 Task: Open a blank google sheet and write heading  Budget Tracker. Add Descriptions in a column and its values below  'Salary, Rent, Dining Out, Internet Bill, Groceries, Utilities Bill, Gas & Savings. 'Add Categories in next column and its values below  Income, Housing, Food, Utilities, Food, Utilities, Transportation & Savings. Add amount in next column and its values below  $2,500, $800, $100, $50, $200, $100, $100, $50 & $500. Add Dates in next column and its values below  2023-05-01, 2023-05-05, 2023-05-10, 2023-05-15, 2023-05-19, 2023-05-22, 2023-05-25 & 2023-05-30. Add Income/ Expense in next column and its values below  Income, Expense, Expense, Expense, Expense, Expense, Expense & IncomeSave page AssetVal logbook
Action: Mouse moved to (1037, 80)
Screenshot: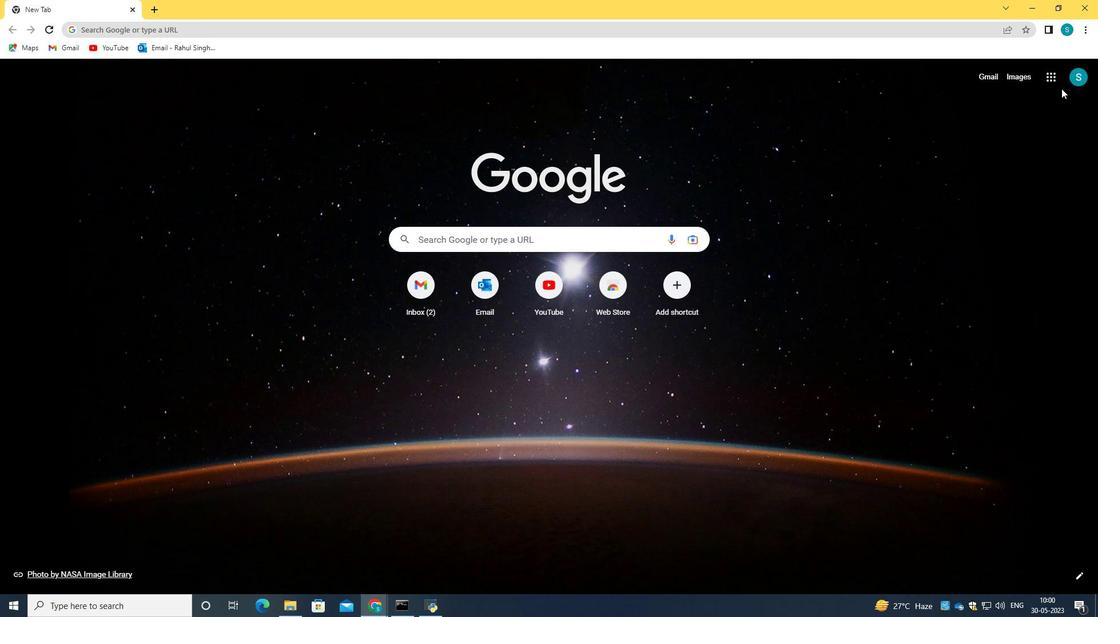 
Action: Mouse pressed left at (1037, 80)
Screenshot: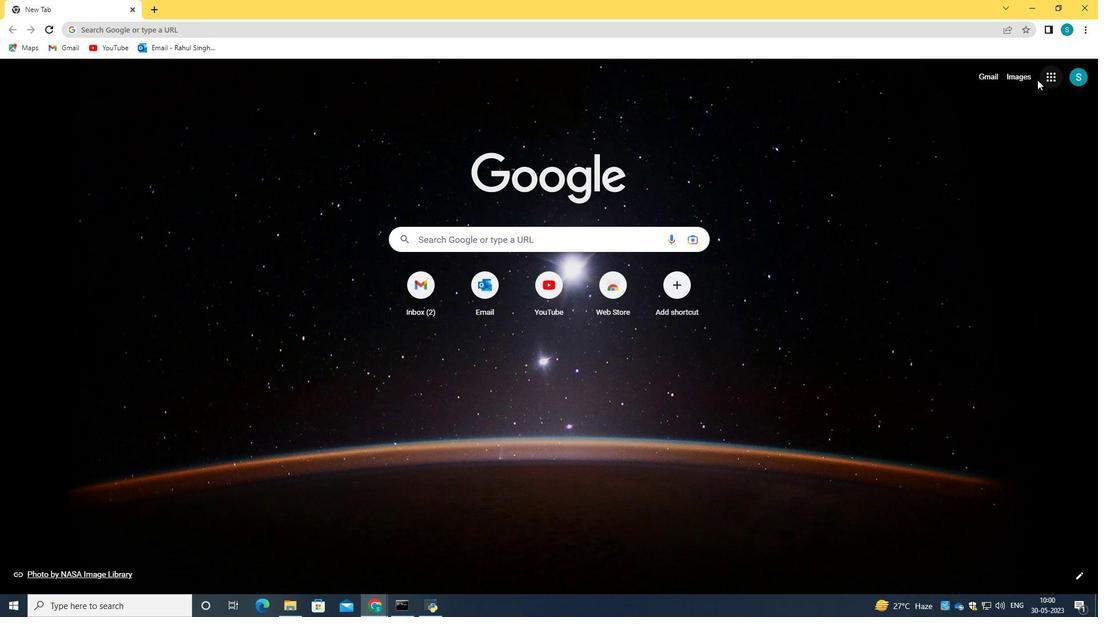 
Action: Mouse moved to (1044, 80)
Screenshot: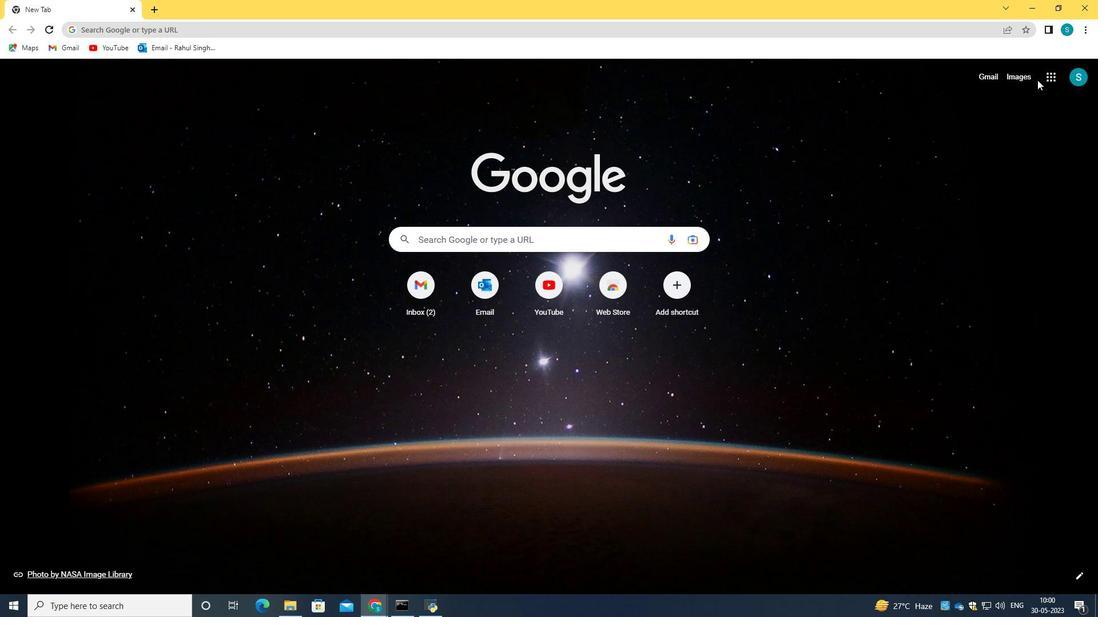 
Action: Mouse pressed left at (1044, 80)
Screenshot: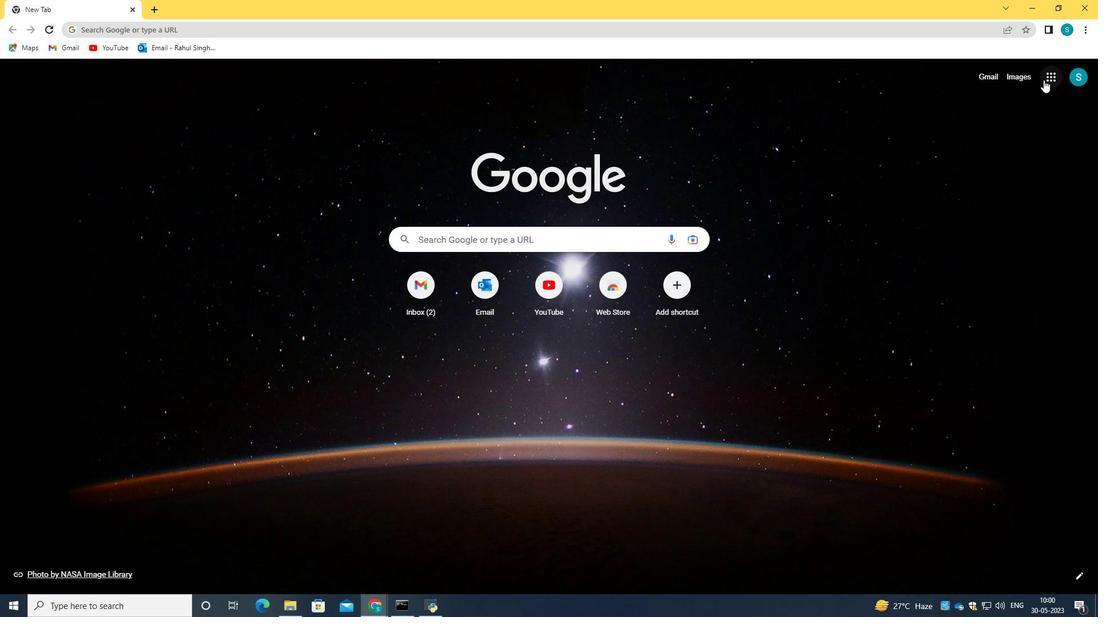 
Action: Mouse moved to (997, 184)
Screenshot: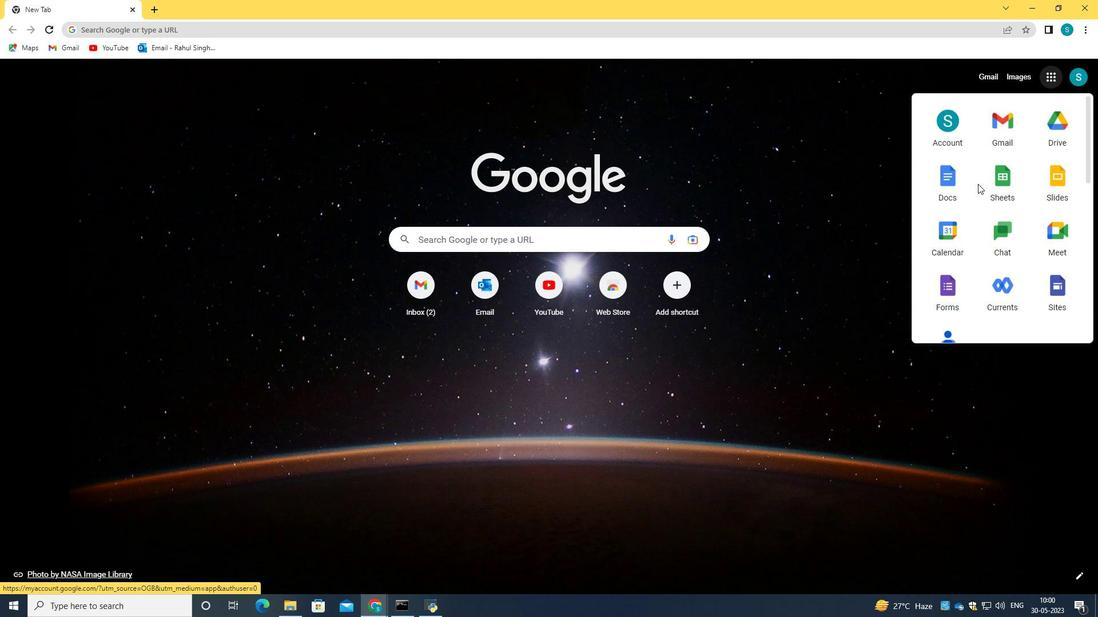 
Action: Mouse pressed left at (997, 184)
Screenshot: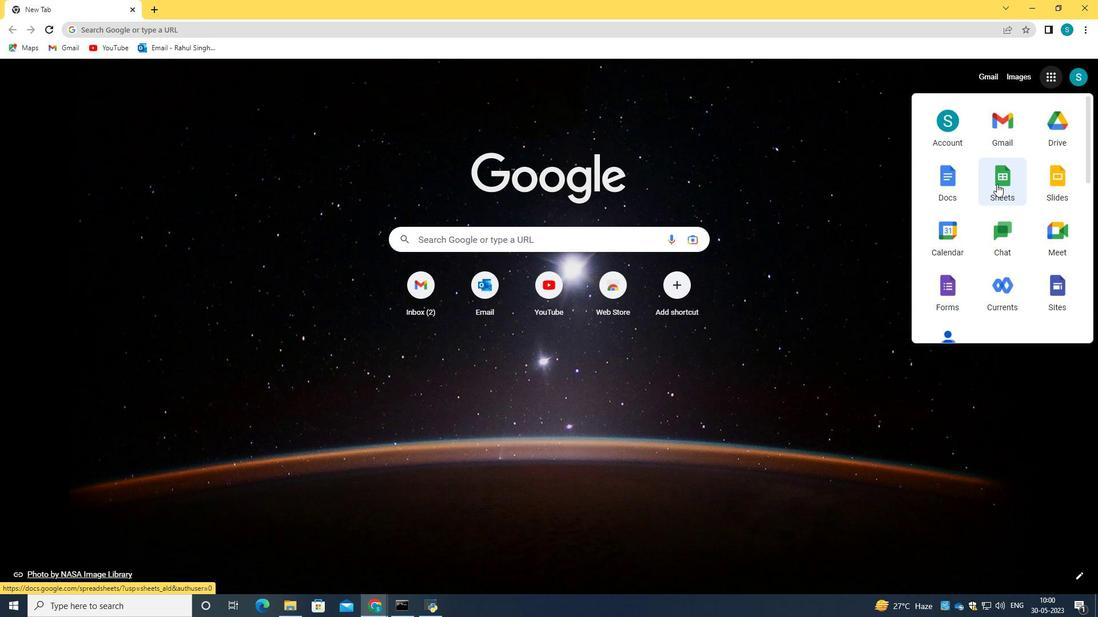 
Action: Mouse moved to (223, 224)
Screenshot: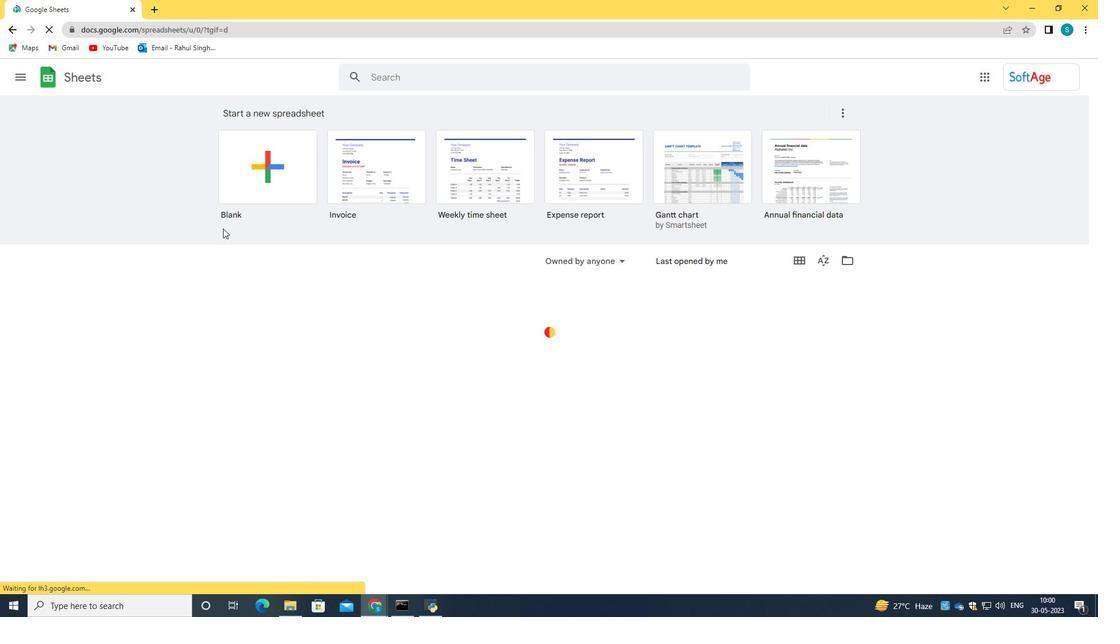 
Action: Mouse pressed left at (223, 224)
Screenshot: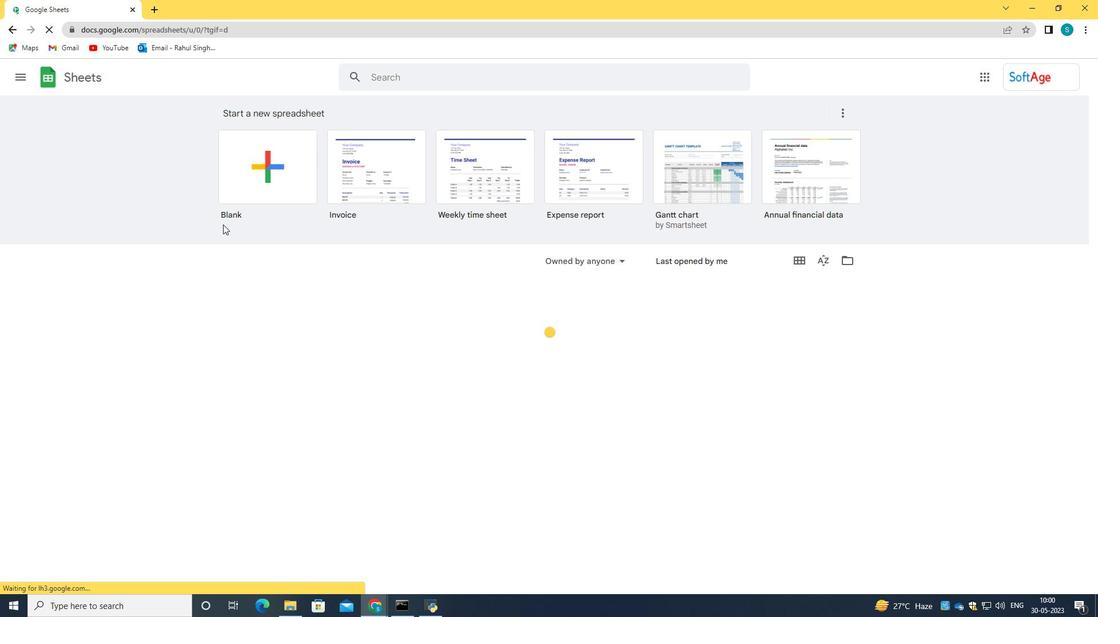 
Action: Mouse moved to (254, 196)
Screenshot: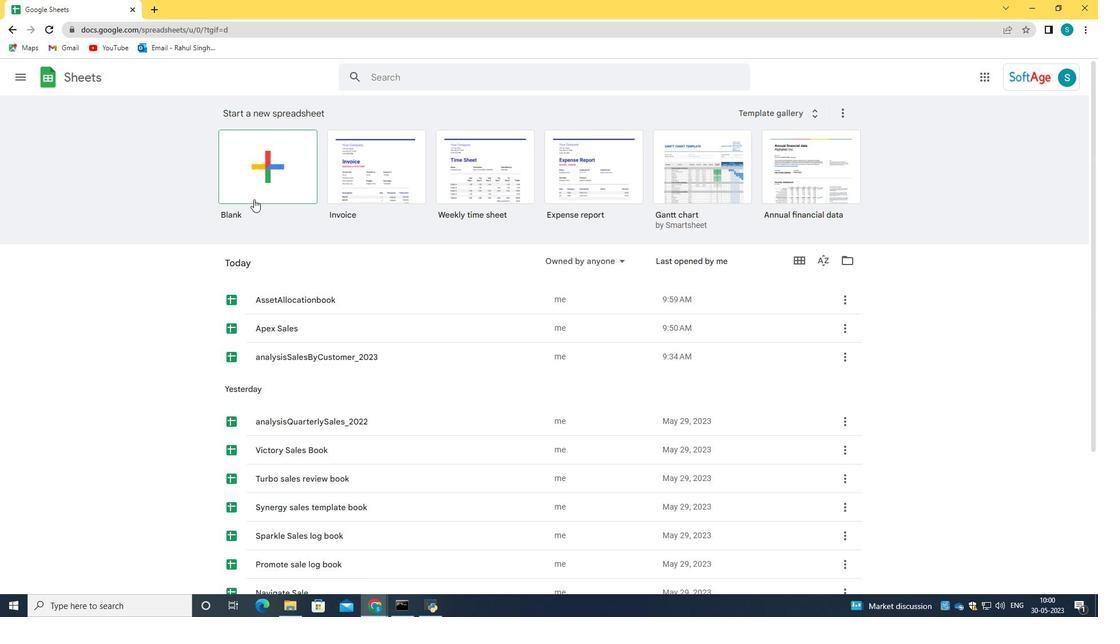 
Action: Mouse pressed left at (254, 196)
Screenshot: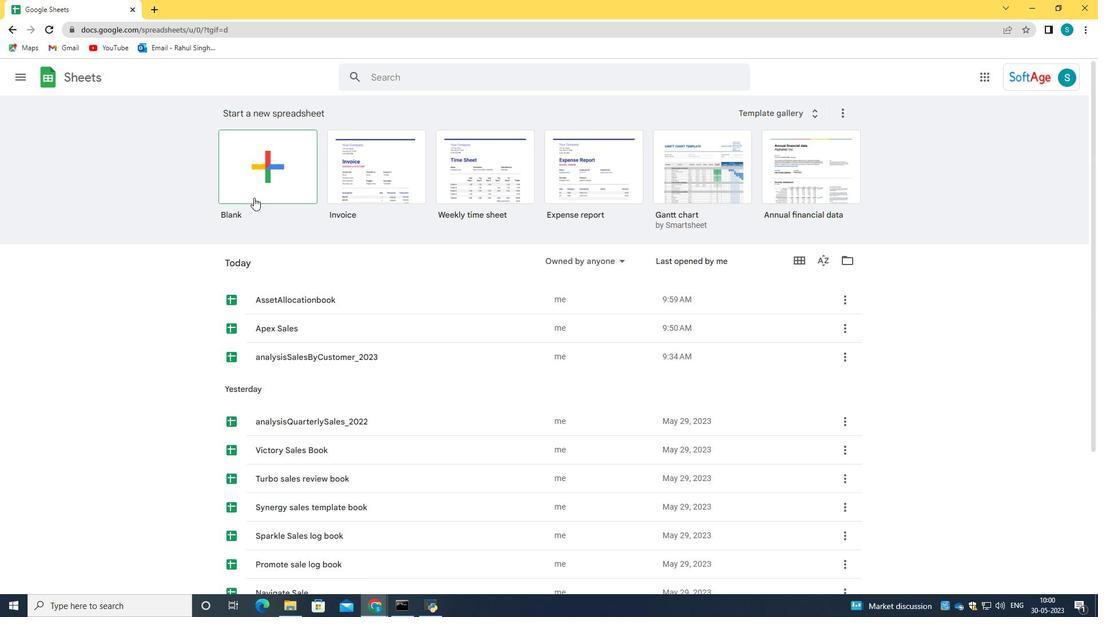 
Action: Mouse moved to (83, 145)
Screenshot: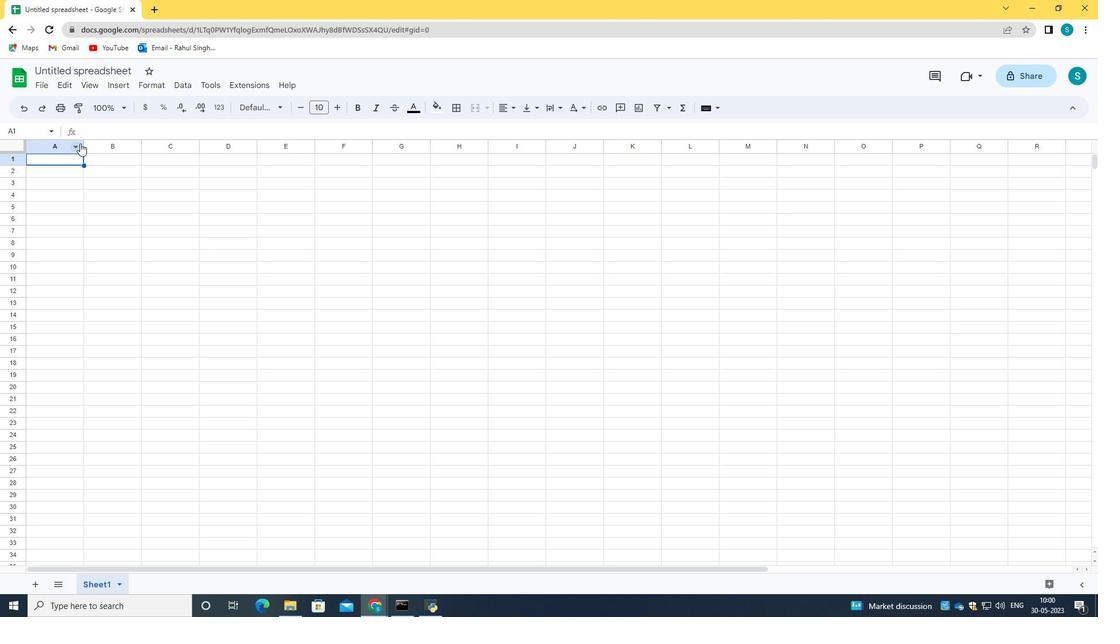 
Action: Mouse pressed left at (83, 145)
Screenshot: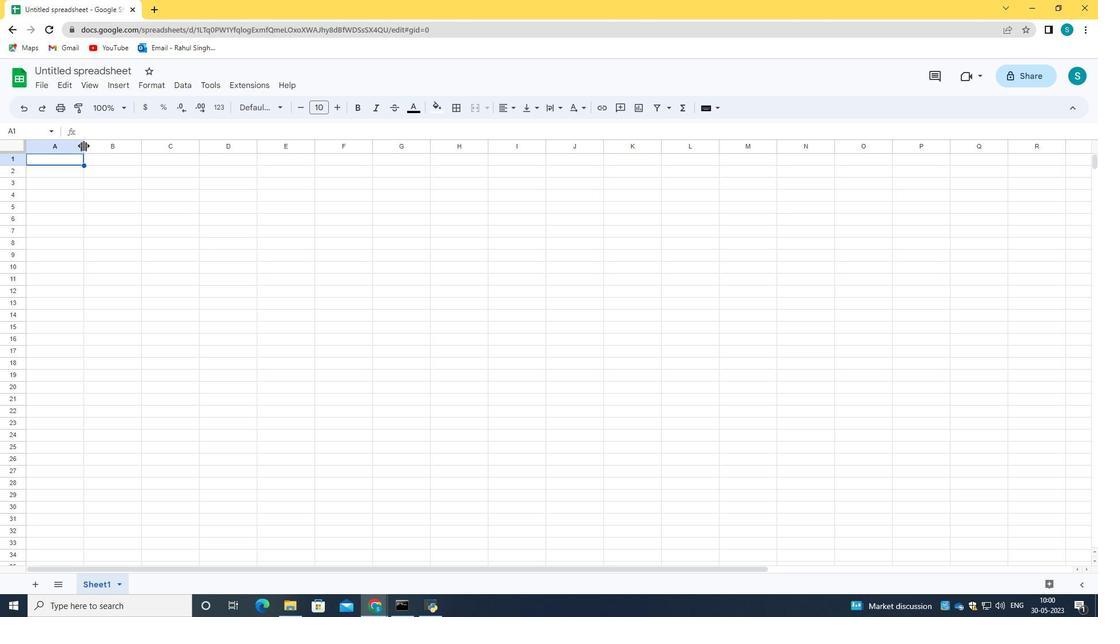 
Action: Mouse moved to (180, 142)
Screenshot: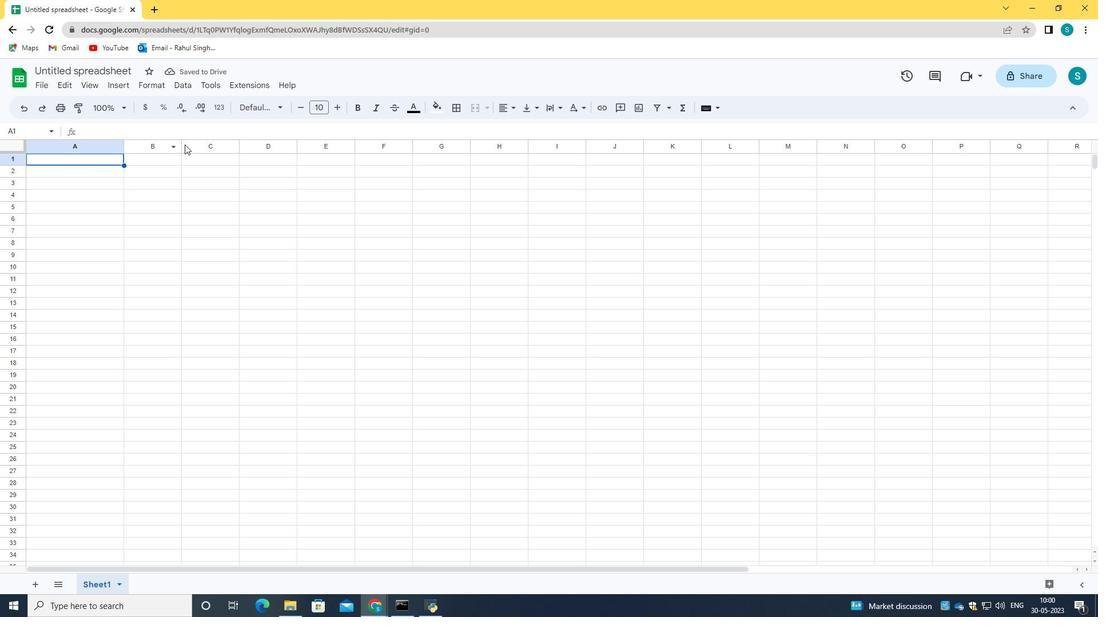 
Action: Mouse pressed left at (180, 142)
Screenshot: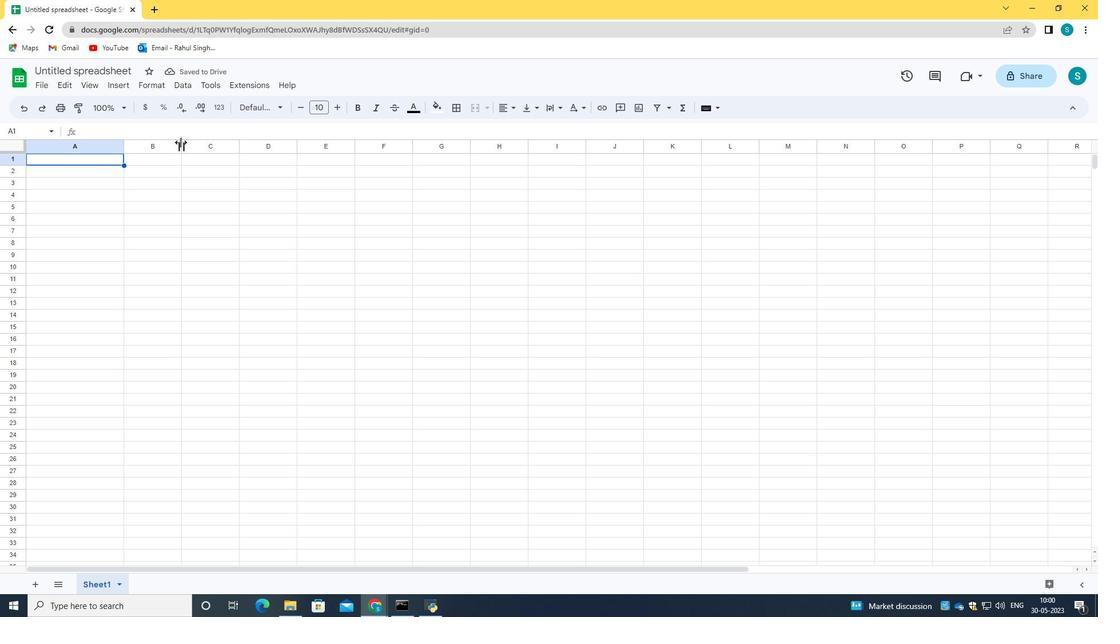 
Action: Mouse moved to (266, 146)
Screenshot: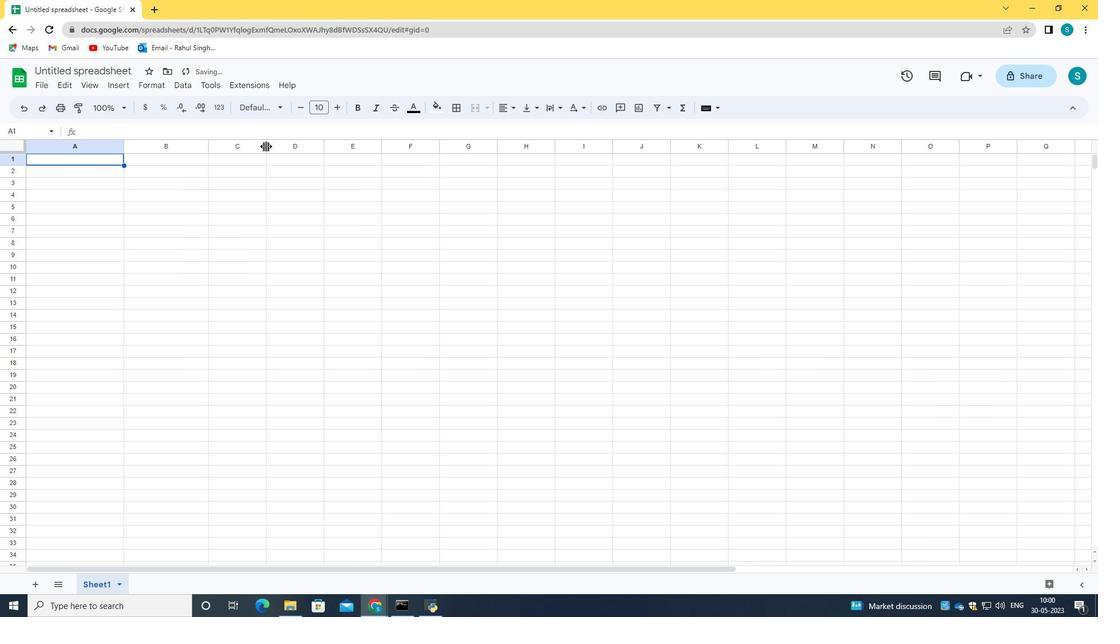 
Action: Mouse pressed left at (266, 146)
Screenshot: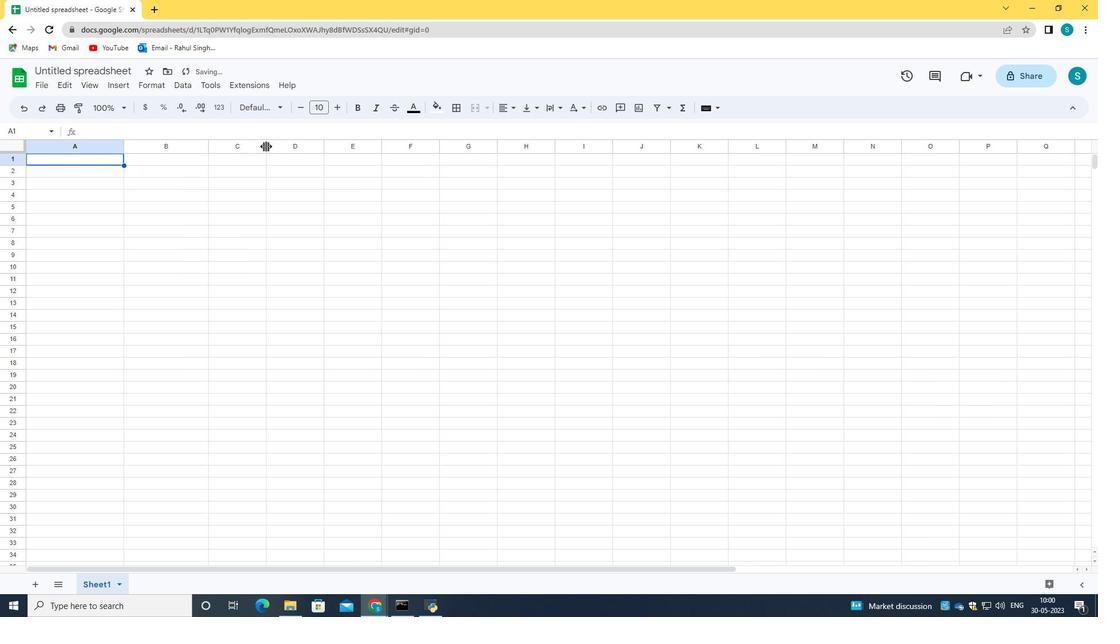 
Action: Mouse moved to (365, 145)
Screenshot: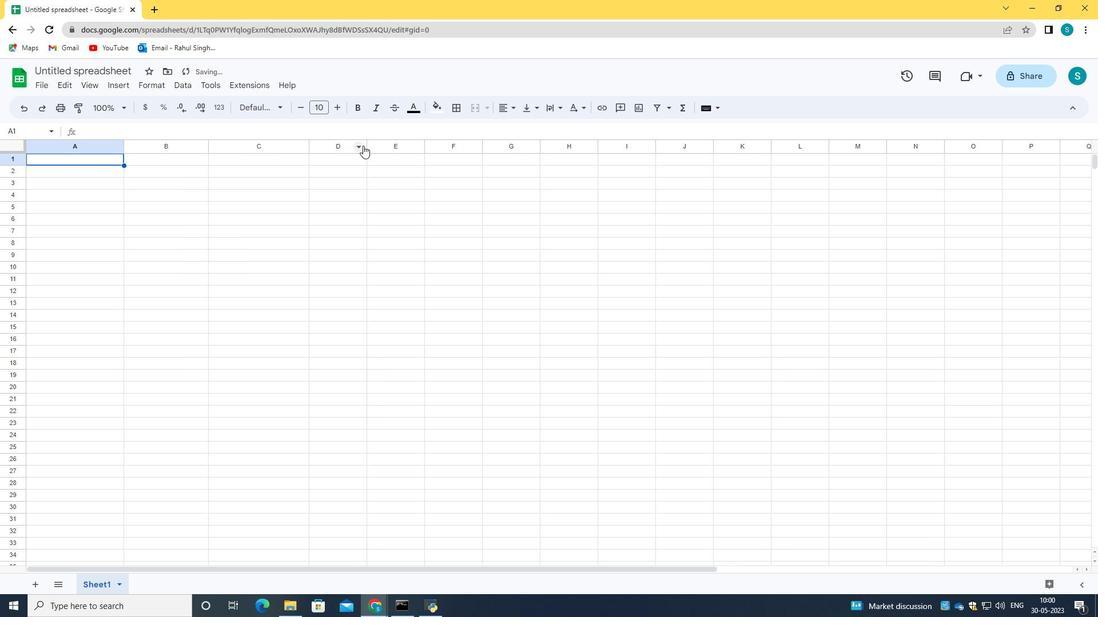 
Action: Mouse pressed left at (365, 145)
Screenshot: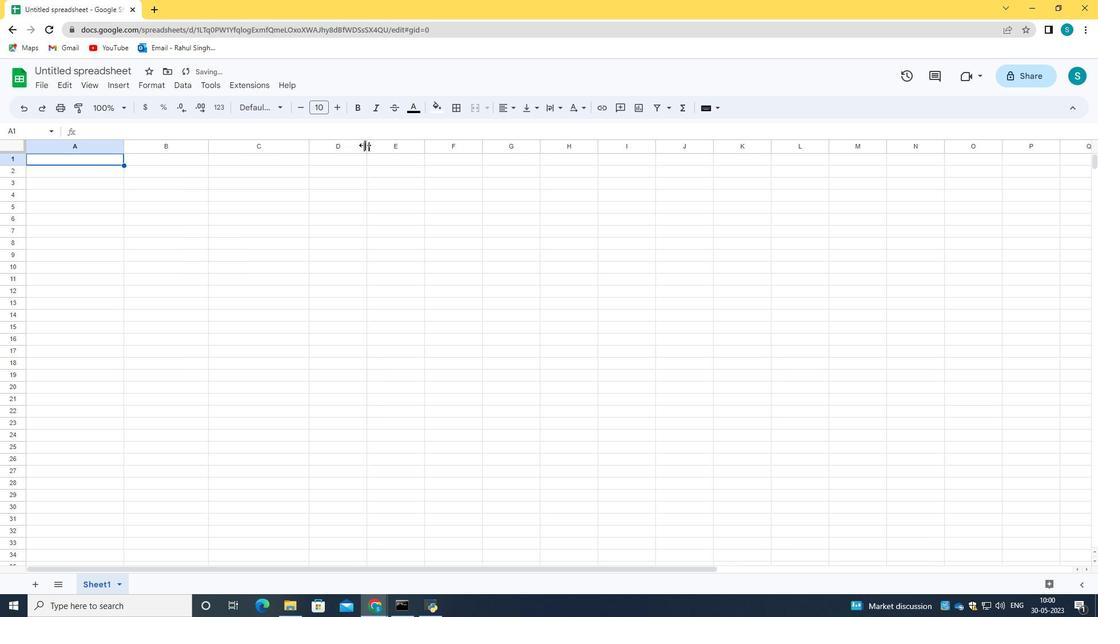 
Action: Mouse moved to (450, 144)
Screenshot: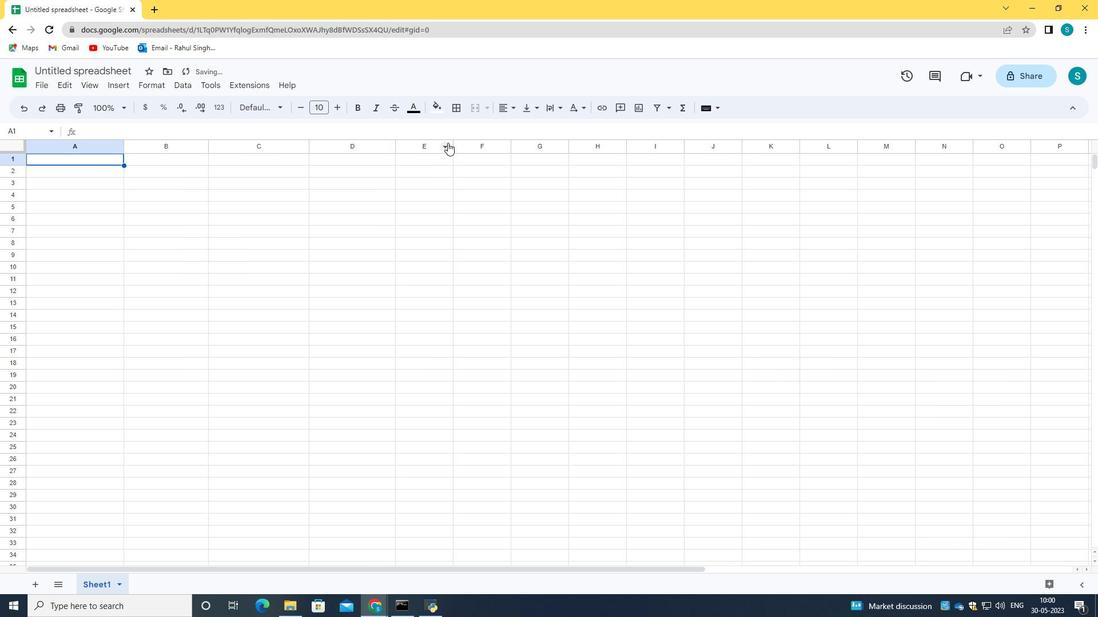 
Action: Mouse pressed left at (450, 144)
Screenshot: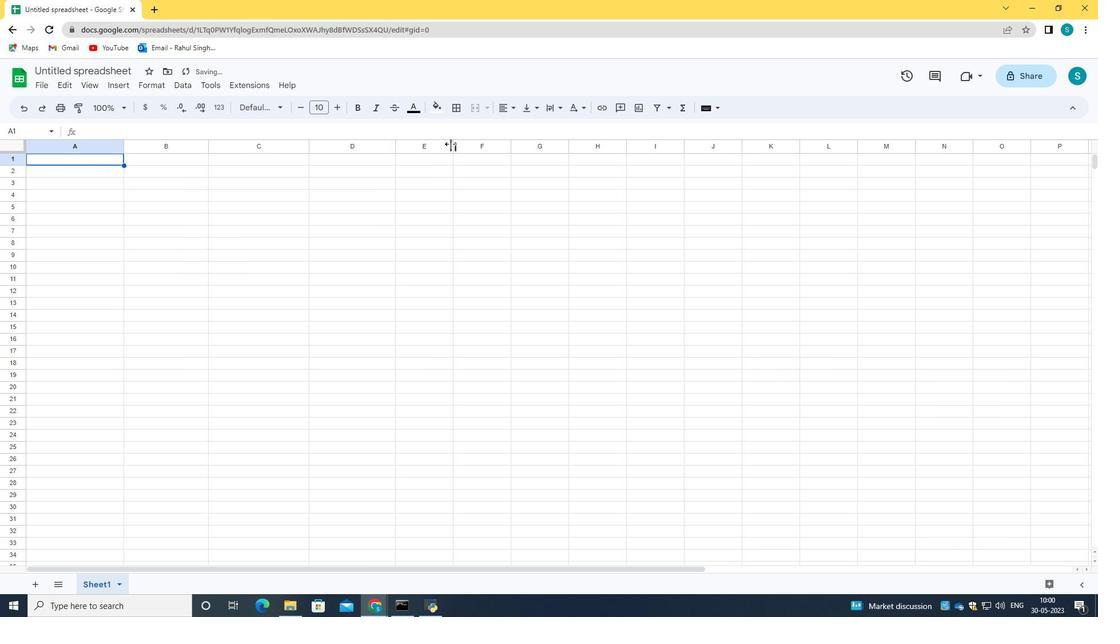 
Action: Mouse moved to (235, 160)
Screenshot: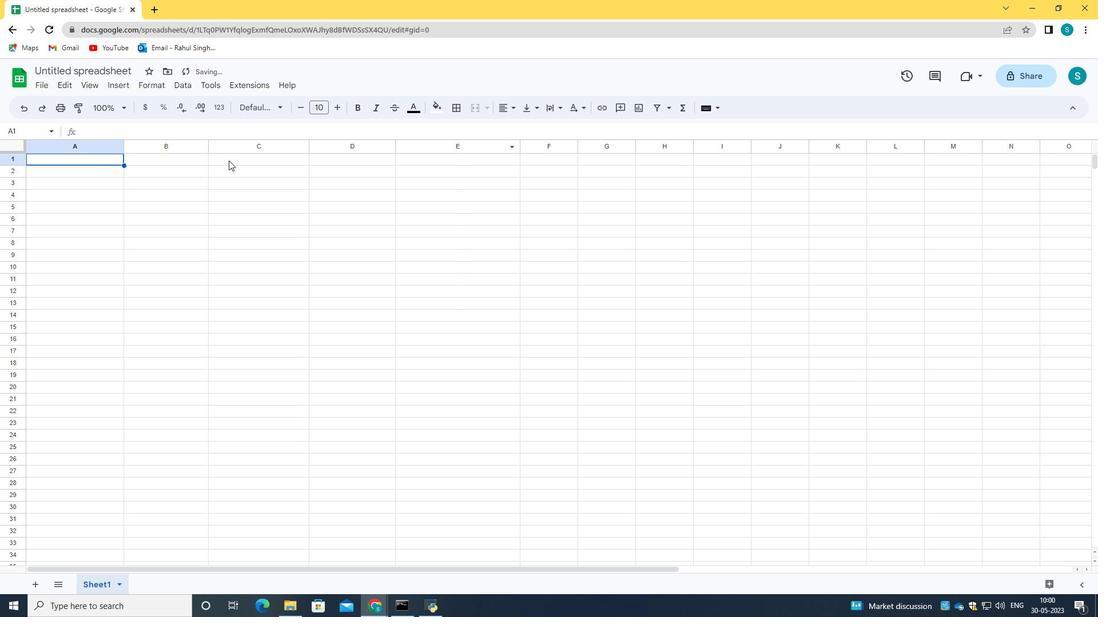 
Action: Mouse pressed left at (235, 160)
Screenshot: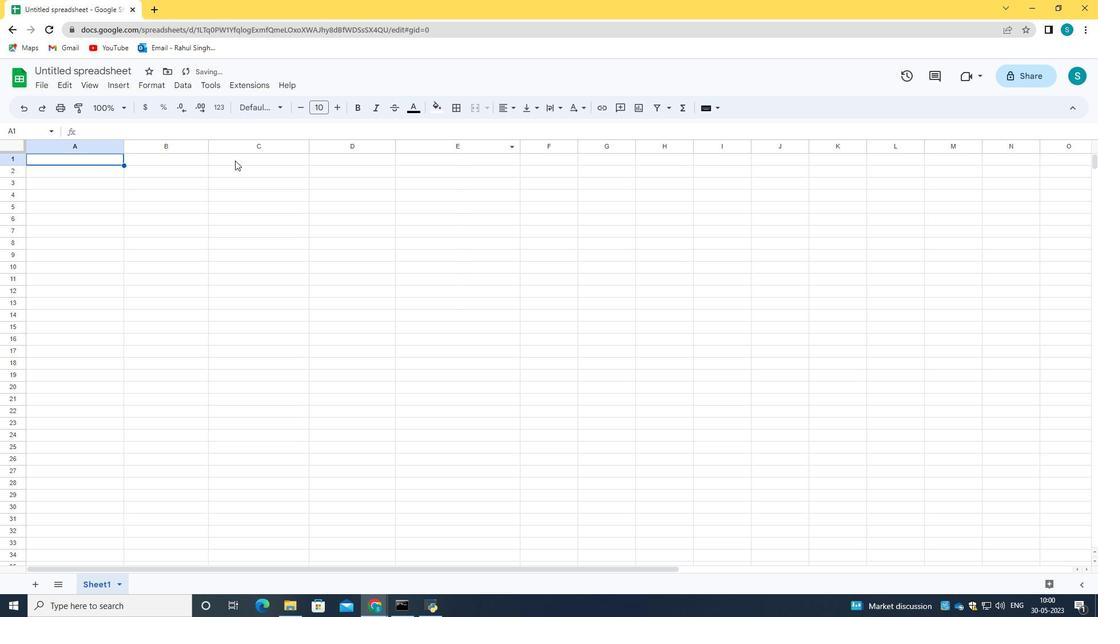 
Action: Mouse moved to (193, 157)
Screenshot: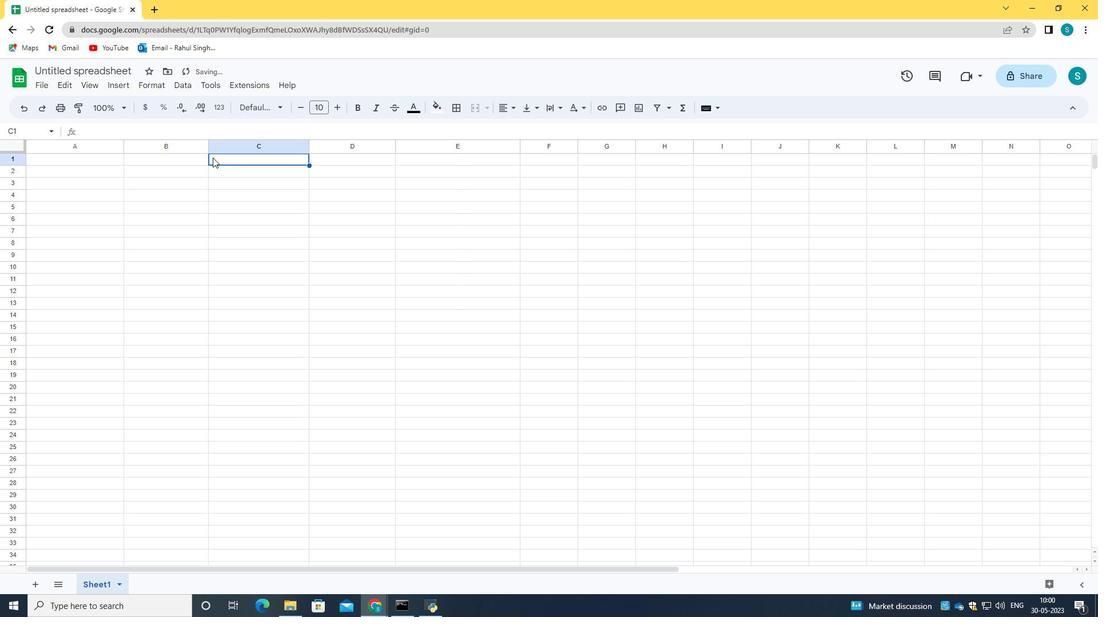 
Action: Mouse pressed left at (193, 157)
Screenshot: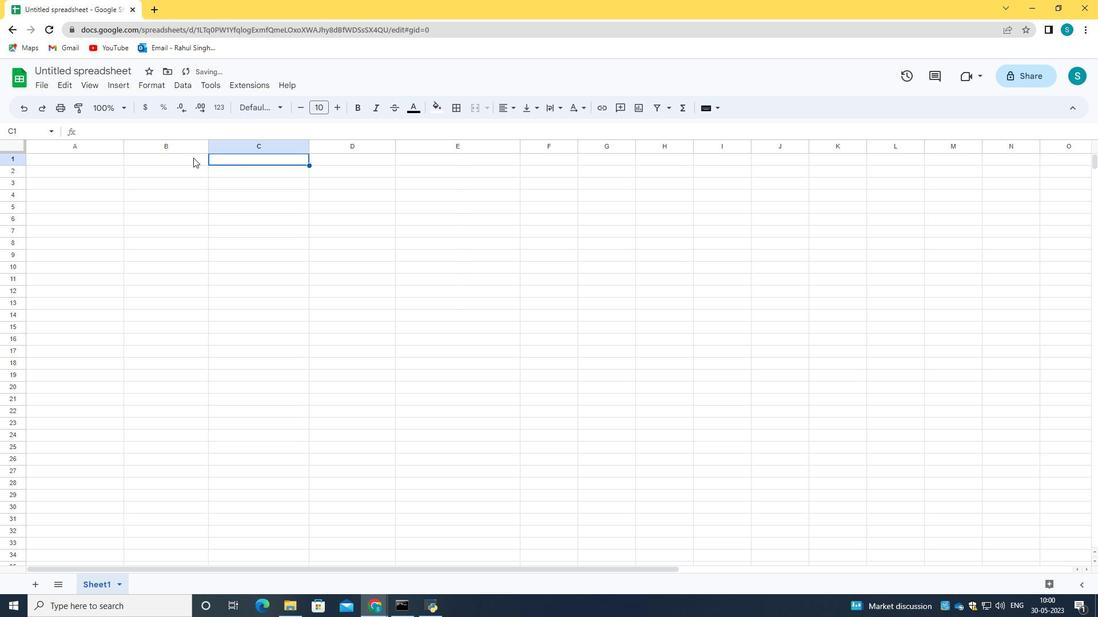 
Action: Key pressed <Key.caps_lock>B<Key.caps_lock>udger<Key.space><Key.caps_lock>T<Key.caps_lock>racker<Key.shift_r><Key.left><Key.left><Key.left><Key.left><Key.left><Key.left><Key.left><Key.left><Key.left><Key.left><Key.left><Key.left><Key.left><Key.left><Key.left><Key.left><Key.left>
Screenshot: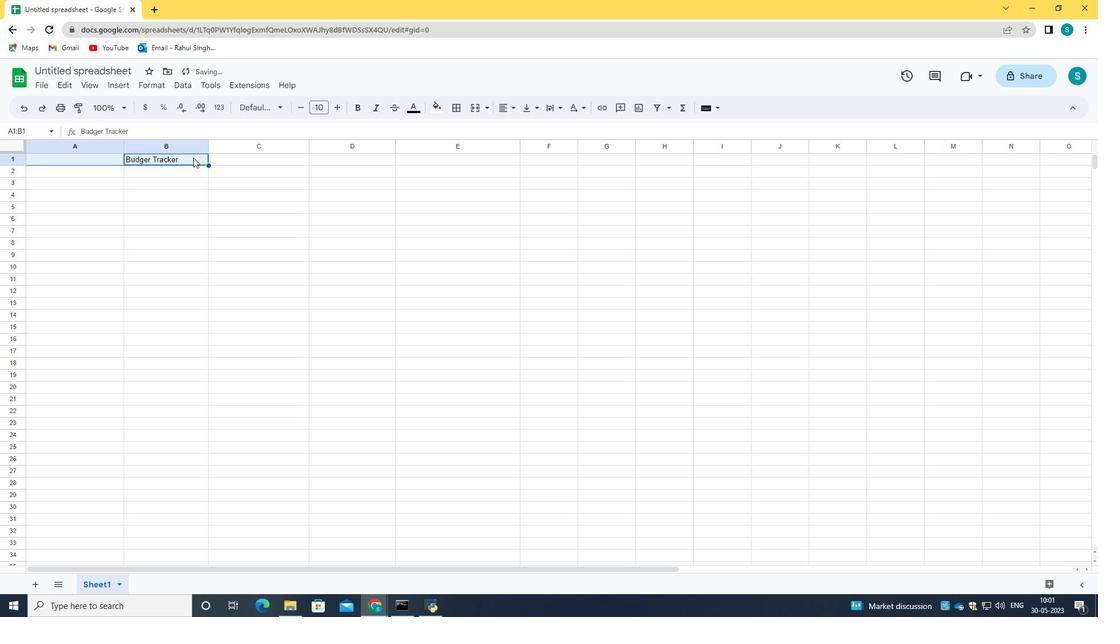 
Action: Mouse moved to (179, 160)
Screenshot: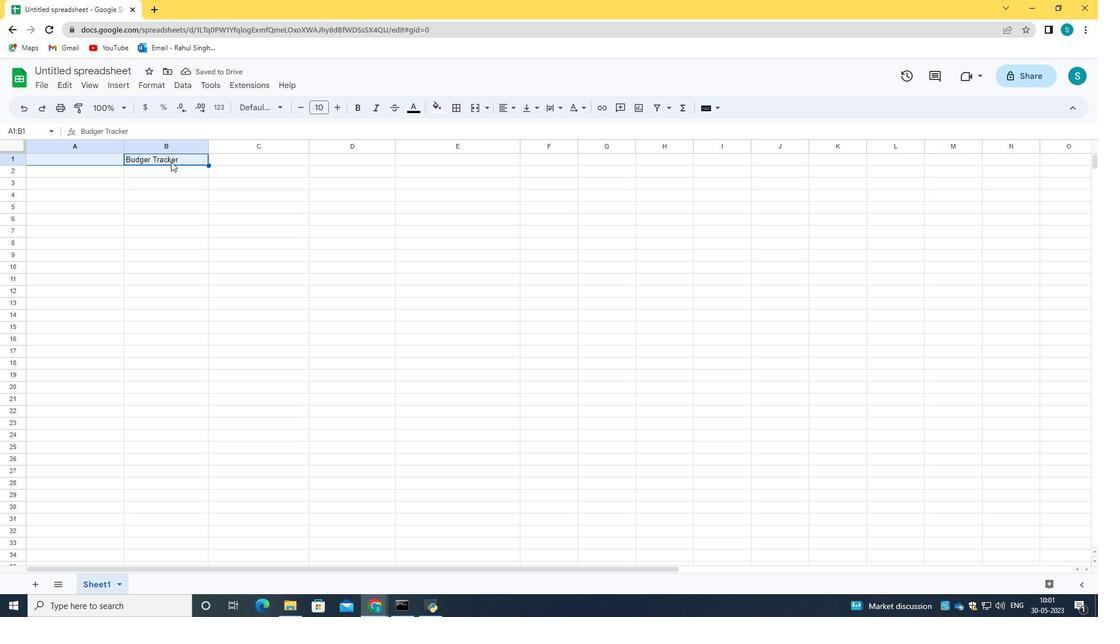 
Action: Mouse pressed left at (179, 160)
Screenshot: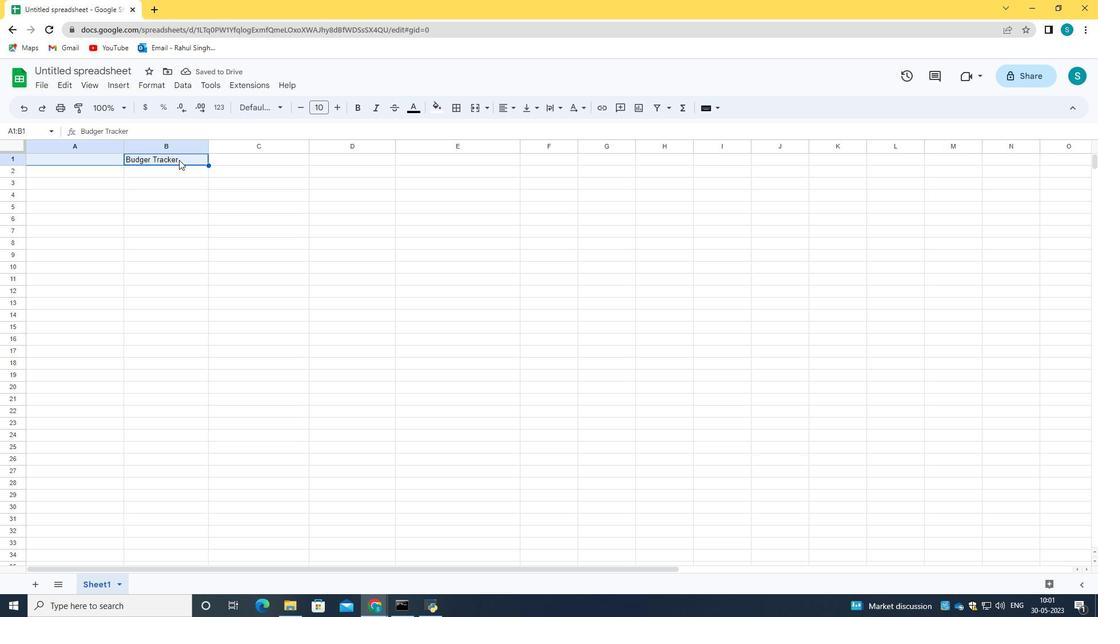 
Action: Mouse pressed left at (179, 160)
Screenshot: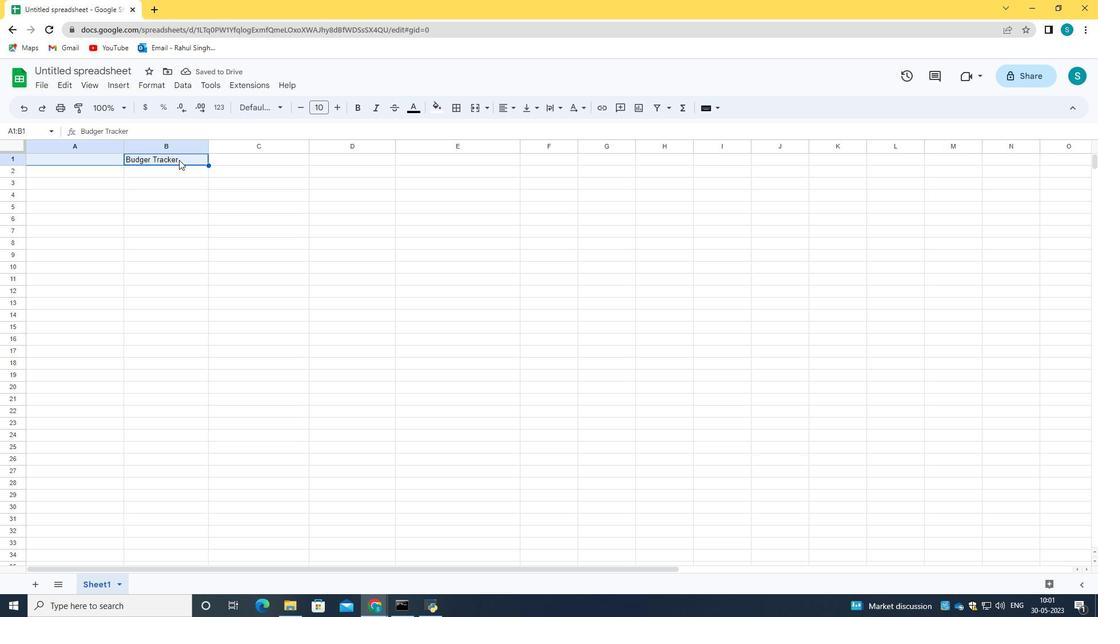 
Action: Mouse pressed left at (179, 160)
Screenshot: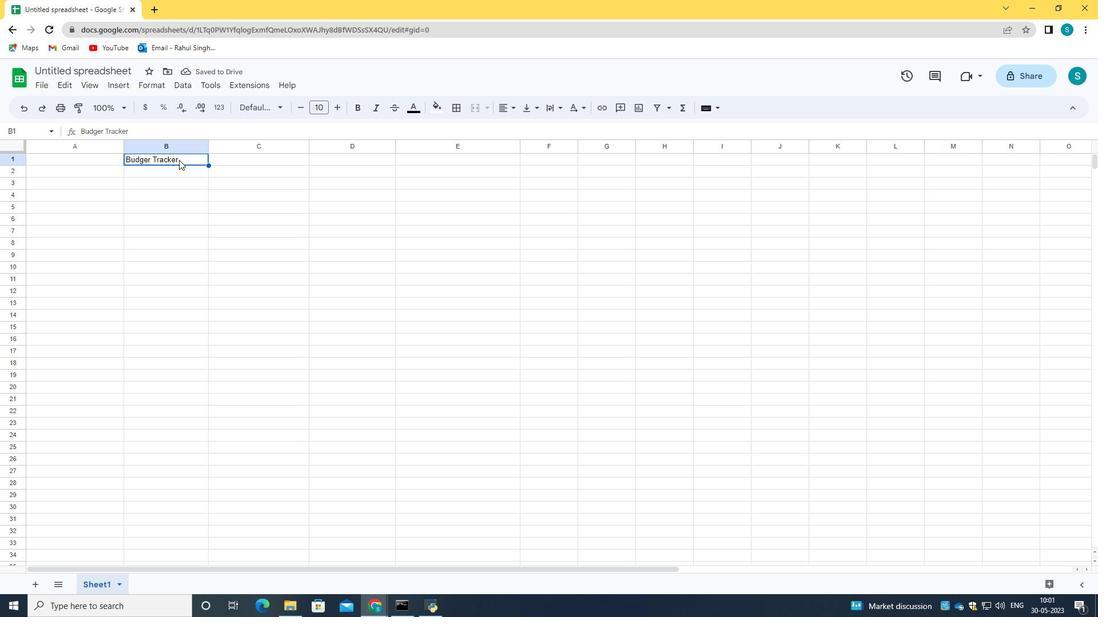 
Action: Mouse moved to (335, 108)
Screenshot: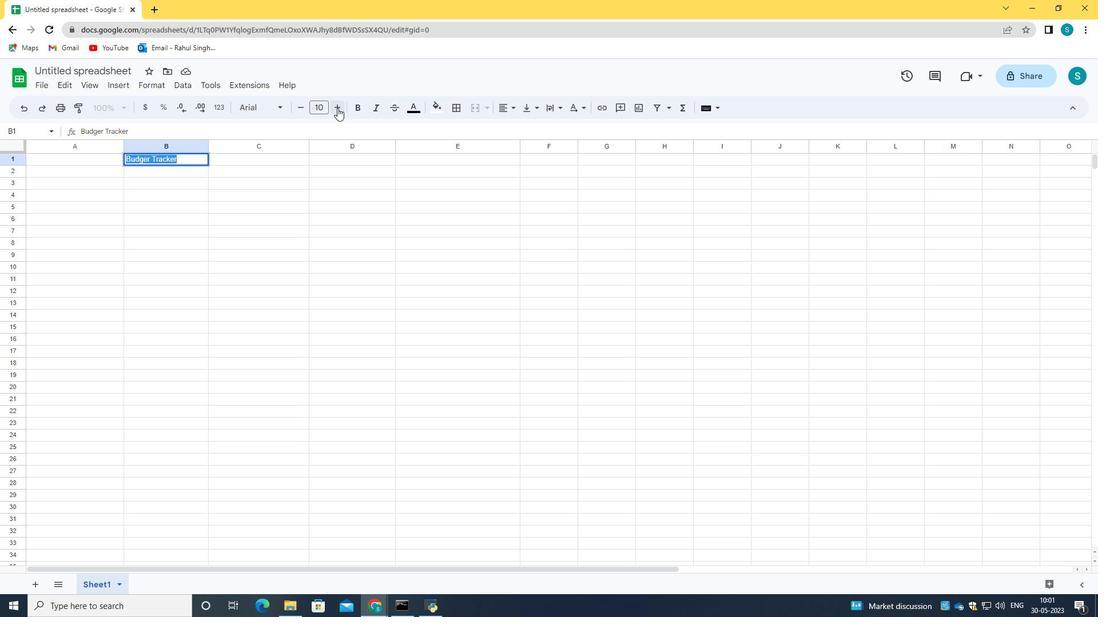 
Action: Mouse pressed left at (335, 108)
Screenshot: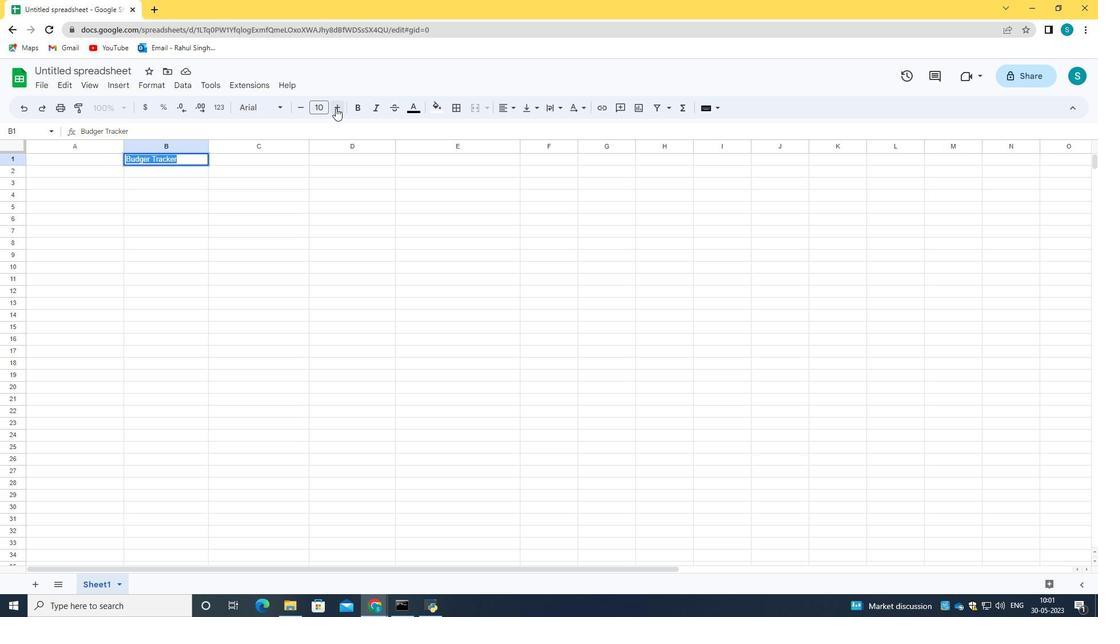 
Action: Mouse pressed left at (335, 108)
Screenshot: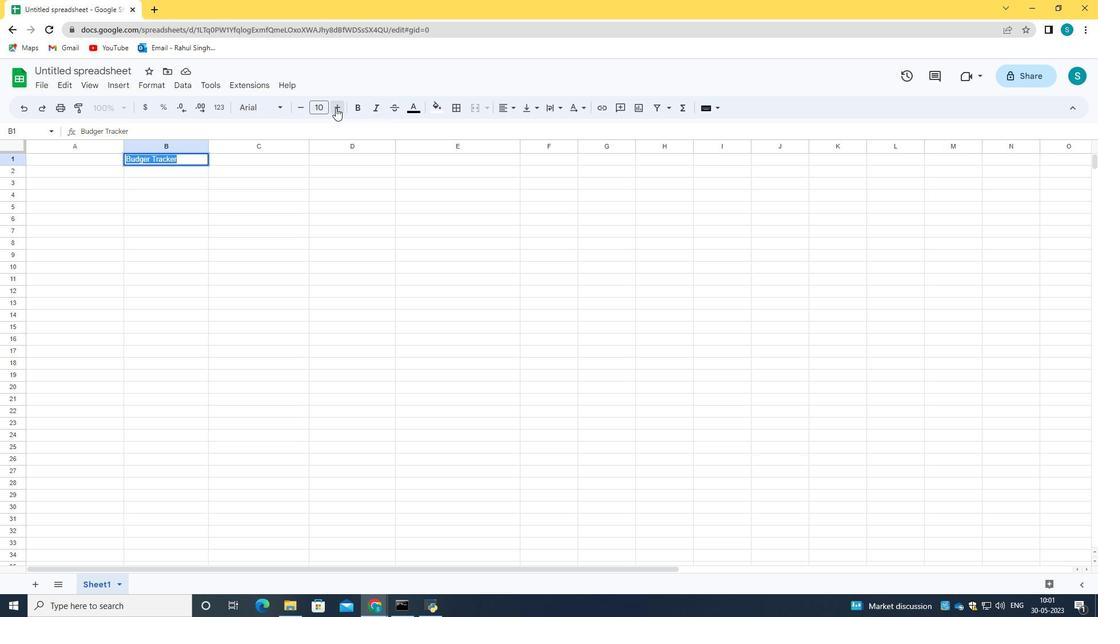 
Action: Mouse pressed left at (335, 108)
Screenshot: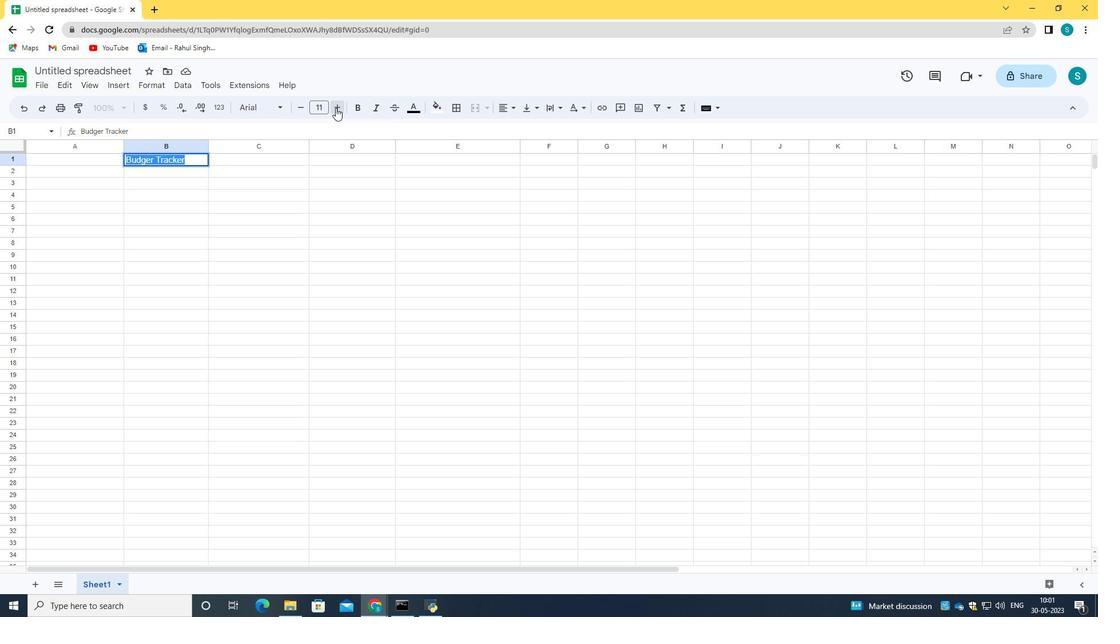 
Action: Mouse pressed left at (335, 108)
Screenshot: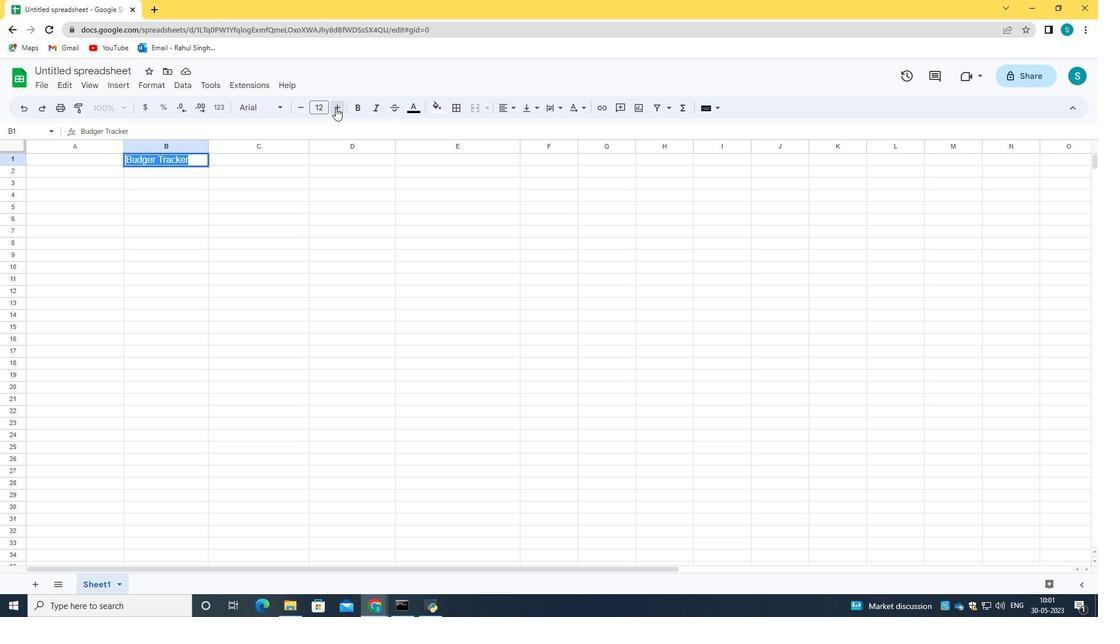 
Action: Mouse pressed left at (335, 108)
Screenshot: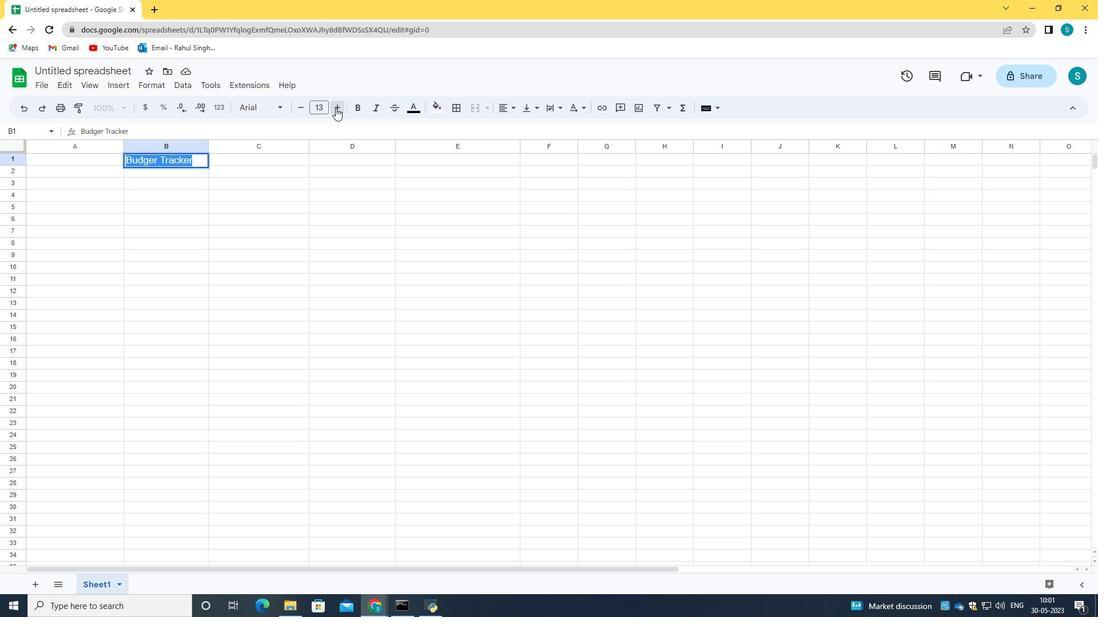 
Action: Mouse pressed left at (335, 108)
Screenshot: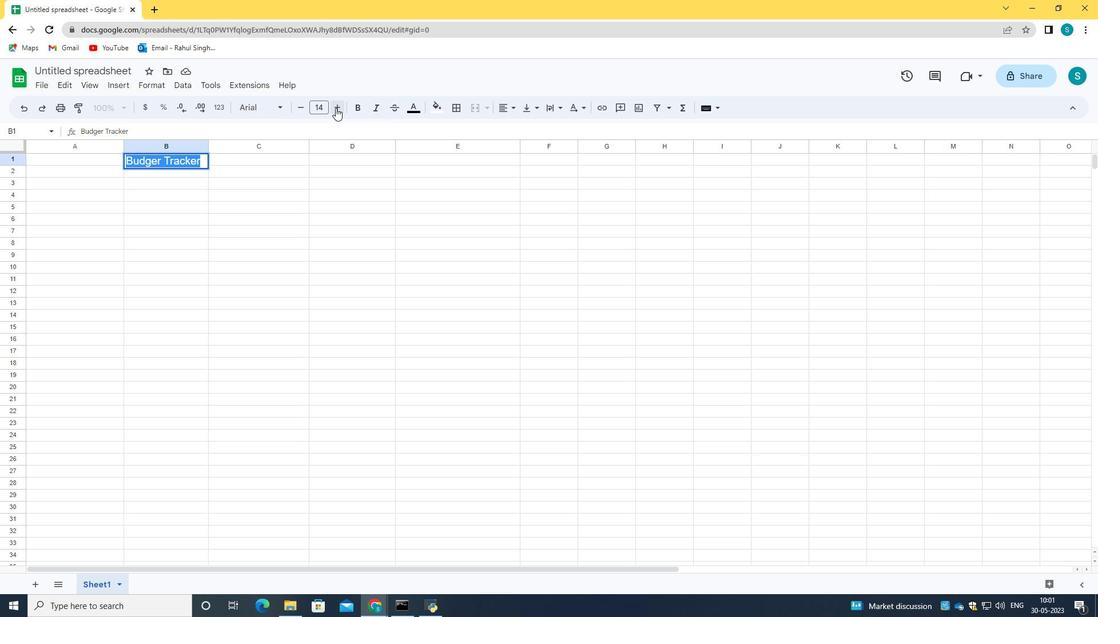 
Action: Mouse pressed left at (335, 108)
Screenshot: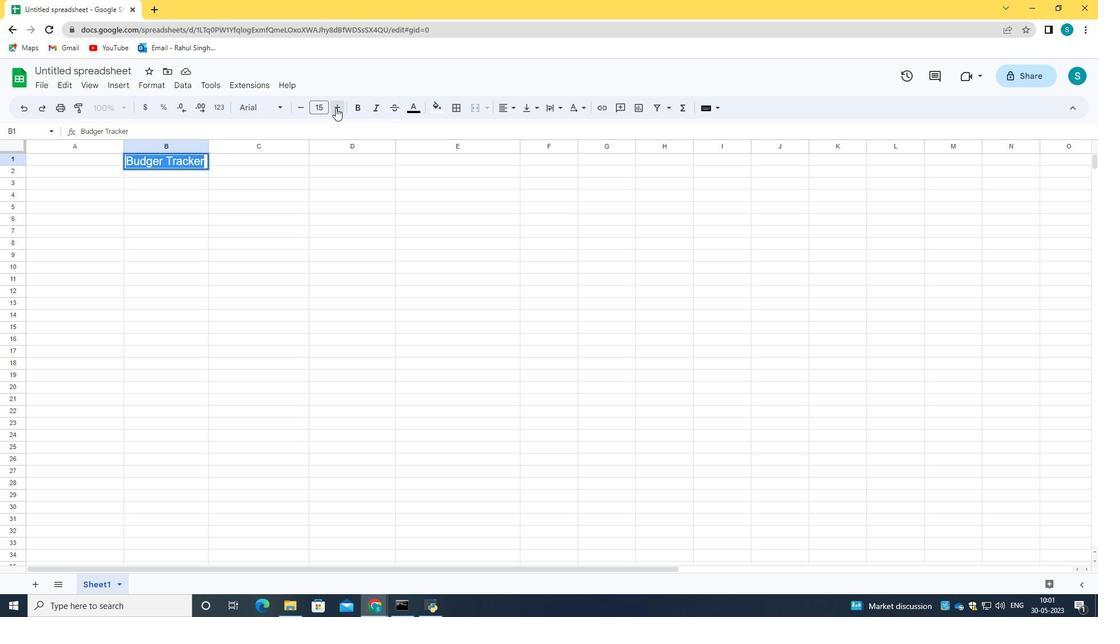 
Action: Mouse pressed left at (335, 108)
Screenshot: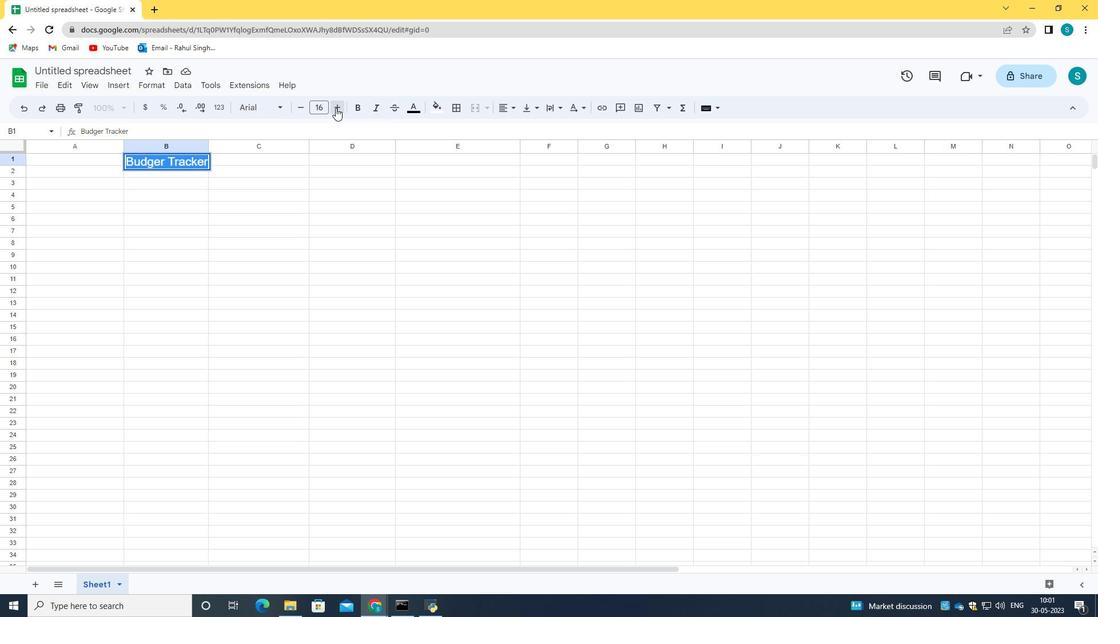 
Action: Mouse pressed left at (335, 108)
Screenshot: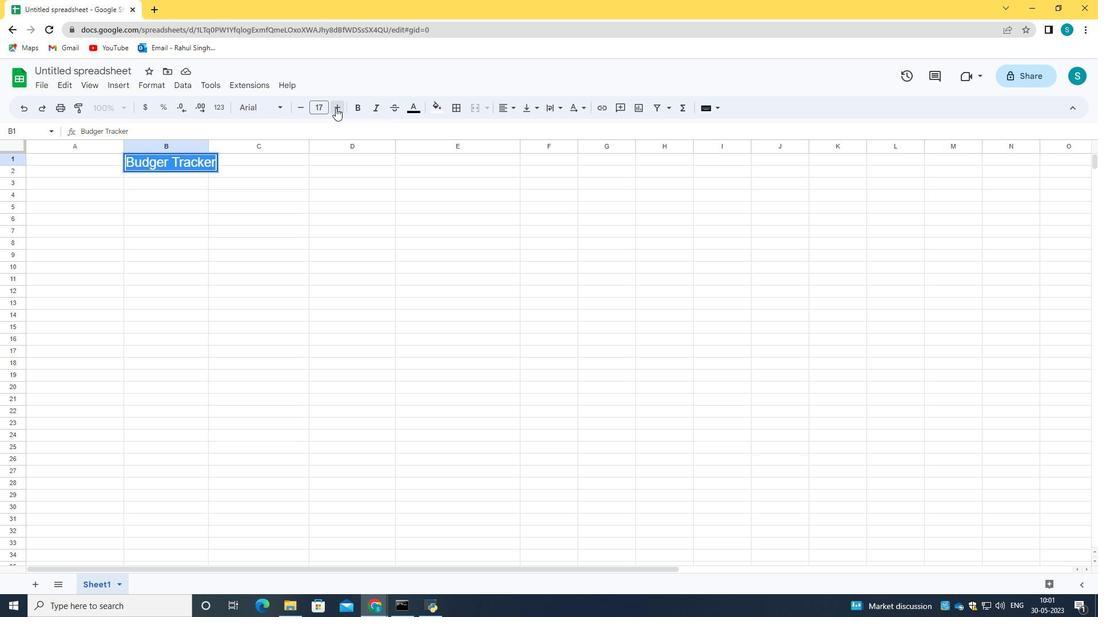 
Action: Mouse pressed left at (335, 108)
Screenshot: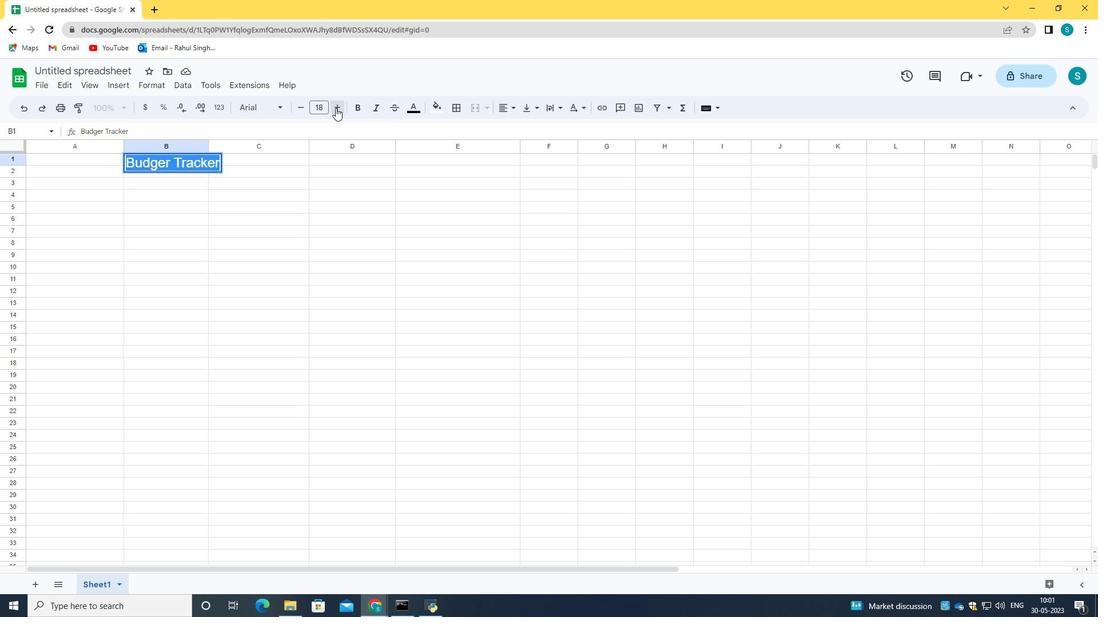
Action: Mouse pressed left at (335, 108)
Screenshot: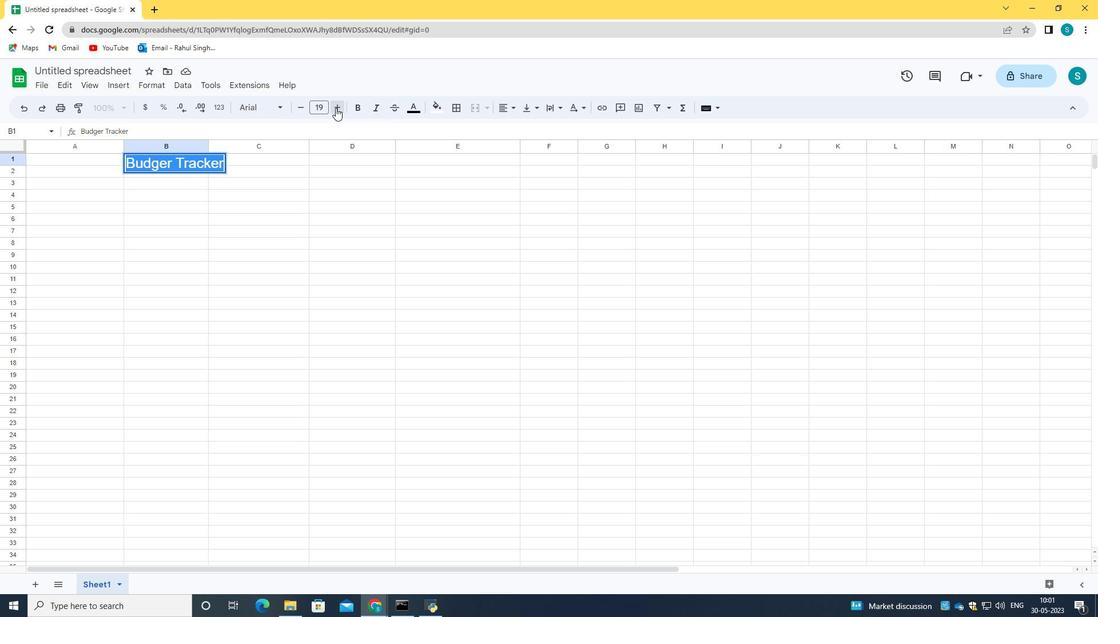 
Action: Mouse pressed left at (335, 108)
Screenshot: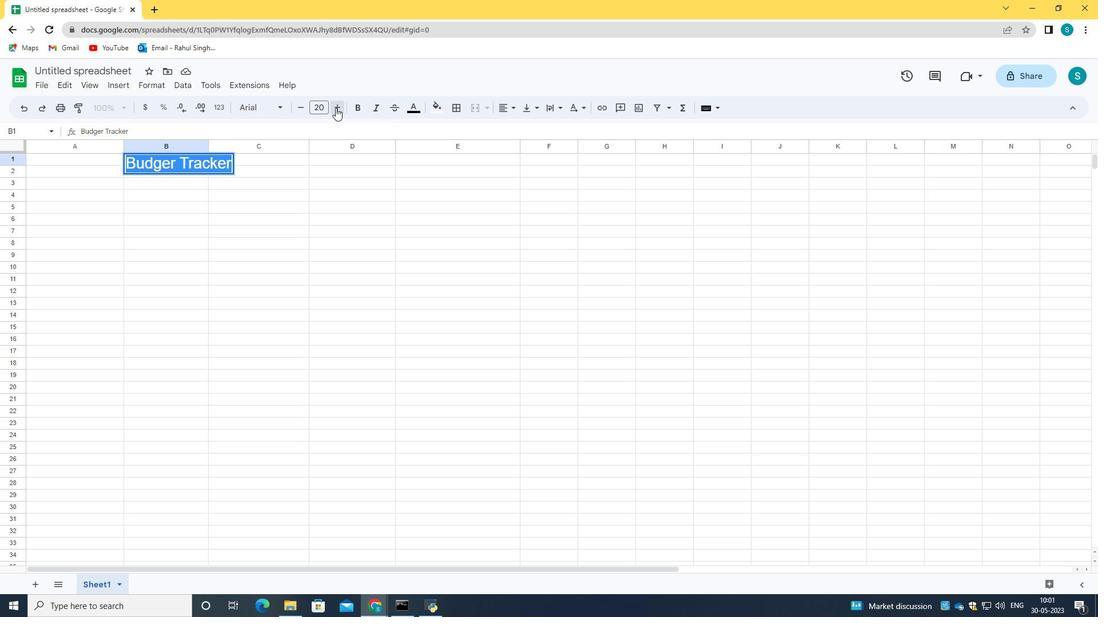 
Action: Mouse pressed left at (335, 108)
Screenshot: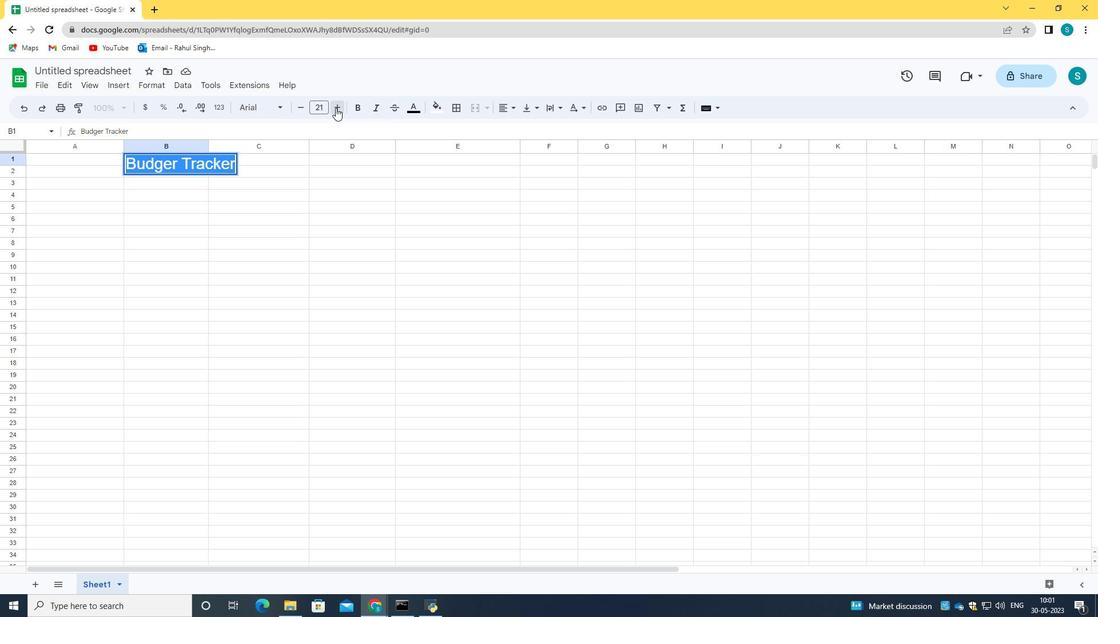 
Action: Mouse pressed left at (335, 108)
Screenshot: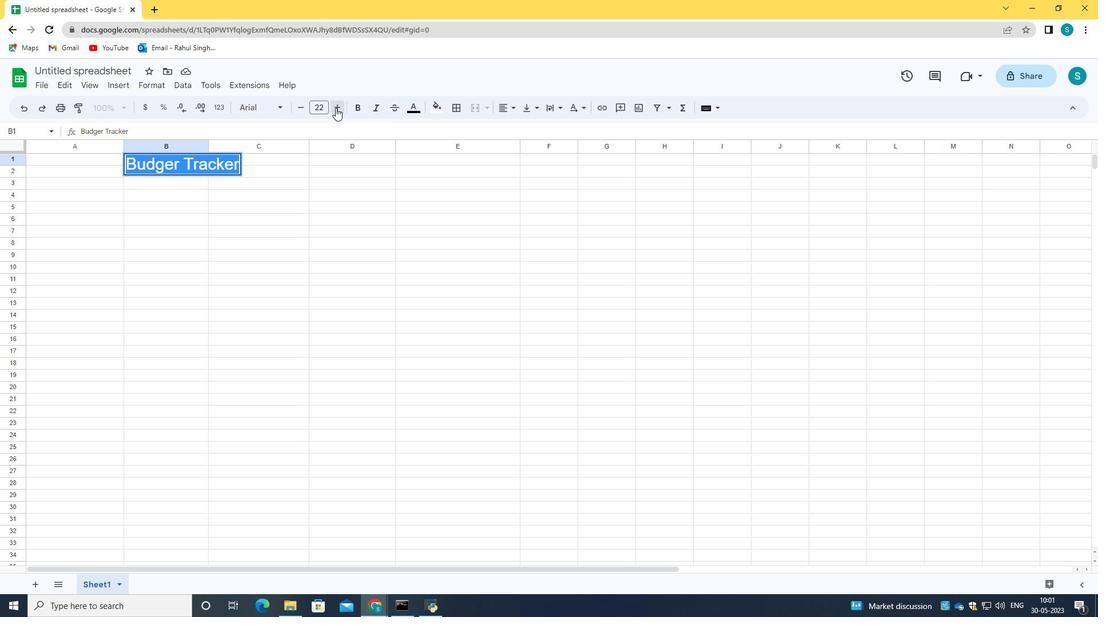 
Action: Mouse pressed left at (335, 108)
Screenshot: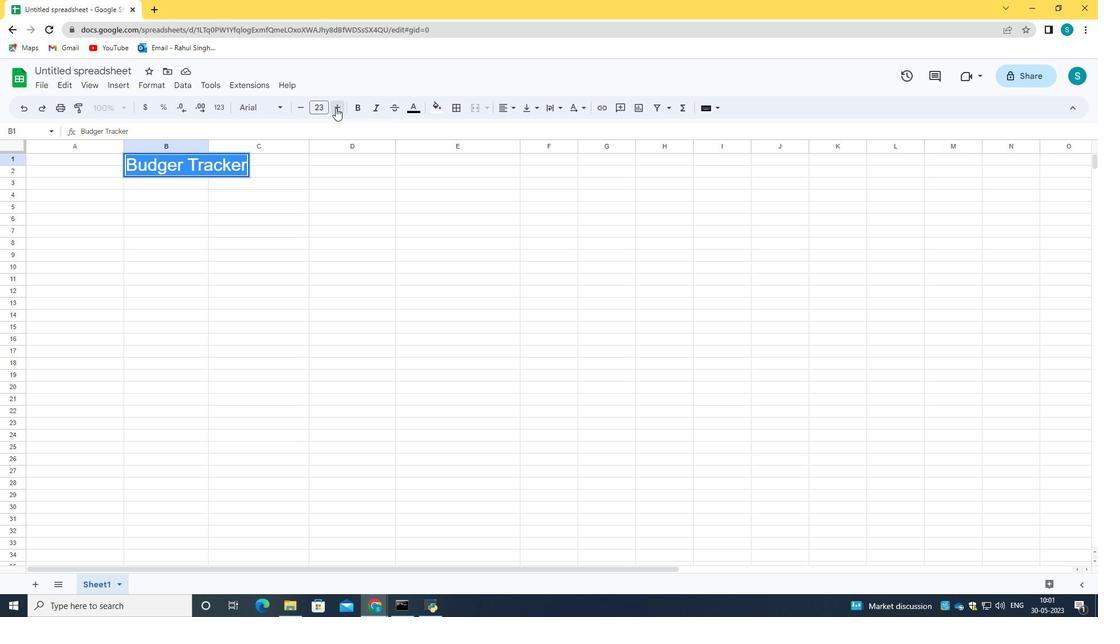 
Action: Mouse moved to (181, 225)
Screenshot: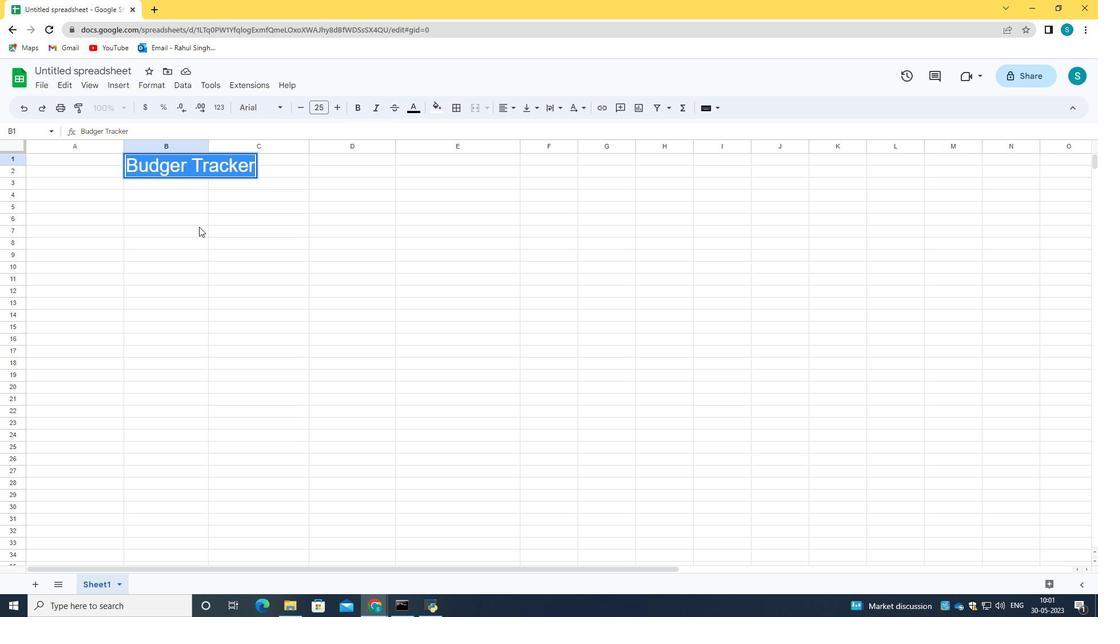 
Action: Mouse pressed left at (181, 225)
Screenshot: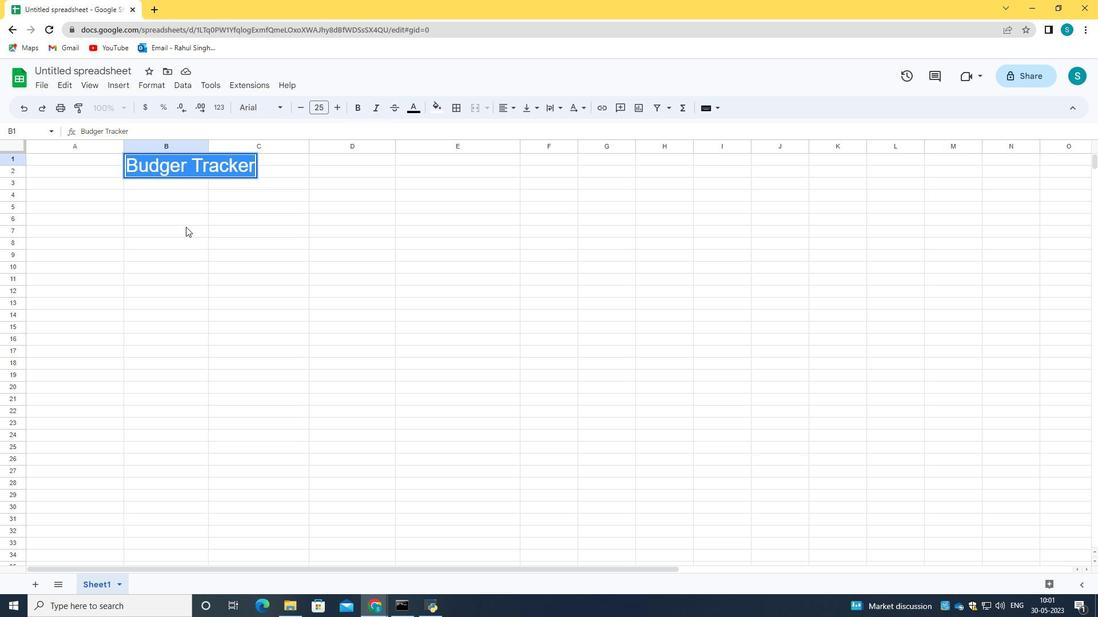 
Action: Mouse moved to (40, 195)
Screenshot: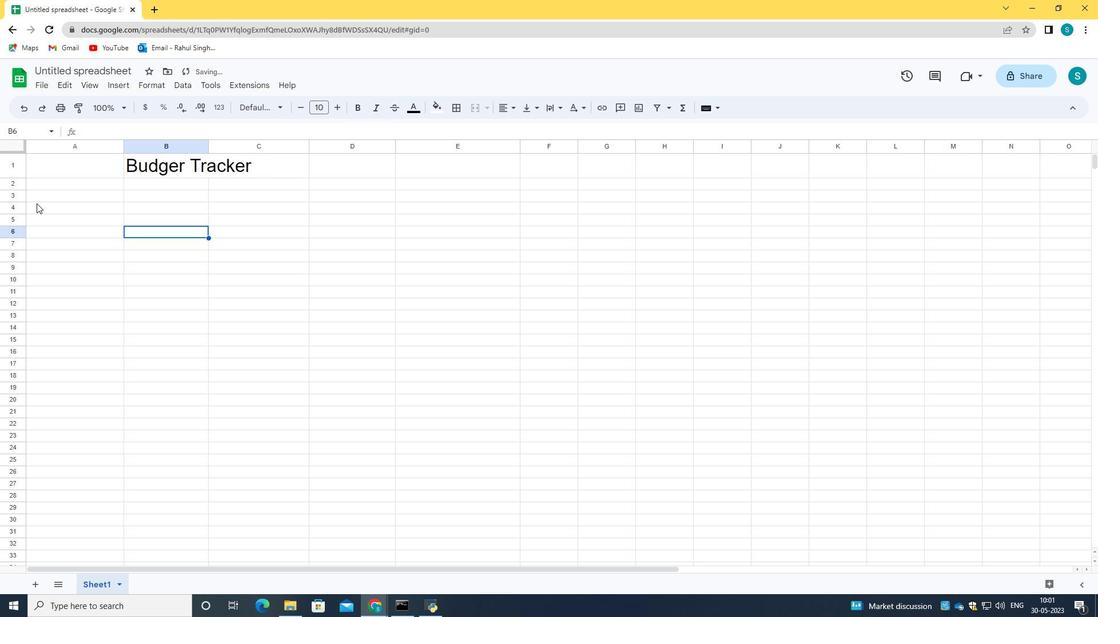 
Action: Mouse pressed left at (40, 195)
Screenshot: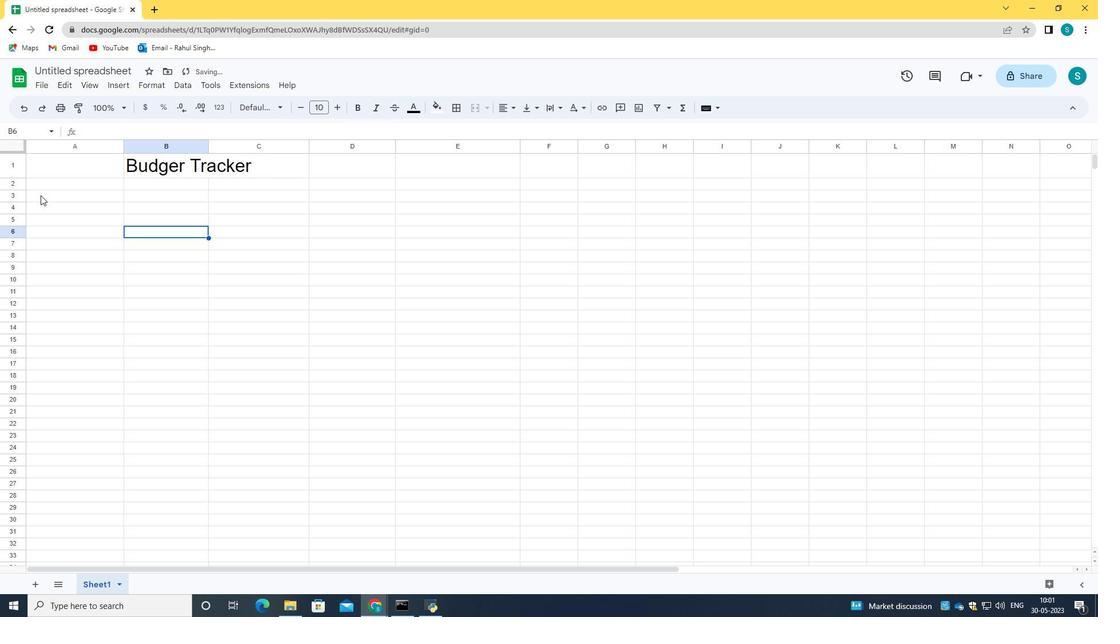 
Action: Mouse moved to (43, 185)
Screenshot: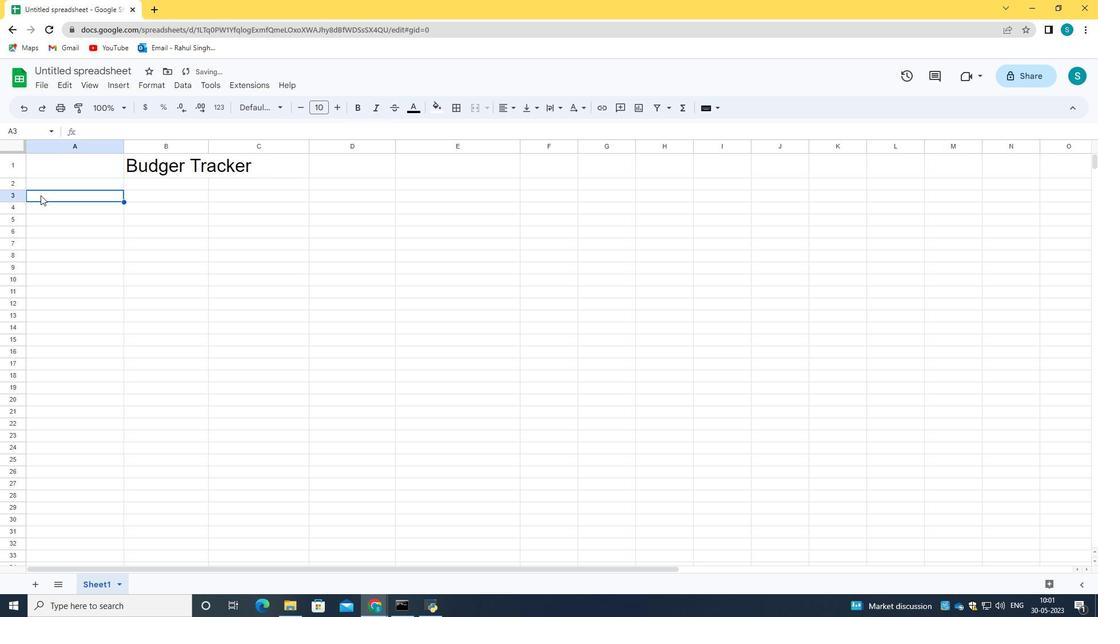 
Action: Mouse pressed left at (43, 185)
Screenshot: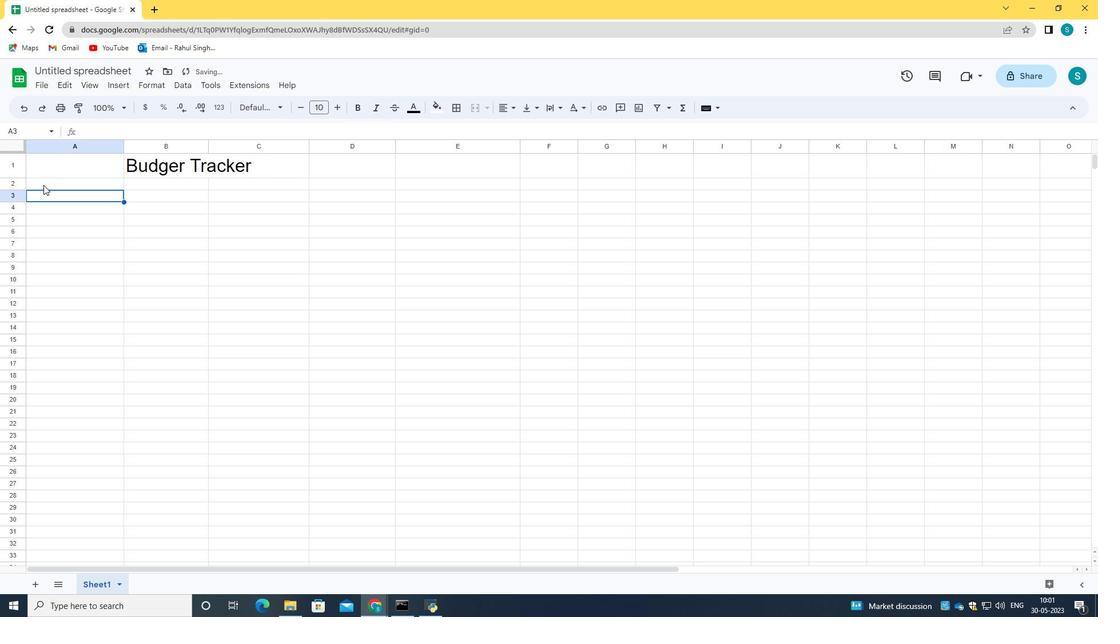 
Action: Mouse moved to (123, 189)
Screenshot: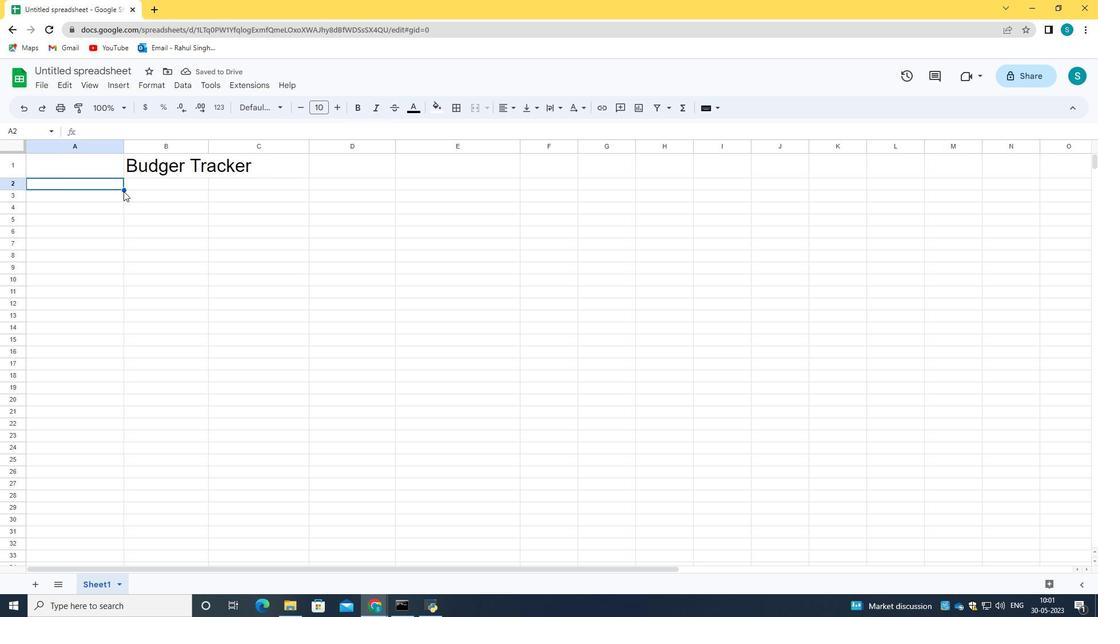 
Action: Mouse pressed left at (123, 189)
Screenshot: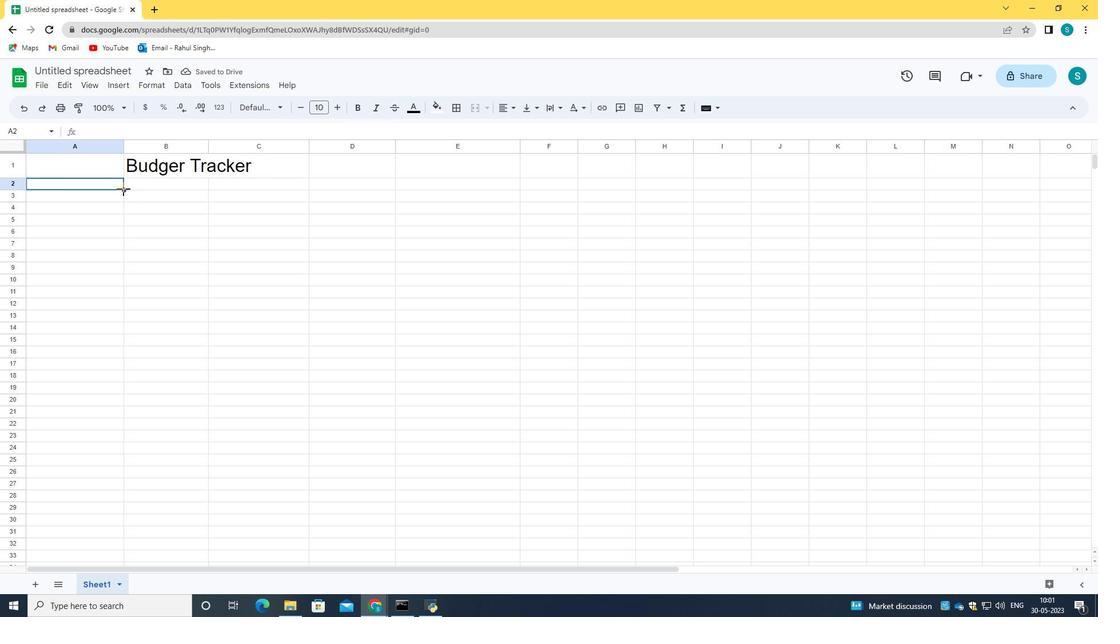 
Action: Mouse moved to (134, 190)
Screenshot: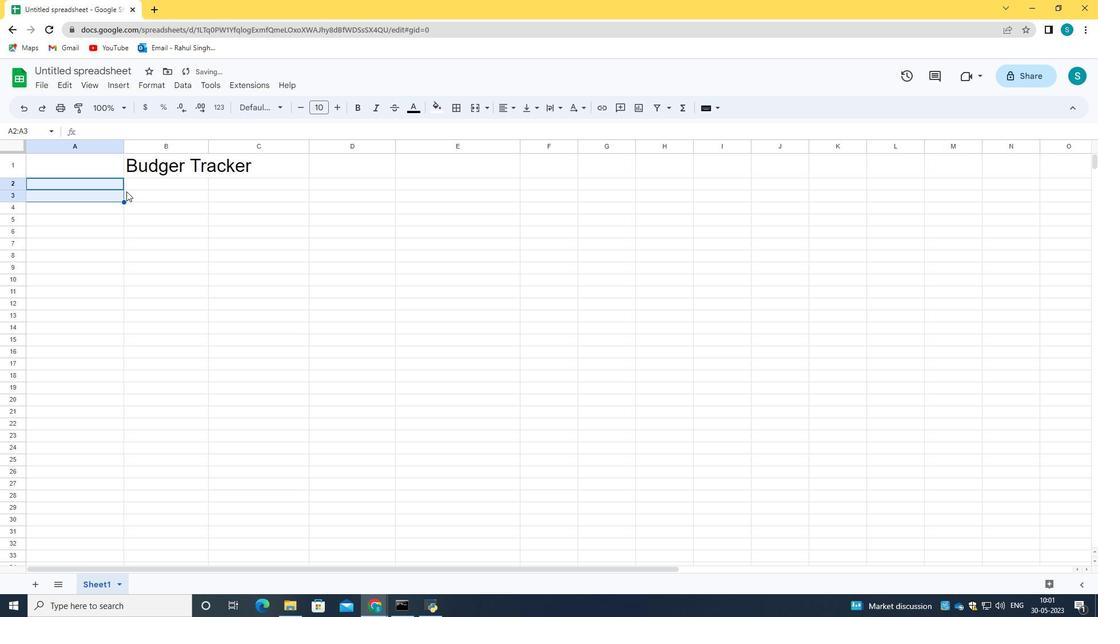 
Action: Mouse pressed left at (134, 190)
Screenshot: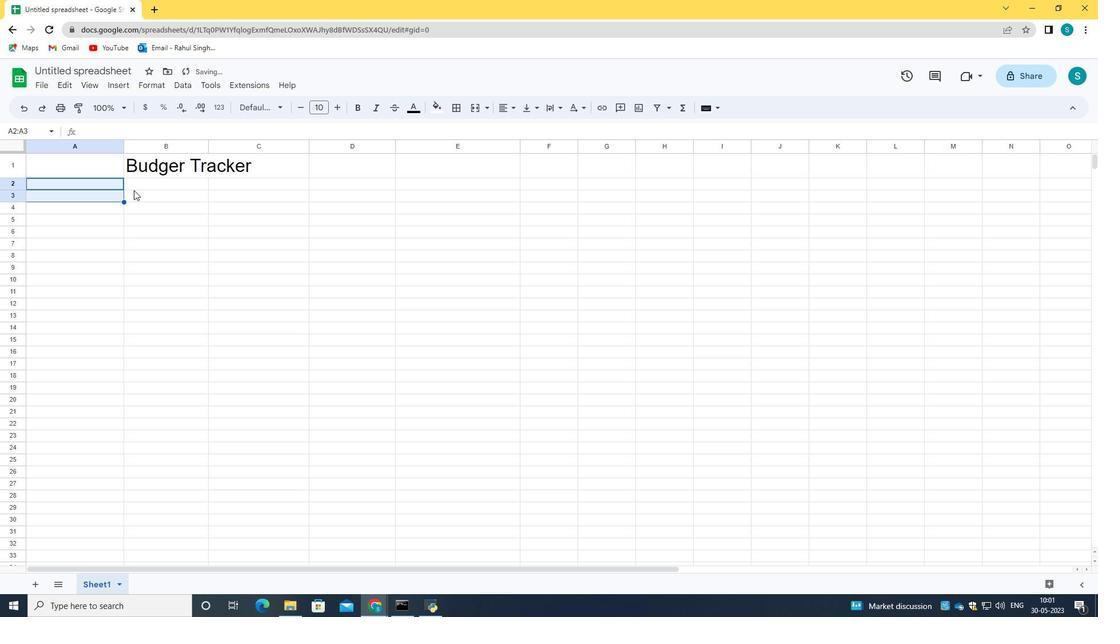 
Action: Mouse moved to (90, 187)
Screenshot: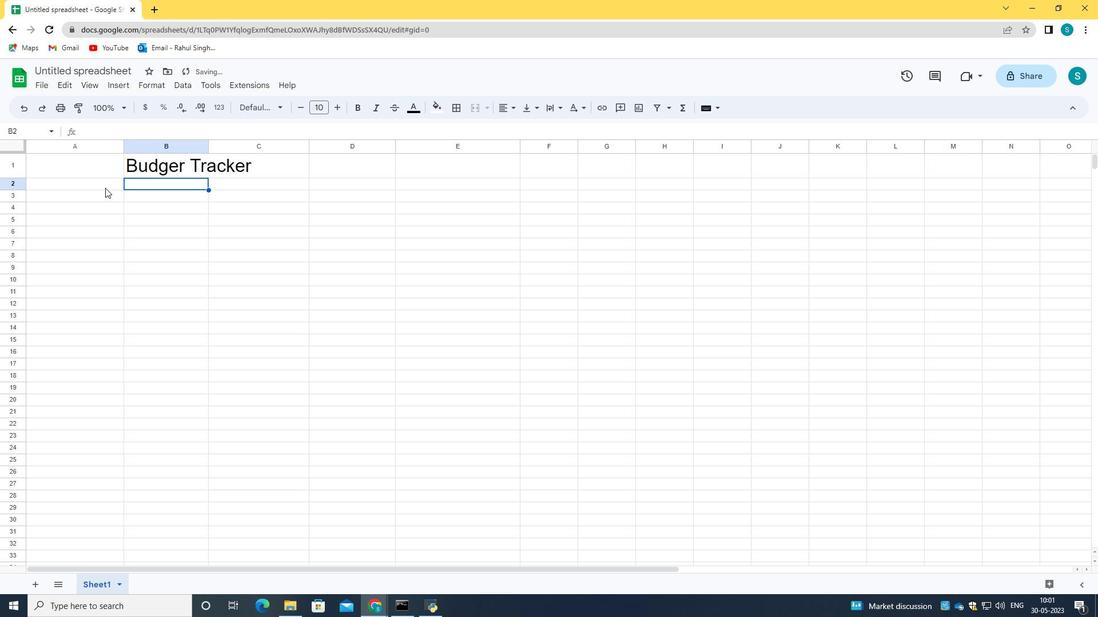 
Action: Mouse pressed left at (90, 187)
Screenshot: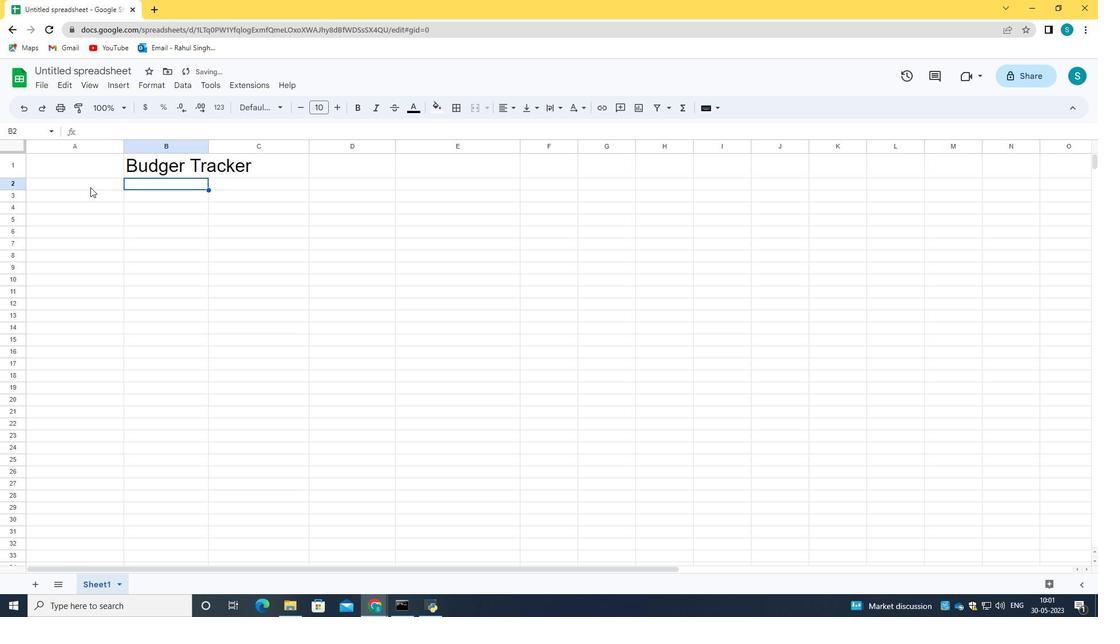 
Action: Mouse moved to (76, 195)
Screenshot: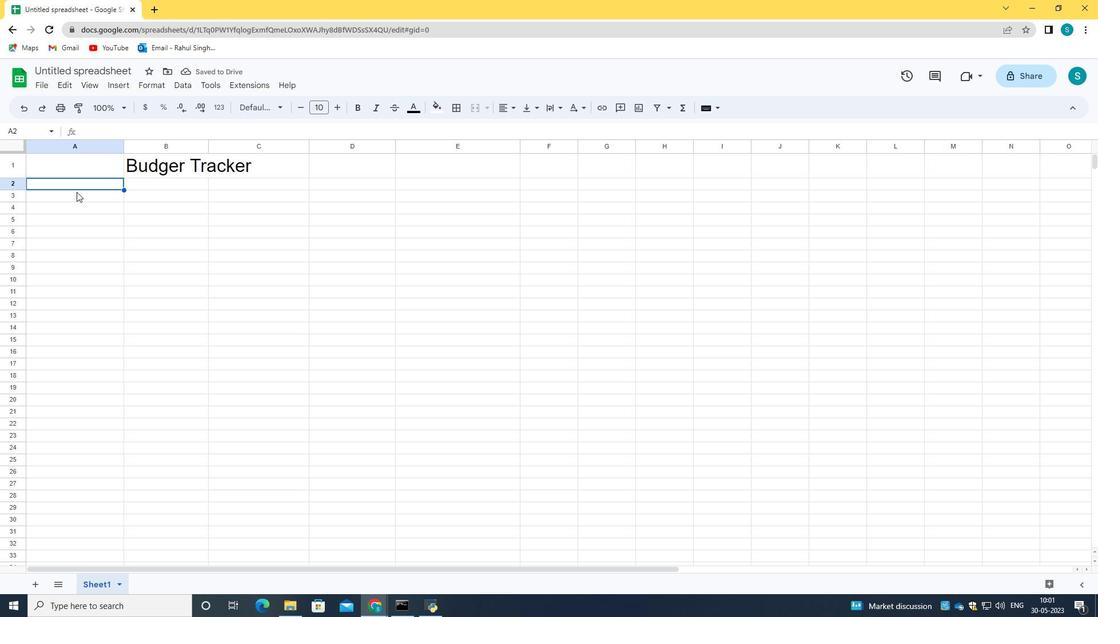 
Action: Mouse pressed left at (76, 195)
Screenshot: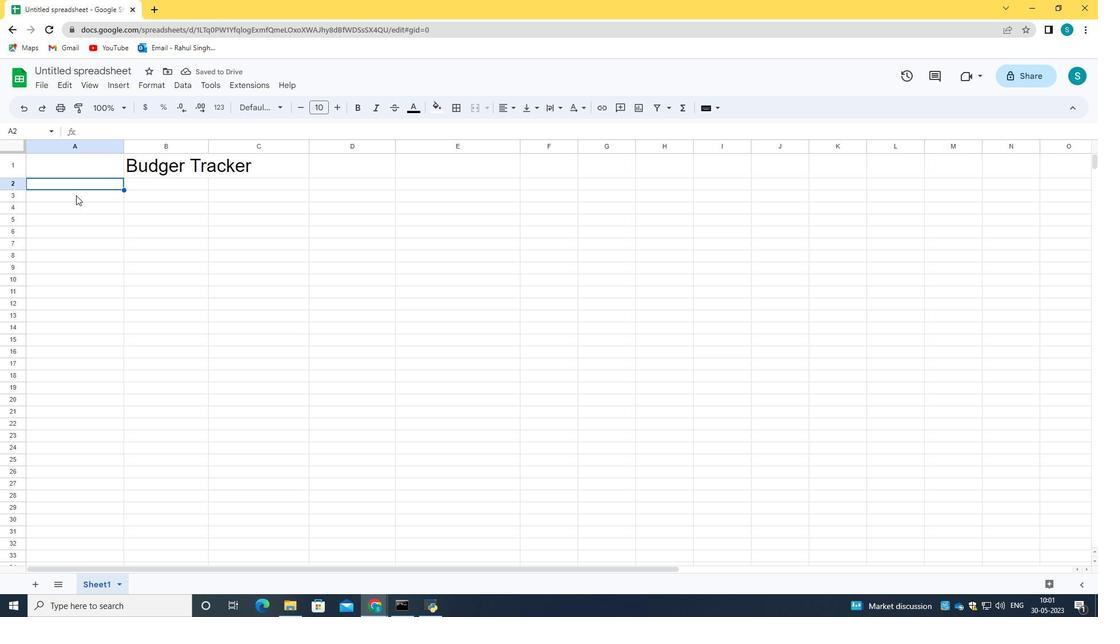 
Action: Mouse pressed left at (76, 195)
Screenshot: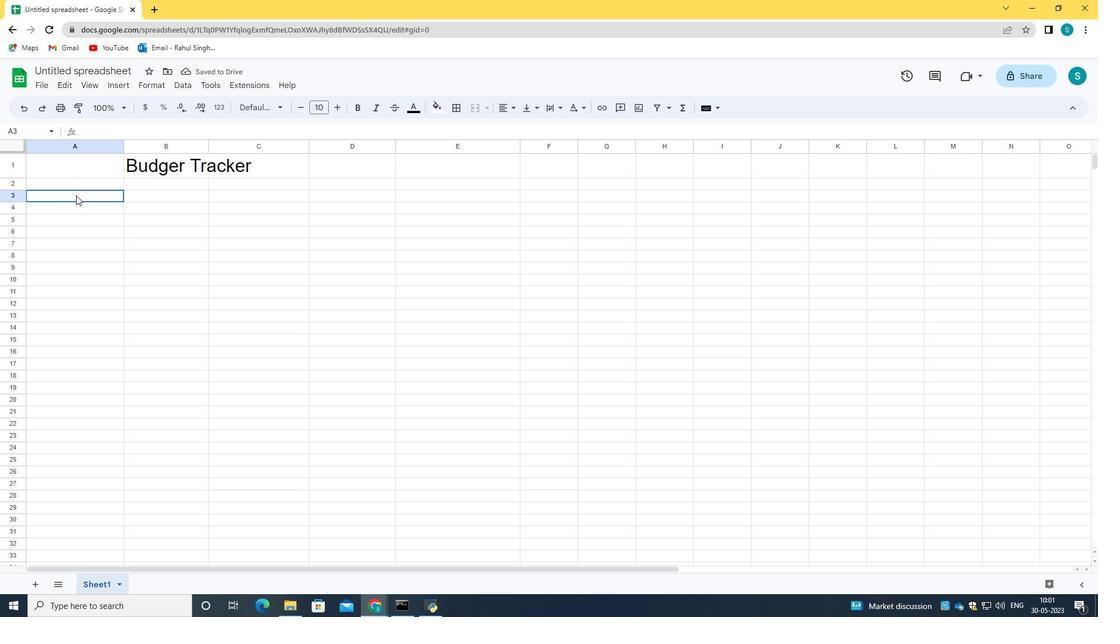 
Action: Key pressed <Key.caps_lock>D<Key.caps_lock>escrptions<Key.enter><Key.caps_lock>S<Key.caps_lock>alary<Key.enter><Key.caps_lock>R<Key.caps_lock>ent<Key.enter><Key.caps_lock>D<Key.caps_lock>inning<Key.space><Key.caps_lock>OU<Key.caps_lock><Key.backspace>ut<Key.enter><Key.caps_lock>I<Key.caps_lock>nternet<Key.space><Key.caps_lock>B<Key.caps_lock>ill<Key.enter><Key.caps_lock>G<Key.caps_lock>roceries<Key.enter><Key.caps_lock>U<Key.caps_lock>tilite<Key.backspace>ies<Key.space><Key.caps_lock>B<Key.caps_lock>ill<Key.caps_lock>G<Key.caps_lock>as<Key.space><Key.shift><Key.shift><Key.shift><Key.shift><Key.shift><Key.shift><Key.shift><Key.shift><Key.shift><Key.shift><Key.shift><Key.shift><Key.shift><Key.shift><Key.shift><Key.shift><Key.shift><Key.shift><Key.shift><Key.shift><Key.shift><Key.shift><Key.shift><Key.shift><Key.shift><Key.shift><Key.shift><Key.shift><Key.shift><Key.shift><Key.shift><Key.shift><Key.shift><Key.shift><Key.shift><Key.shift><Key.shift><Key.shift><Key.shift><Key.shift><Key.shift><Key.shift><Key.shift><Key.shift><Key.shift><Key.shift>&<Key.caps_lock>S<Key.caps_lock>avind=s<Key.backspace><Key.backspace><Key.backspace>gs<Key.enter>
Screenshot: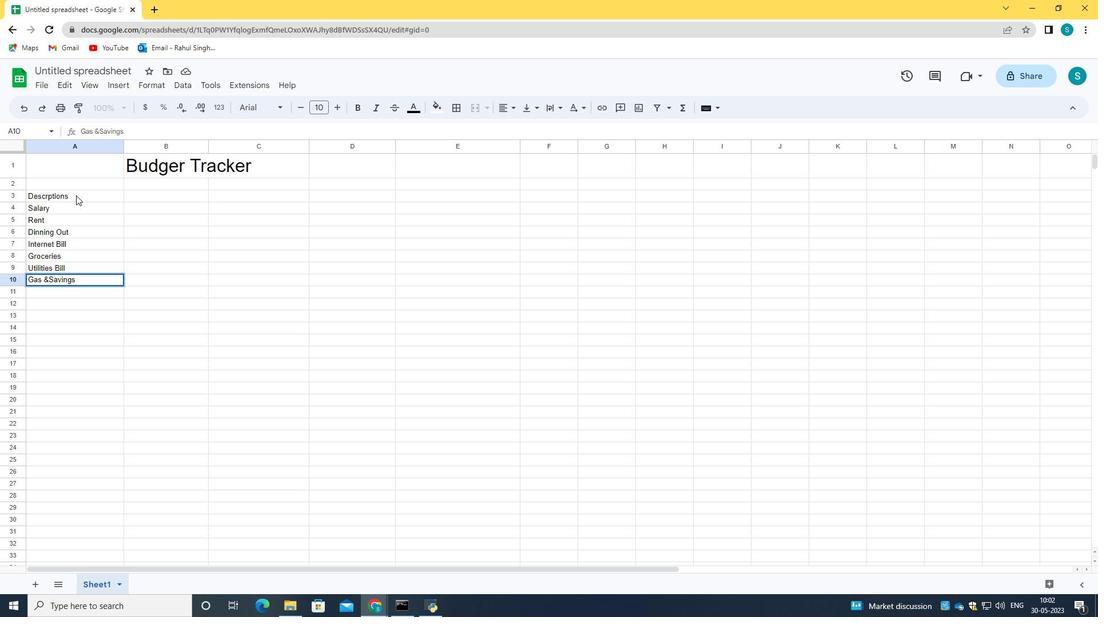 
Action: Mouse moved to (145, 193)
Screenshot: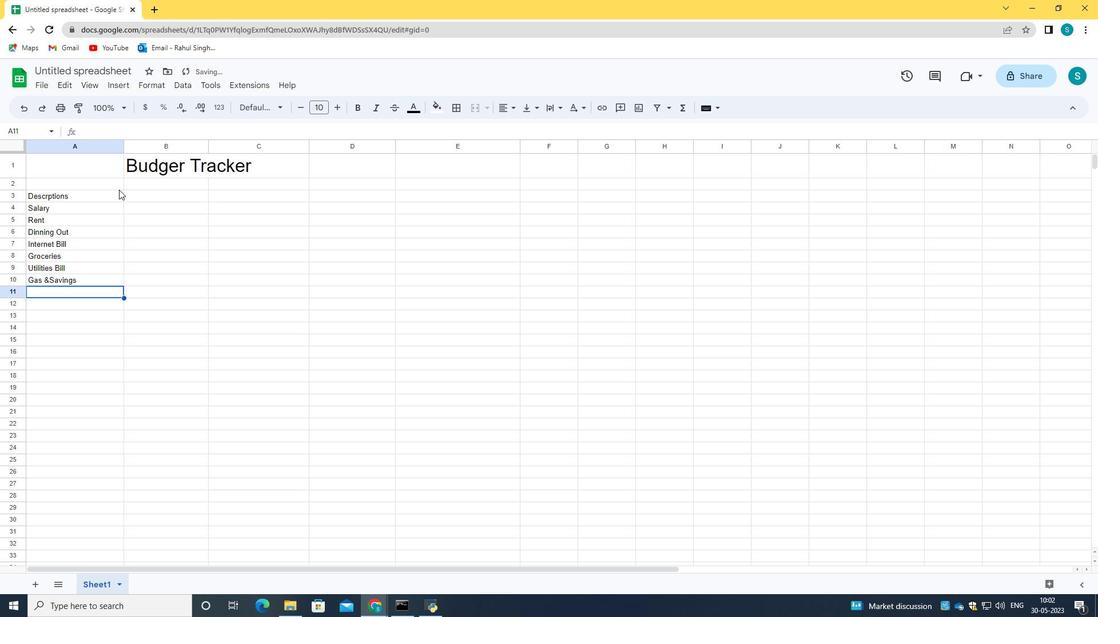 
Action: Mouse pressed left at (145, 193)
Screenshot: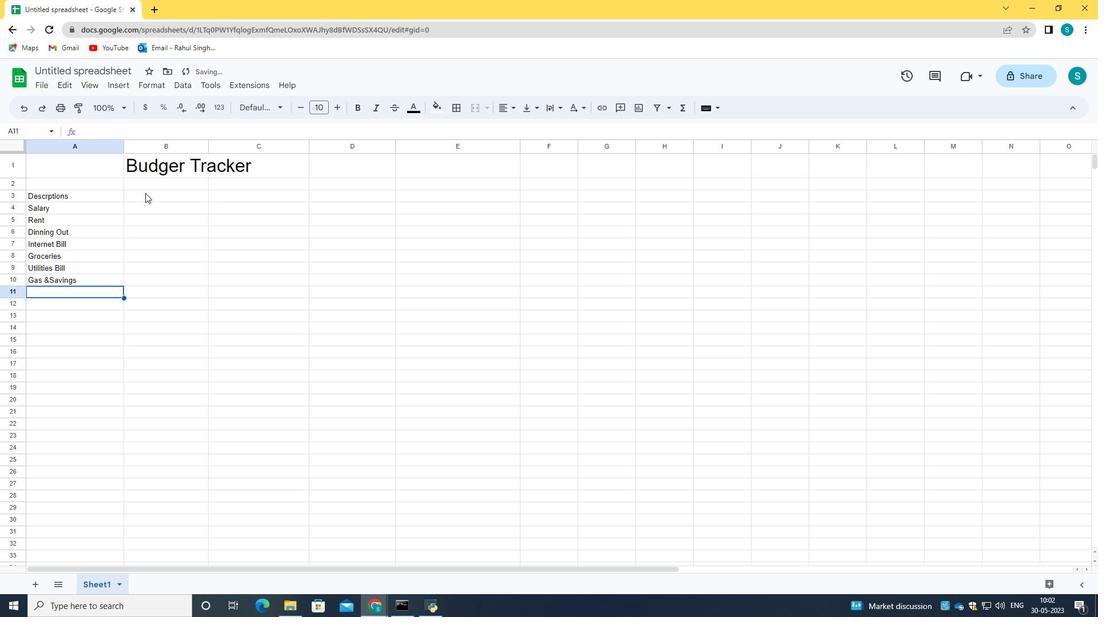 
Action: Mouse pressed left at (145, 193)
Screenshot: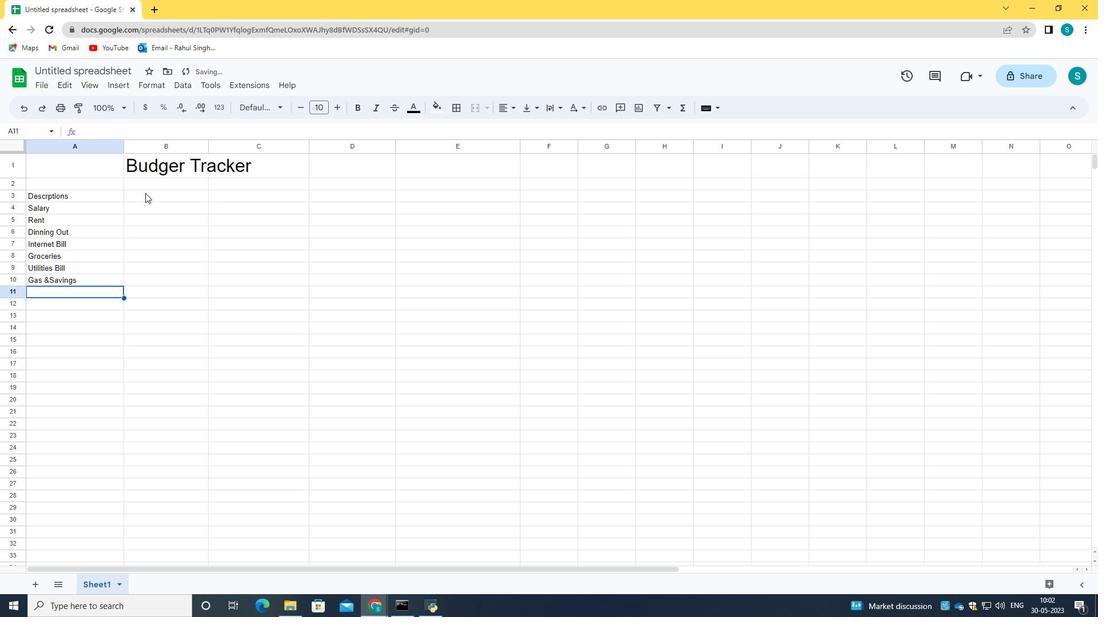 
Action: Key pressed <Key.caps_lock>C<Key.caps_lock>ategories<Key.enter><Key.caps_lock>I<Key.caps_lock>ncome<Key.enter><Key.caps_lock>H<Key.caps_lock>ousing<Key.enter>fo<Key.backspace><Key.backspace><Key.caps_lock>F<Key.caps_lock>od<Key.backspace>od<Key.enter><Key.caps_lock>U<Key.caps_lock>tilities<Key.enter><Key.caps_lock>F<Key.caps_lock>ood<Key.enter><Key.caps_lock><Key.caps_lock><Key.caps_lock><Key.caps_lock><Key.tab><Key.enter><Key.enter><Key.caps_lock>T<Key.caps_lock>ransporation<Key.enter><Key.caps_lock><Key.caps_lock>s<Key.caps_lock><Key.backspace>S<Key.caps_lock>avings<Key.enter>
Screenshot: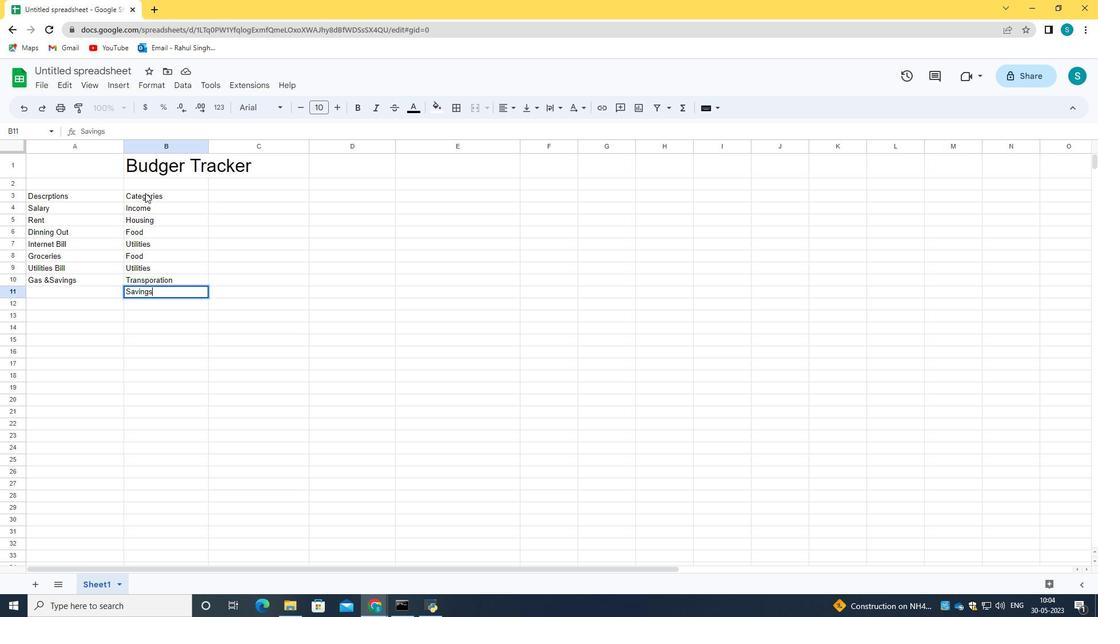 
Action: Mouse moved to (82, 278)
Screenshot: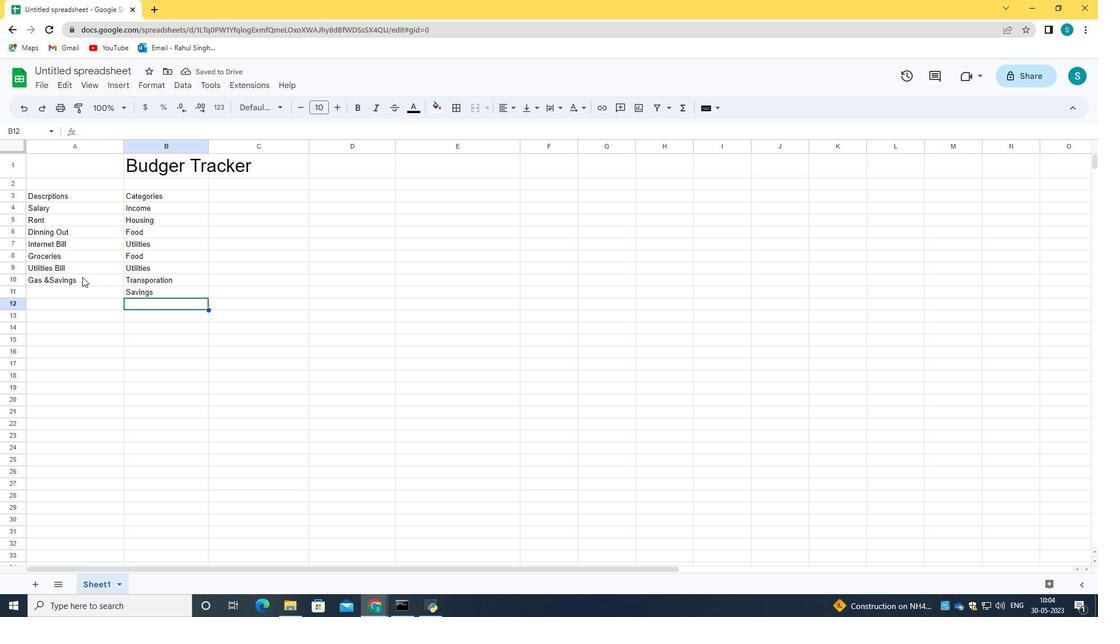 
Action: Mouse pressed left at (82, 278)
Screenshot: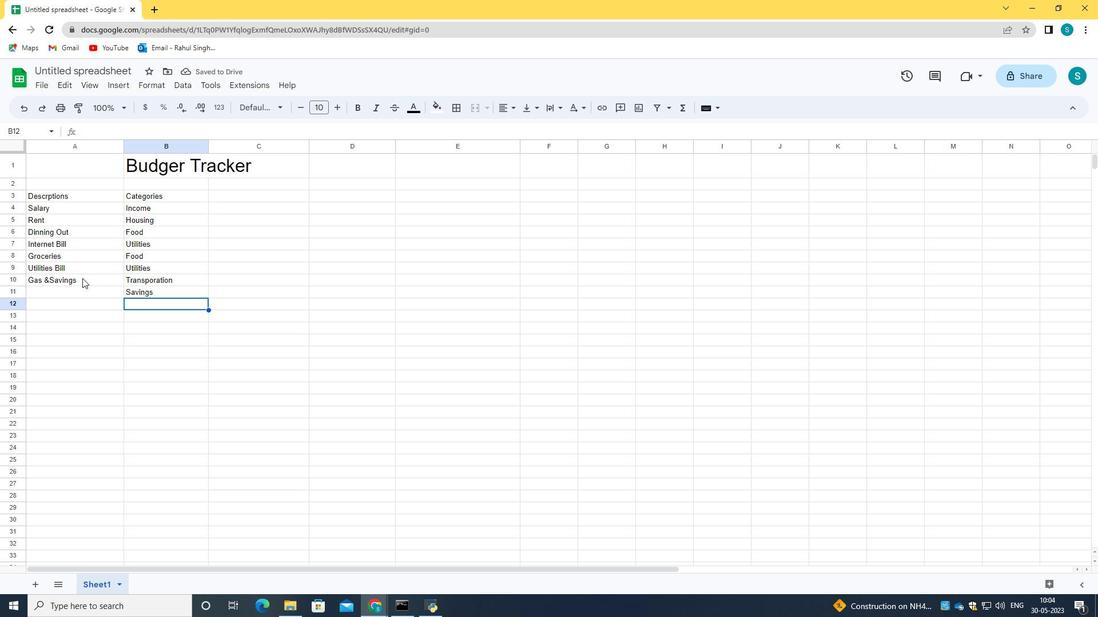 
Action: Mouse pressed left at (82, 278)
Screenshot: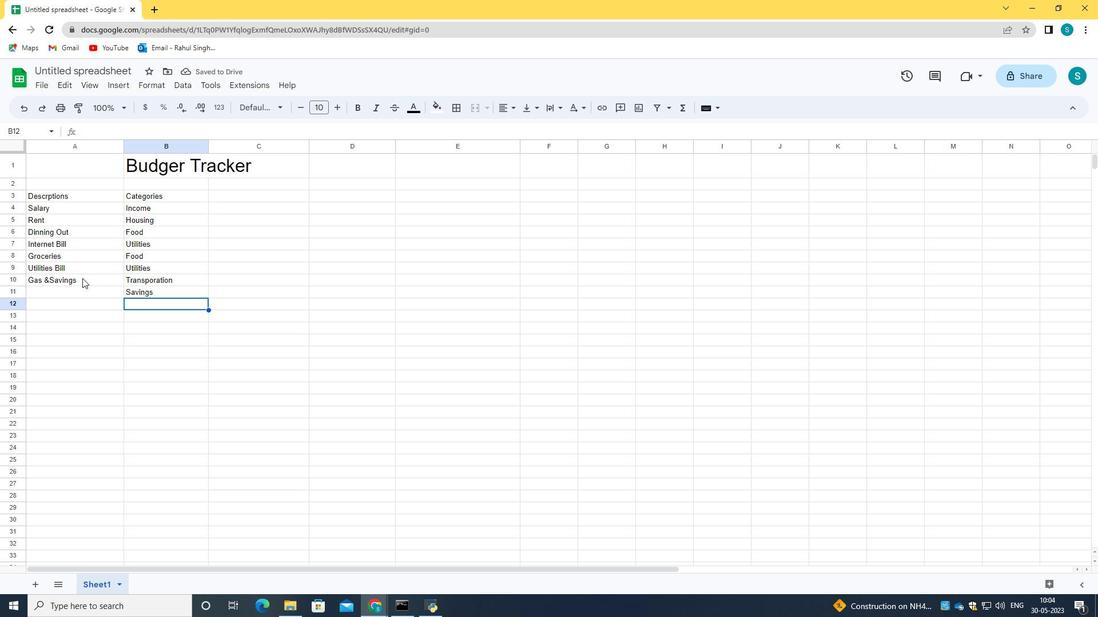 
Action: Key pressed <Key.backspace><Key.backspace><Key.backspace><Key.backspace><Key.backspace><Key.backspace><Key.backspace><Key.backspace><Key.enter><Key.caps_lock>S<Key.caps_lock>avings<Key.enter>
Screenshot: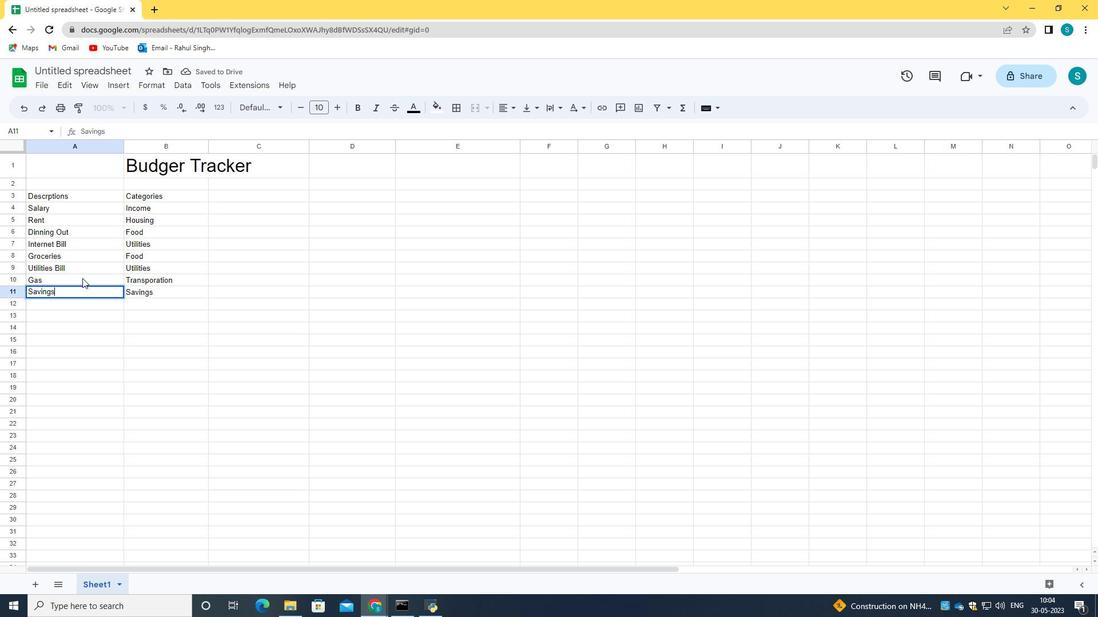 
Action: Mouse moved to (244, 195)
Screenshot: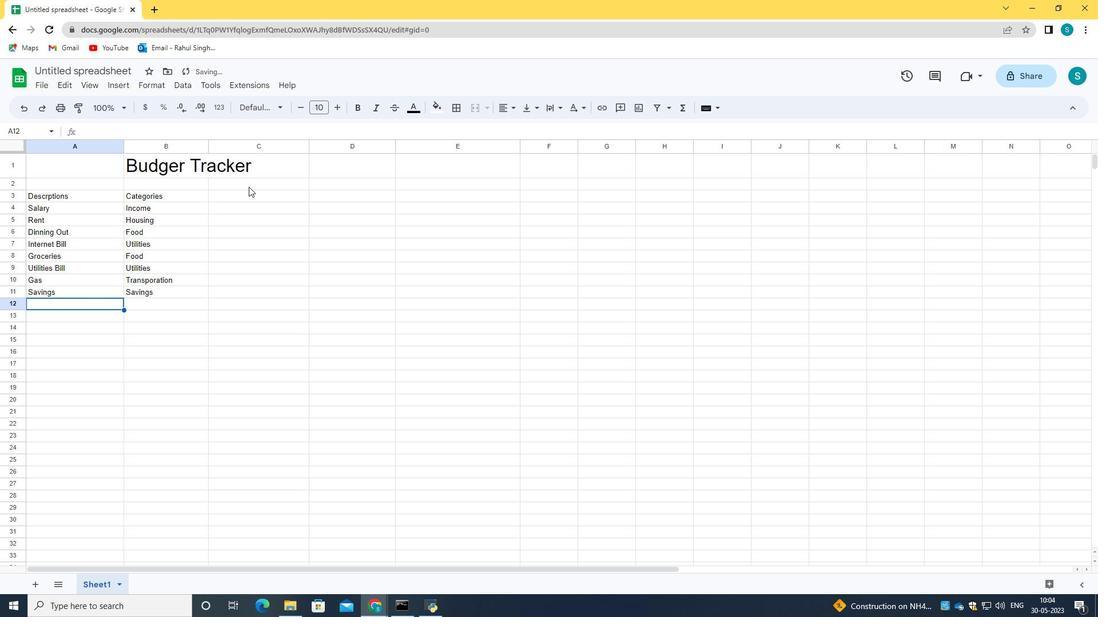 
Action: Mouse pressed left at (244, 195)
Screenshot: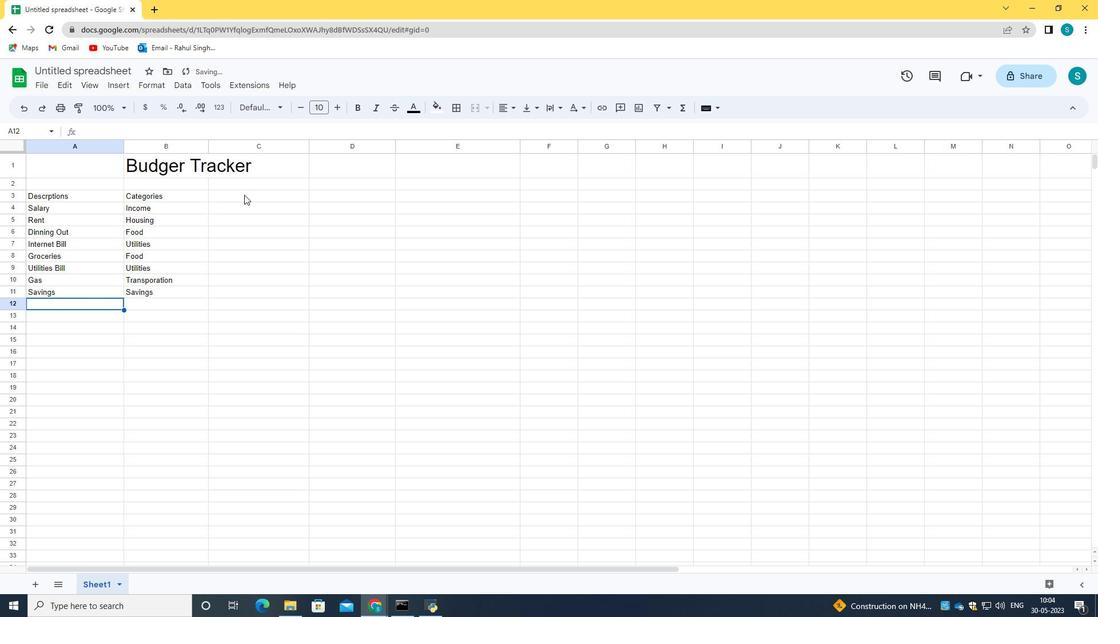 
Action: Mouse pressed left at (244, 195)
Screenshot: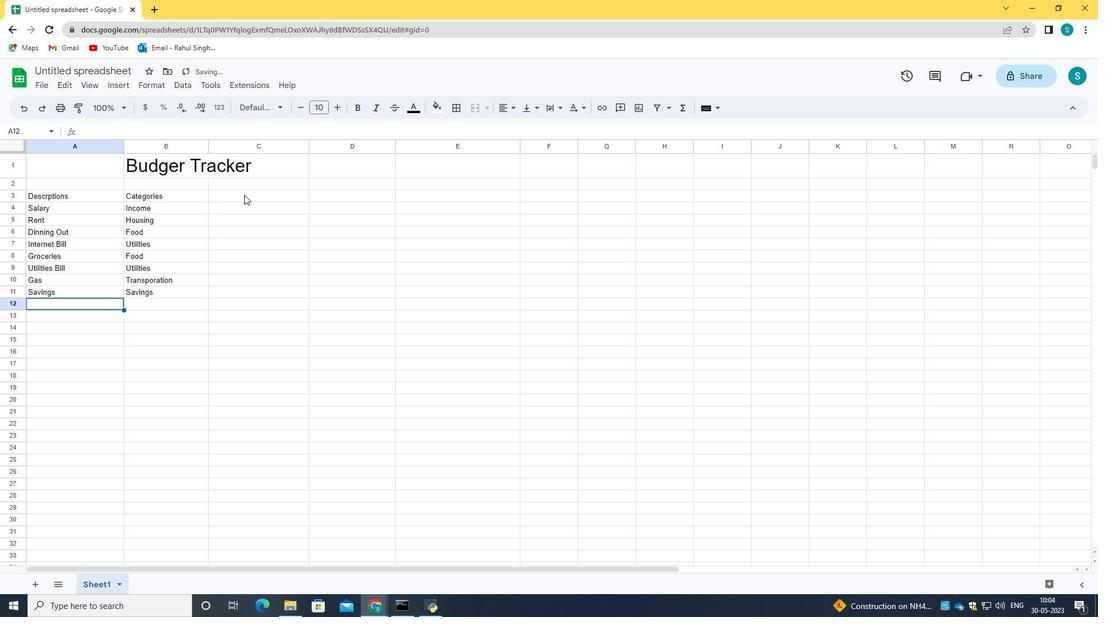 
Action: Key pressed <Key.caps_lock>A<Key.caps_lock>mmount<Key.enter><Key.shift><Key.shift><Key.shift><Key.shift><Key.shift><Key.shift>$2500<Key.enter><Key.shift><Key.shift><Key.shift><Key.shift><Key.shift>$800<Key.enter><Key.shift>$100<Key.enter><Key.shift>$50<Key.enter><Key.shift>$200<Key.enter><Key.shift><Key.shift><Key.shift><Key.shift><Key.shift><Key.shift><Key.shift><Key.shift><Key.shift><Key.shift><Key.shift><Key.shift><Key.shift><Key.shift><Key.shift>$100<Key.enter><Key.shift><Key.shift><Key.shift><Key.shift><Key.shift><Key.shift><Key.shift><Key.shift><Key.shift><Key.shift>$1000<Key.backspace><Key.enter><Key.shift><Key.shift><Key.shift><Key.shift>$50<Key.enter>
Screenshot: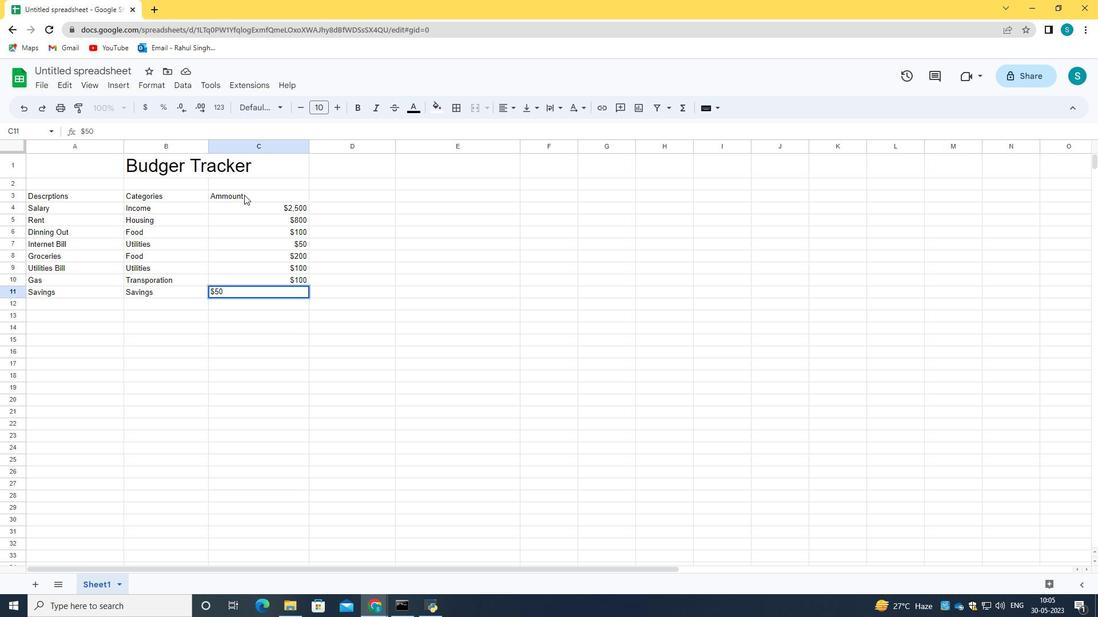 
Action: Mouse moved to (293, 293)
Screenshot: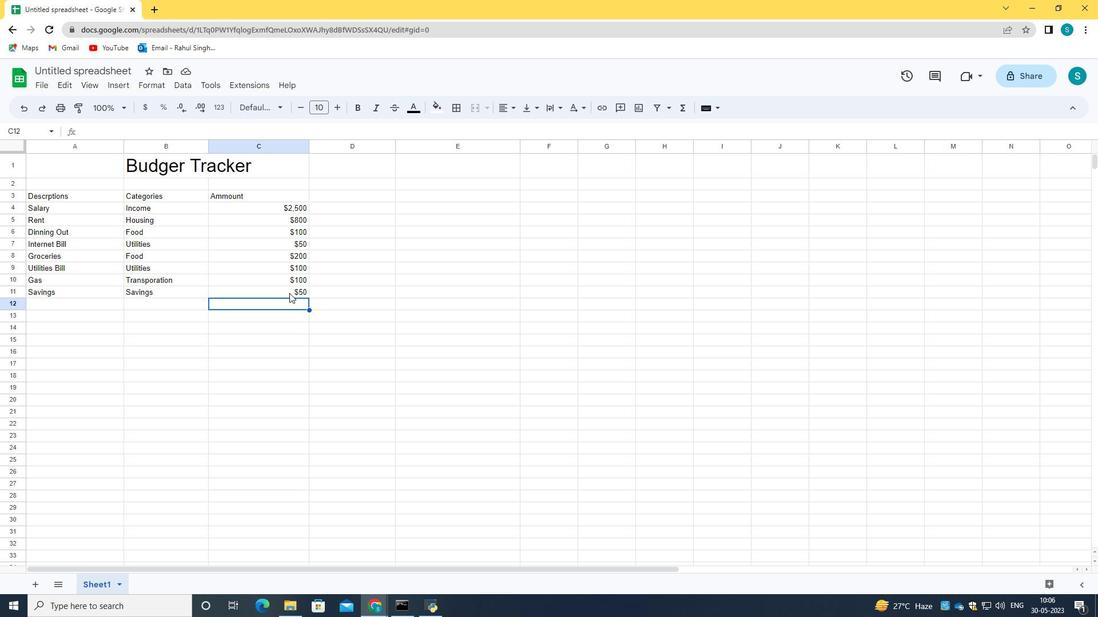 
Action: Mouse pressed left at (293, 293)
Screenshot: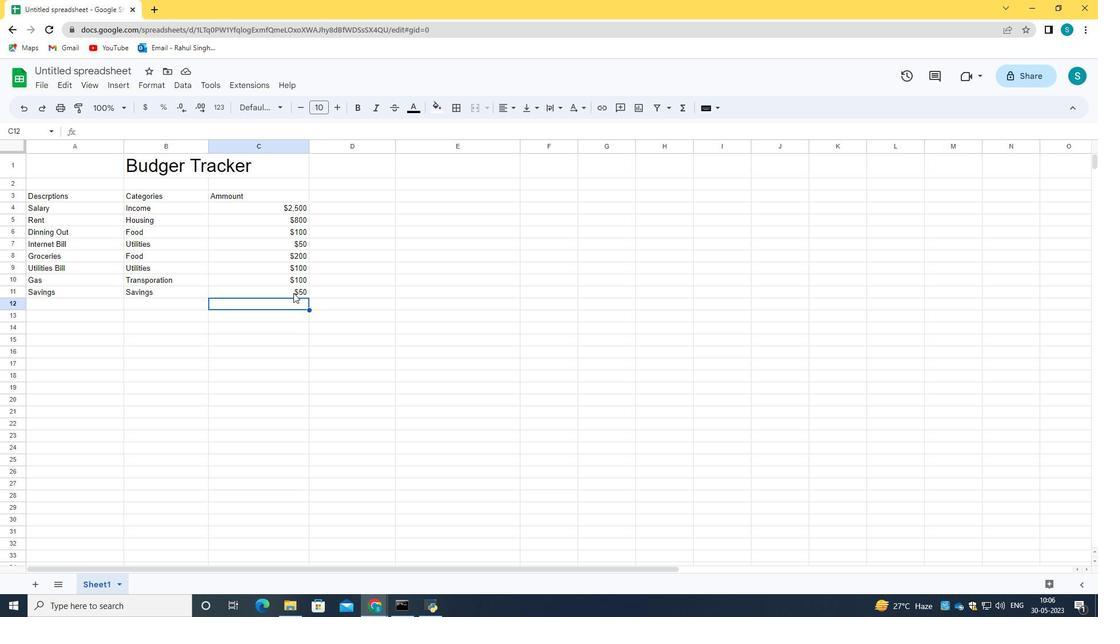 
Action: Mouse moved to (296, 293)
Screenshot: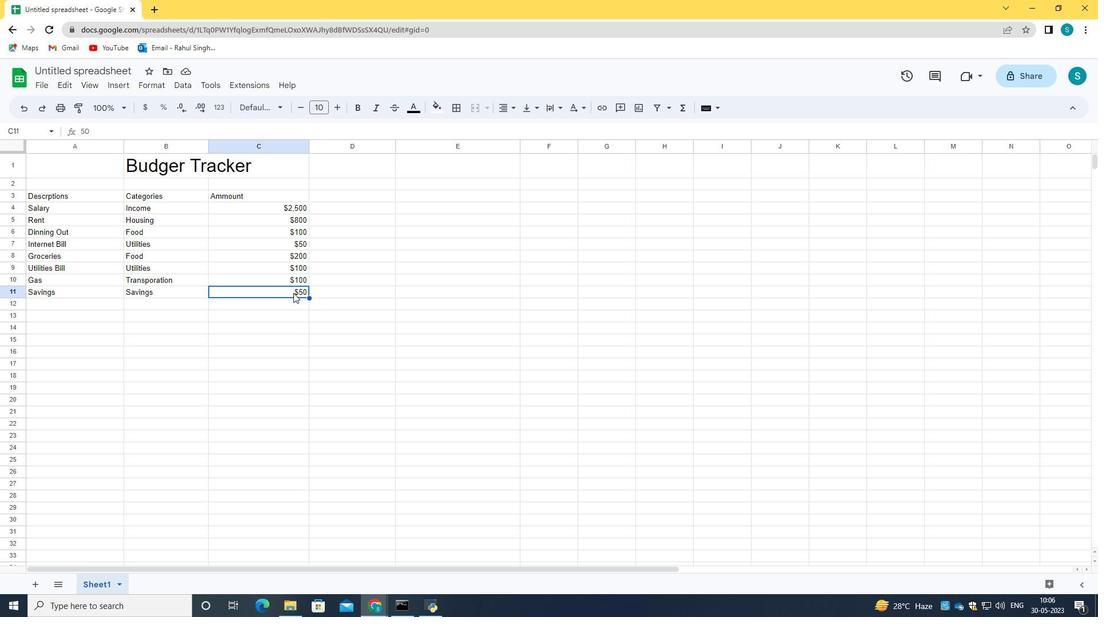 
Action: Mouse pressed left at (296, 293)
Screenshot: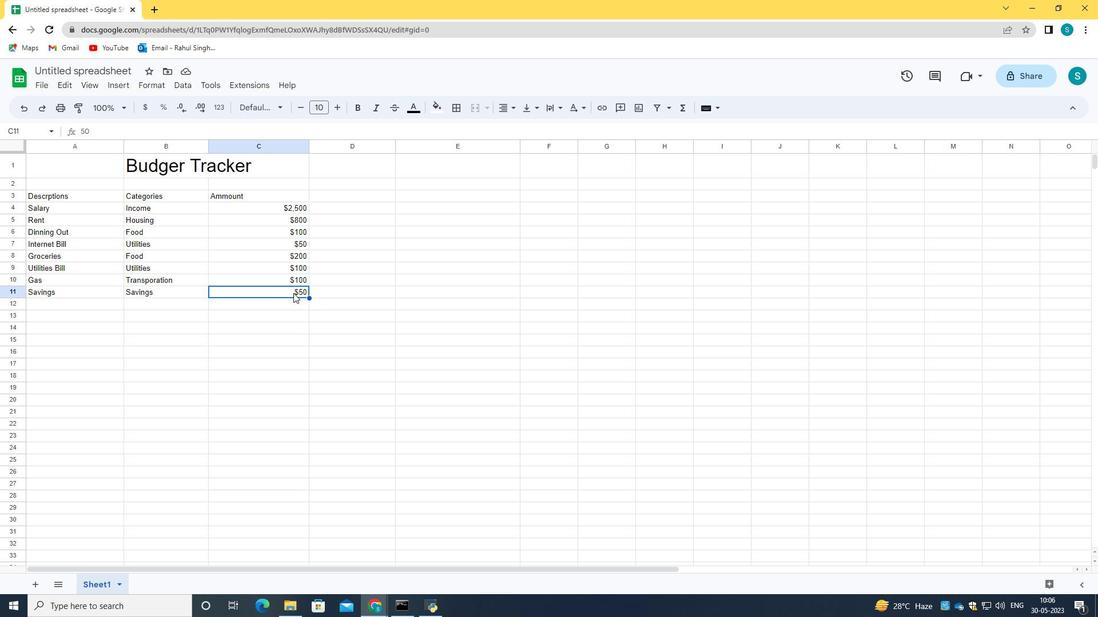 
Action: Mouse moved to (297, 293)
Screenshot: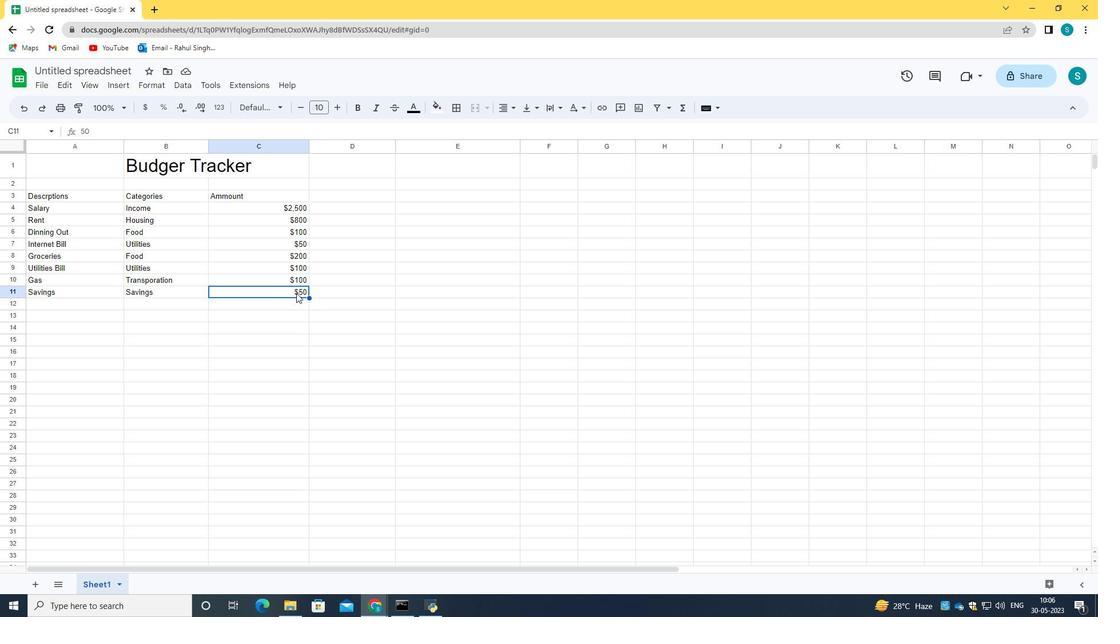 
Action: Mouse pressed left at (297, 293)
Screenshot: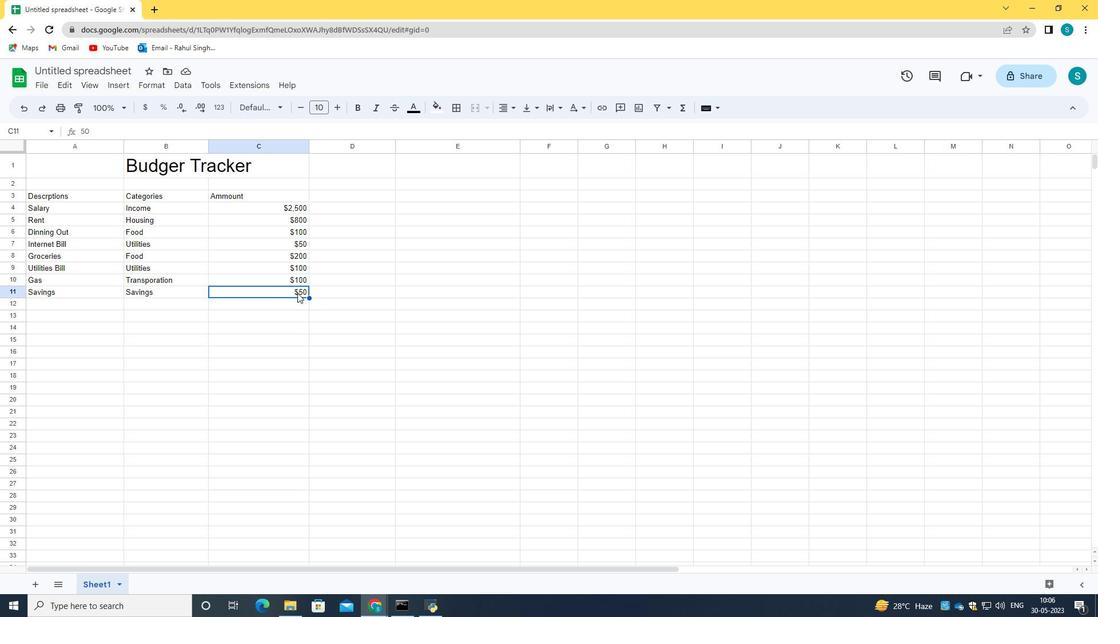 
Action: Mouse moved to (299, 293)
Screenshot: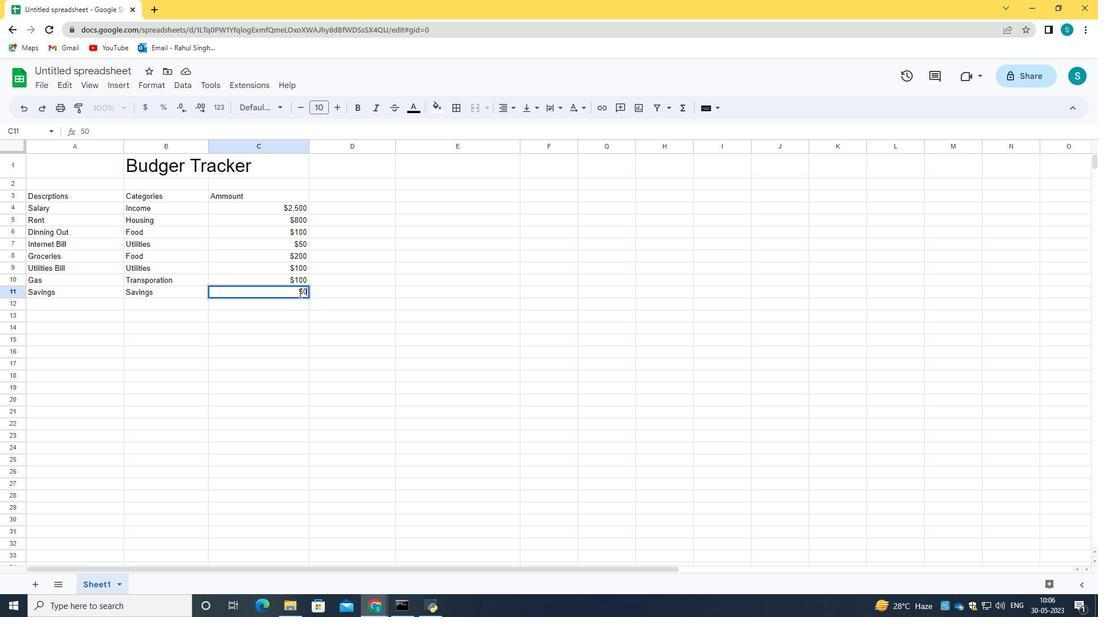 
Action: Key pressed <Key.space><Key.shift><Key.shift><Key.shift><Key.shift><Key.shift><Key.shift><Key.shift><Key.shift><Key.shift><Key.shift><Key.shift><Key.shift><Key.shift><Key.shift><Key.shift><Key.shift><Key.shift><Key.shift><Key.shift><Key.shift><Key.shift><Key.shift><Key.shift><Key.shift><Key.shift><Key.shift><Key.shift><Key.shift><Key.shift><Key.shift>&500
Screenshot: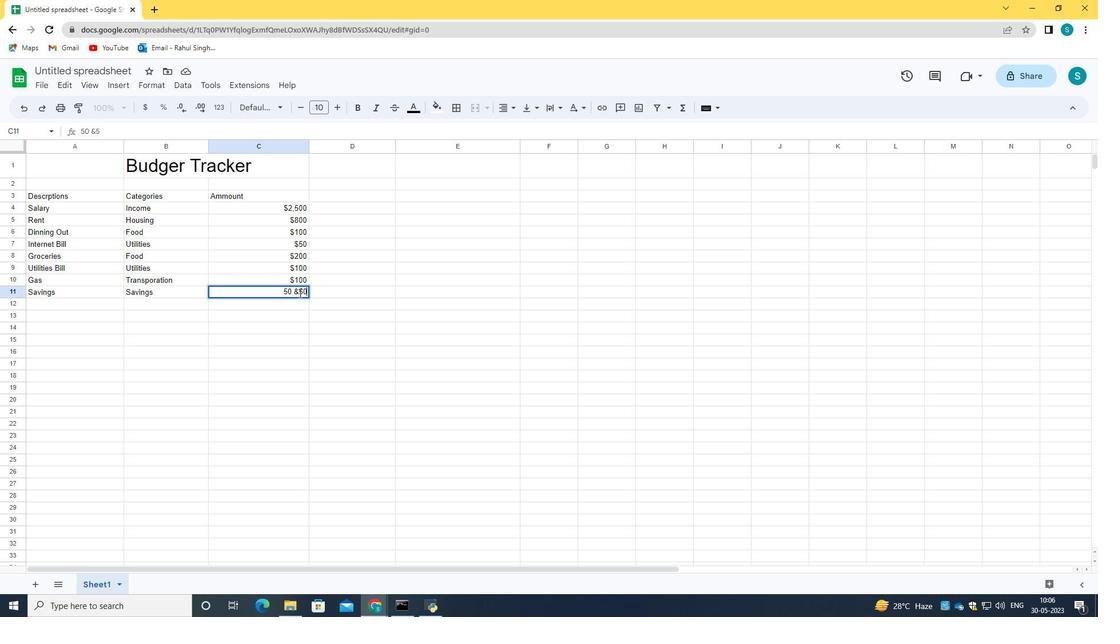 
Action: Mouse moved to (279, 290)
Screenshot: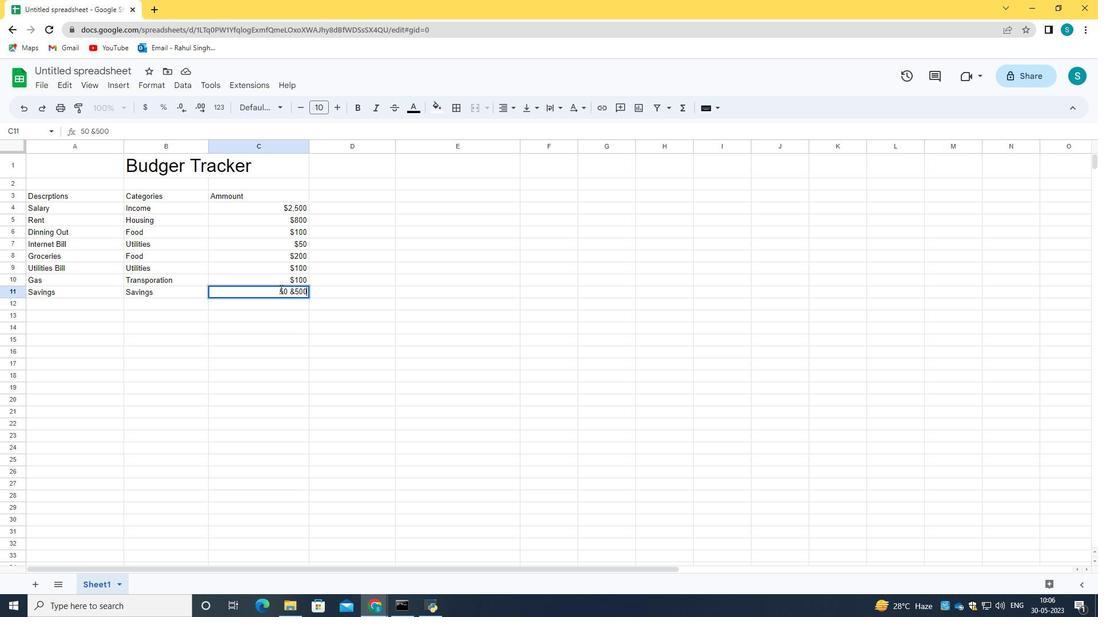 
Action: Mouse pressed left at (279, 290)
Screenshot: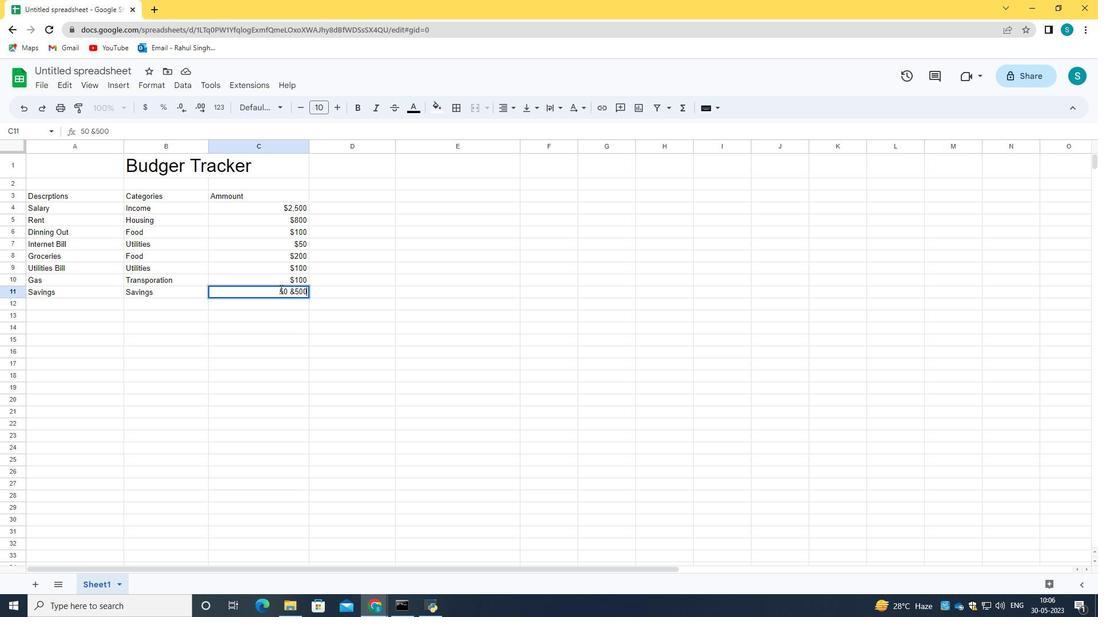 
Action: Mouse moved to (295, 296)
Screenshot: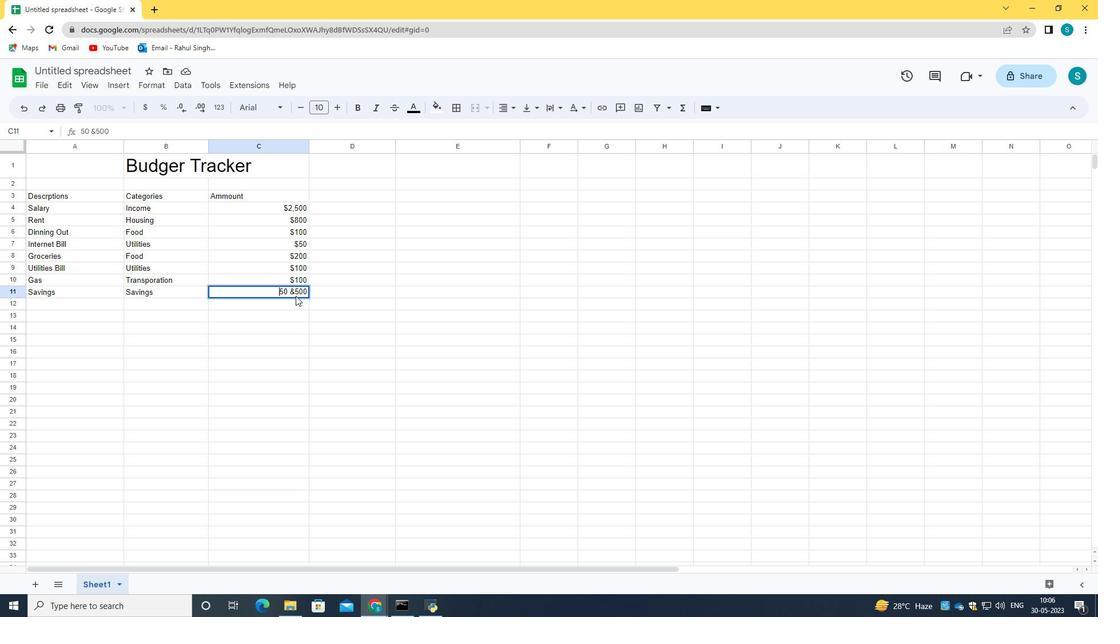 
Action: Key pressed <Key.shift>$<Key.right><Key.right><Key.right><Key.right><Key.shift><Key.shift><Key.shift><Key.shift><Key.shift><Key.shift>$
Screenshot: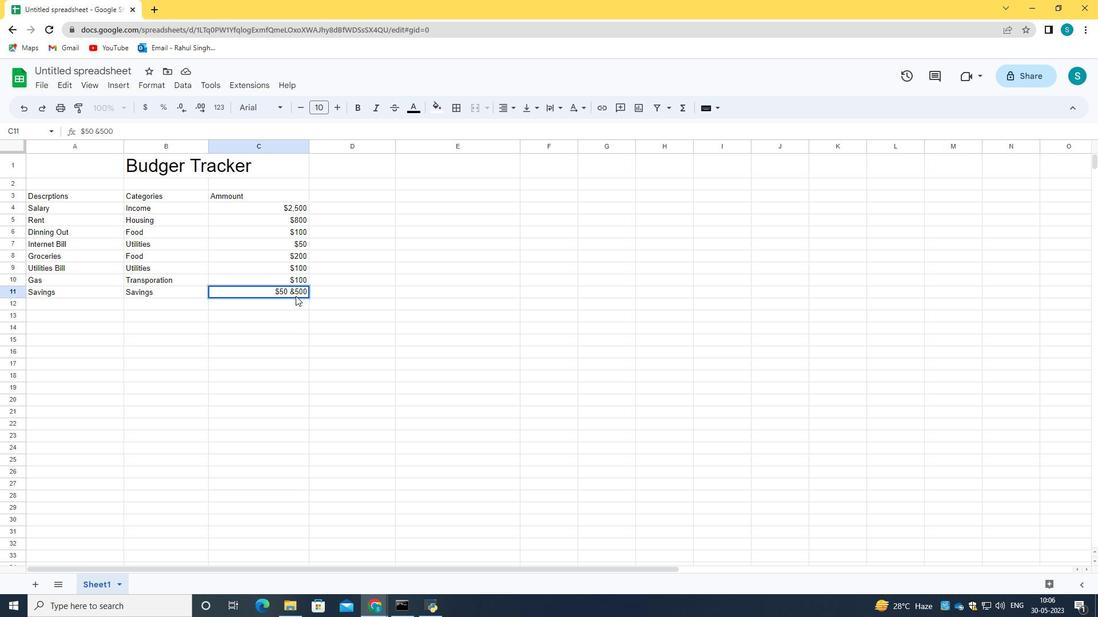 
Action: Mouse moved to (290, 288)
Screenshot: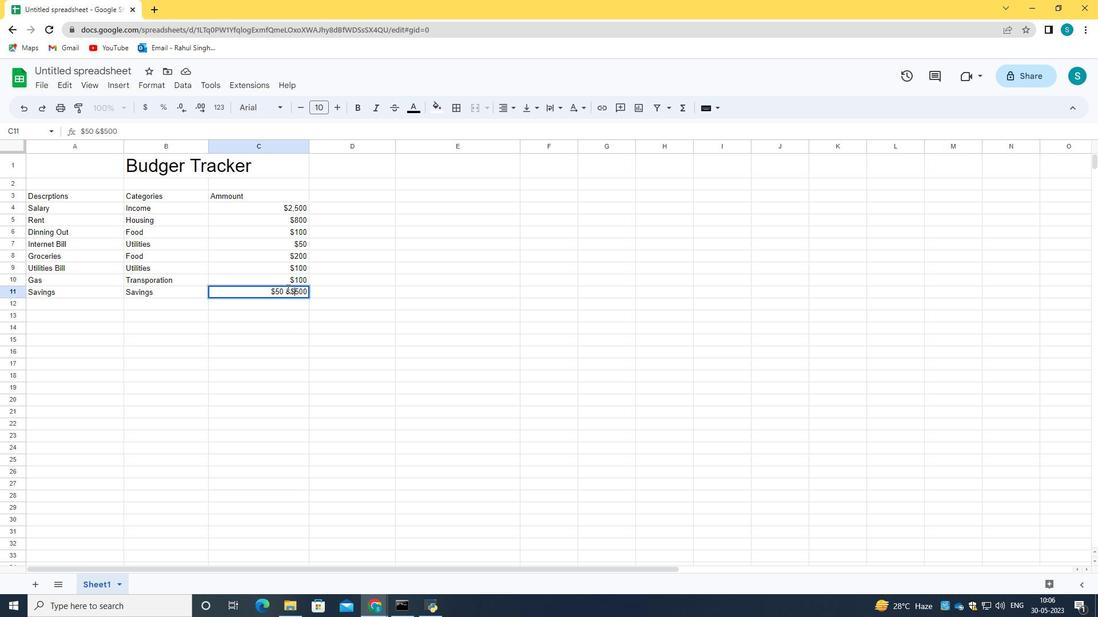 
Action: Mouse pressed left at (290, 288)
Screenshot: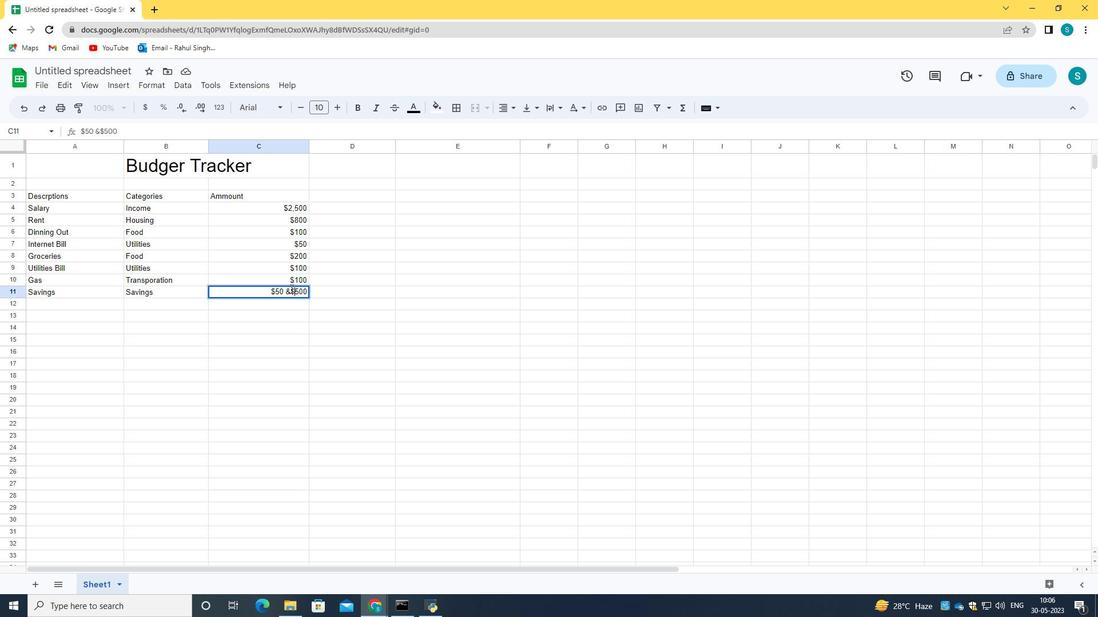 
Action: Mouse moved to (295, 292)
Screenshot: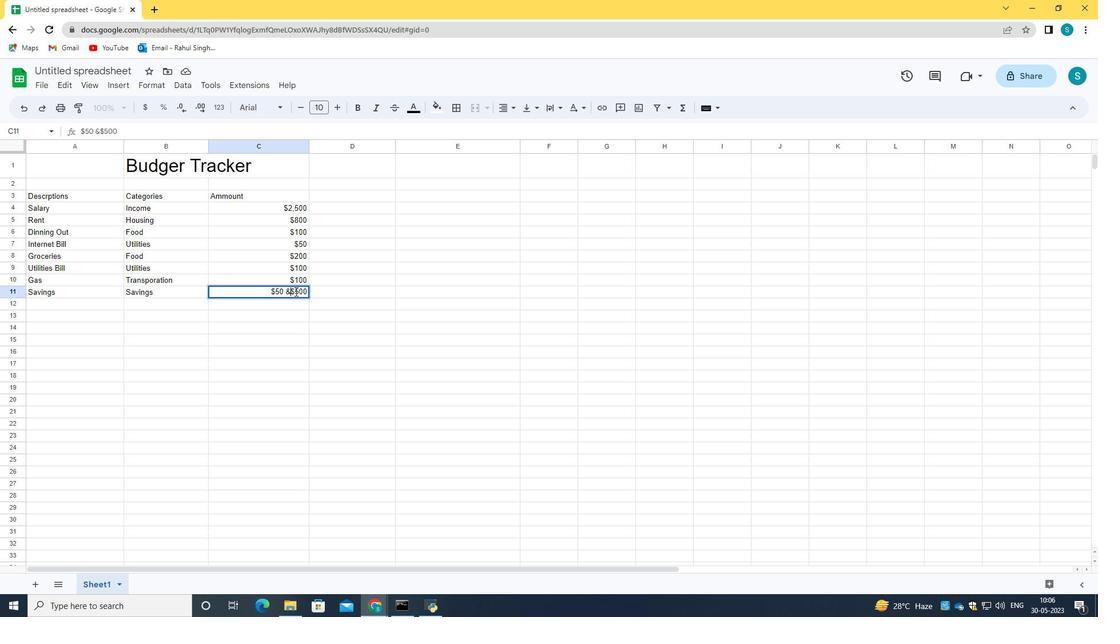 
Action: Key pressed <Key.space>
Screenshot: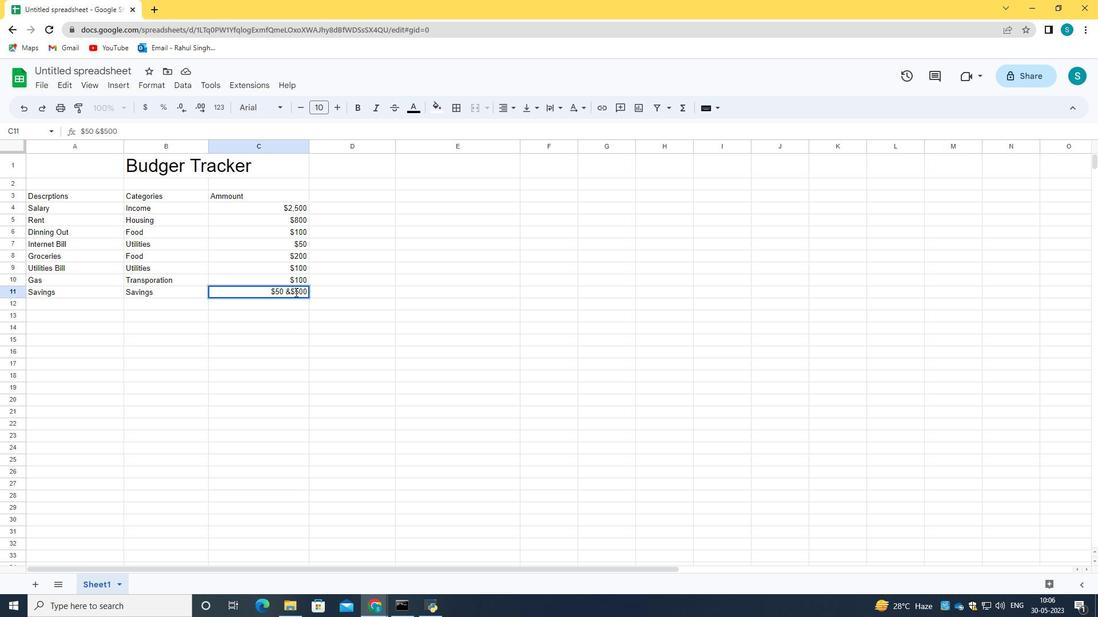 
Action: Mouse moved to (318, 354)
Screenshot: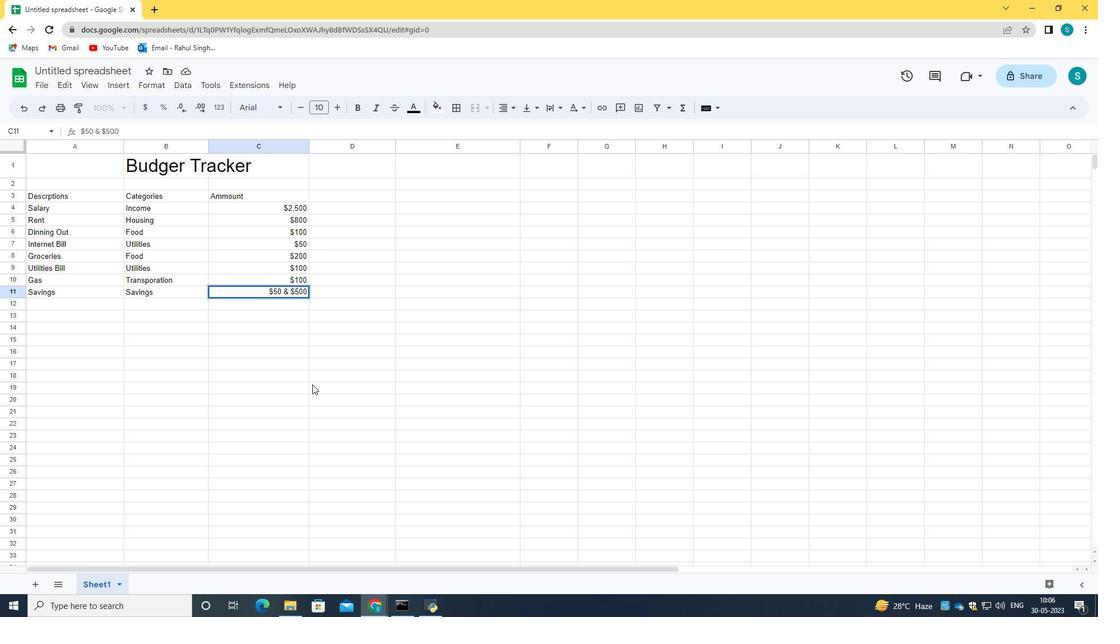 
Action: Mouse pressed left at (318, 354)
Screenshot: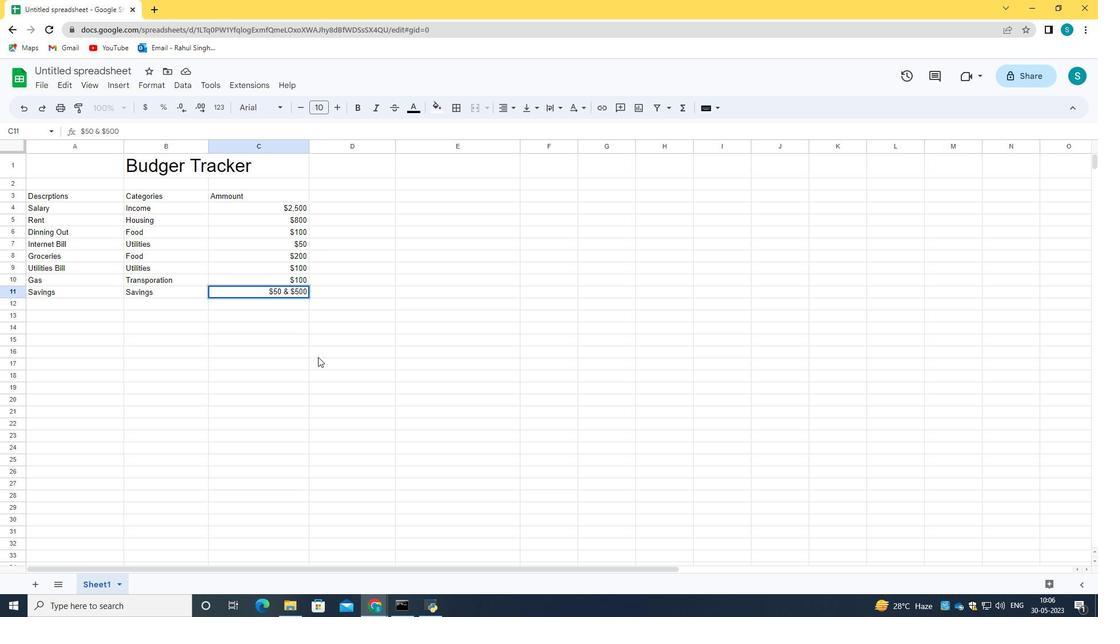 
Action: Mouse moved to (260, 291)
Screenshot: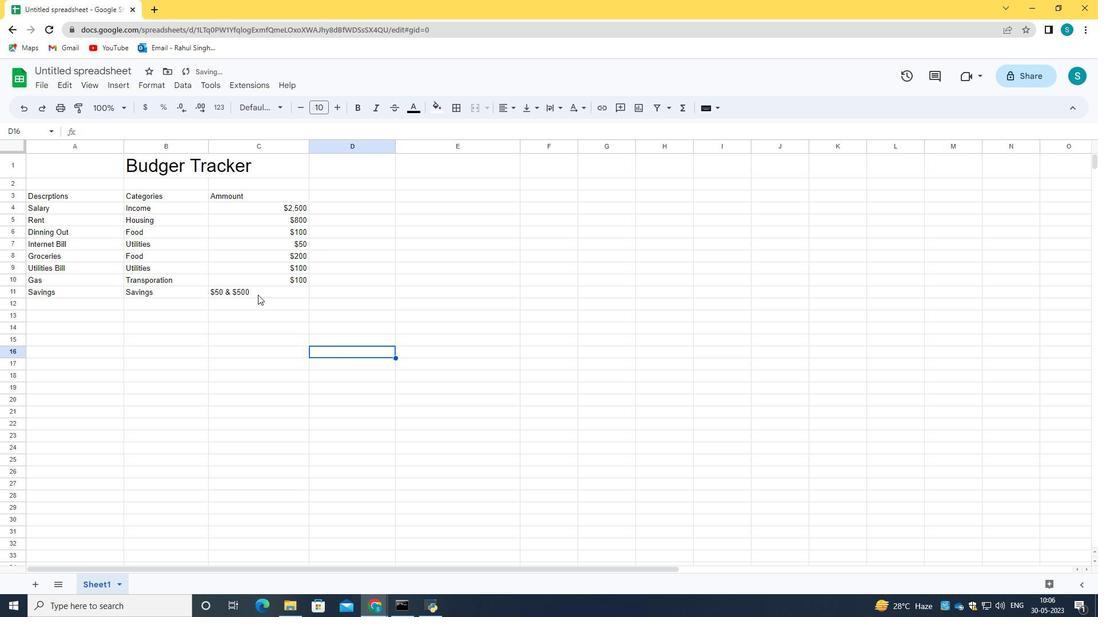 
Action: Mouse pressed left at (260, 291)
Screenshot: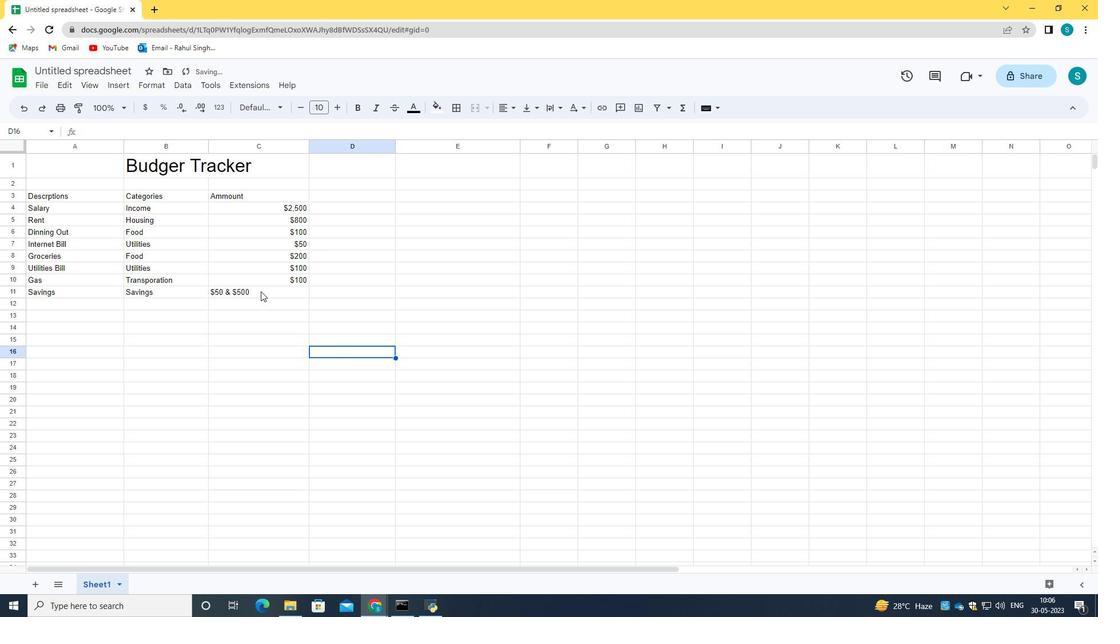 
Action: Mouse moved to (341, 199)
Screenshot: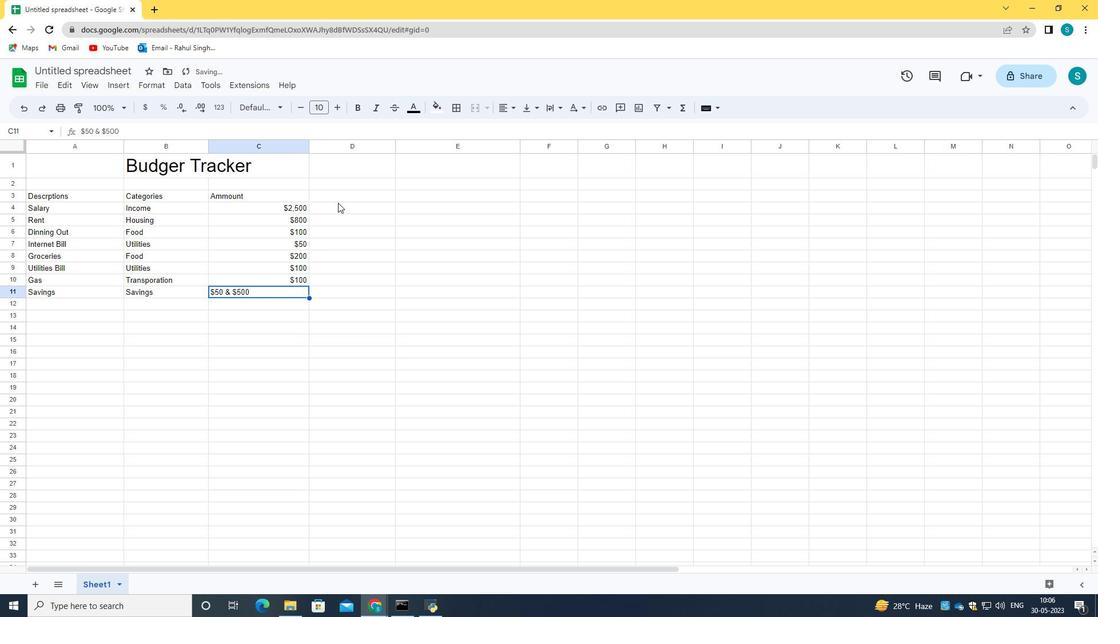 
Action: Mouse pressed left at (341, 199)
Screenshot: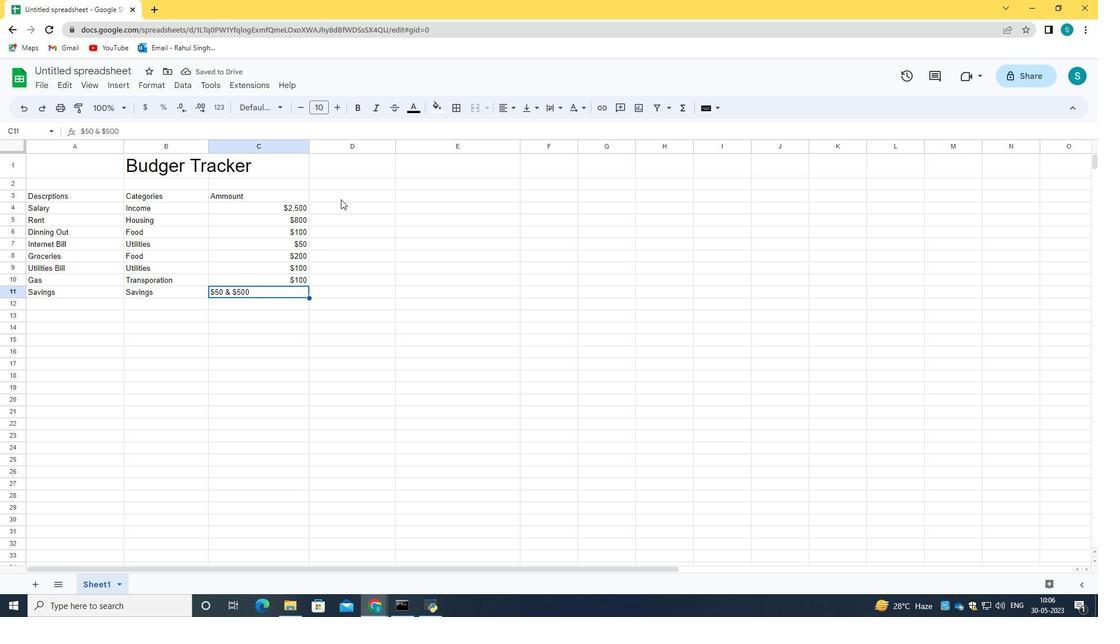 
Action: Mouse pressed left at (341, 199)
Screenshot: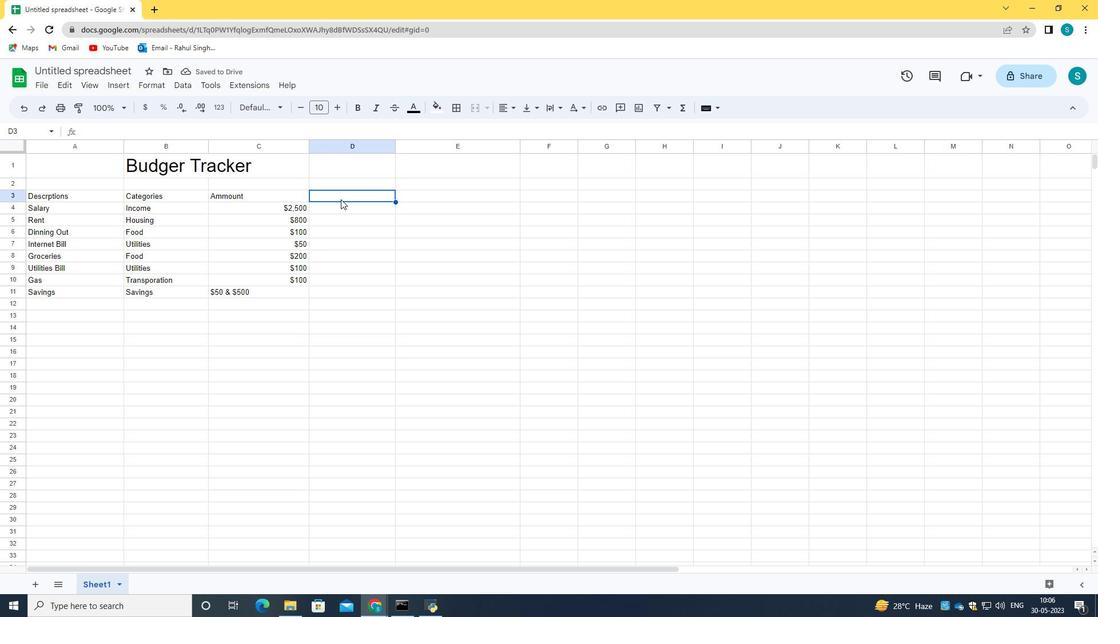 
Action: Key pressed <Key.caps_lock>A<Key.backspace>S<Key.backspace>DA<Key.backspace><Key.caps_lock>ates<Key.enter>2023-05-01<Key.enter>2023-05-05-<Key.backspace><Key.enter>2023-05-10<Key.enter>2023-5-15<Key.enter>2023-05-19<Key.enter>2023-05-22<Key.enter>2023-05-25-<Key.backspace><Key.enter>2023-05-30<Key.enter>
Screenshot: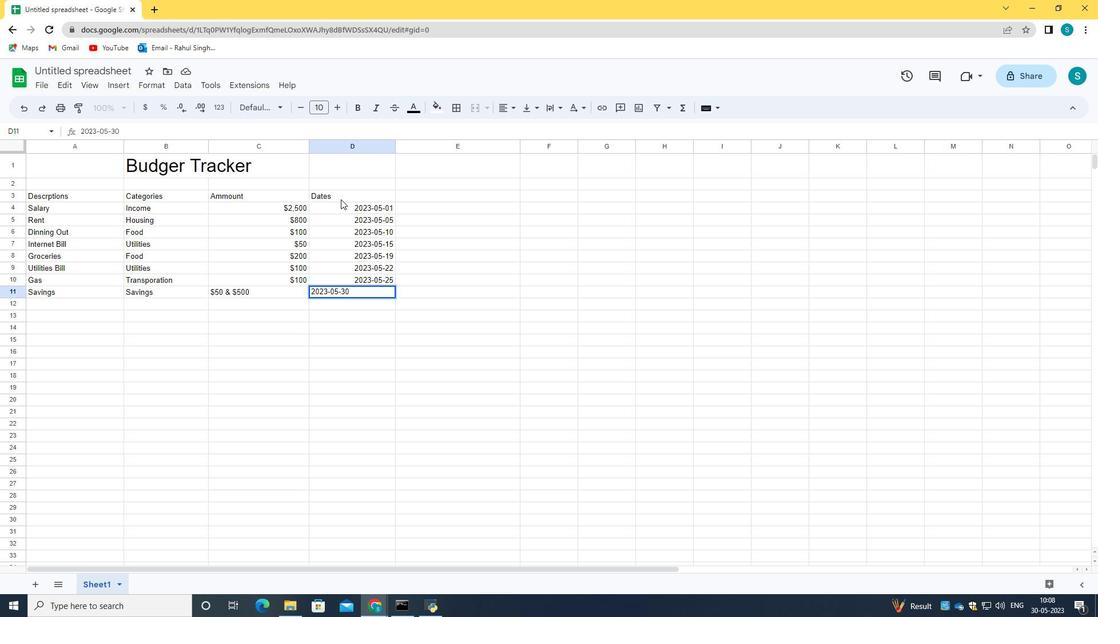 
Action: Mouse moved to (442, 191)
Screenshot: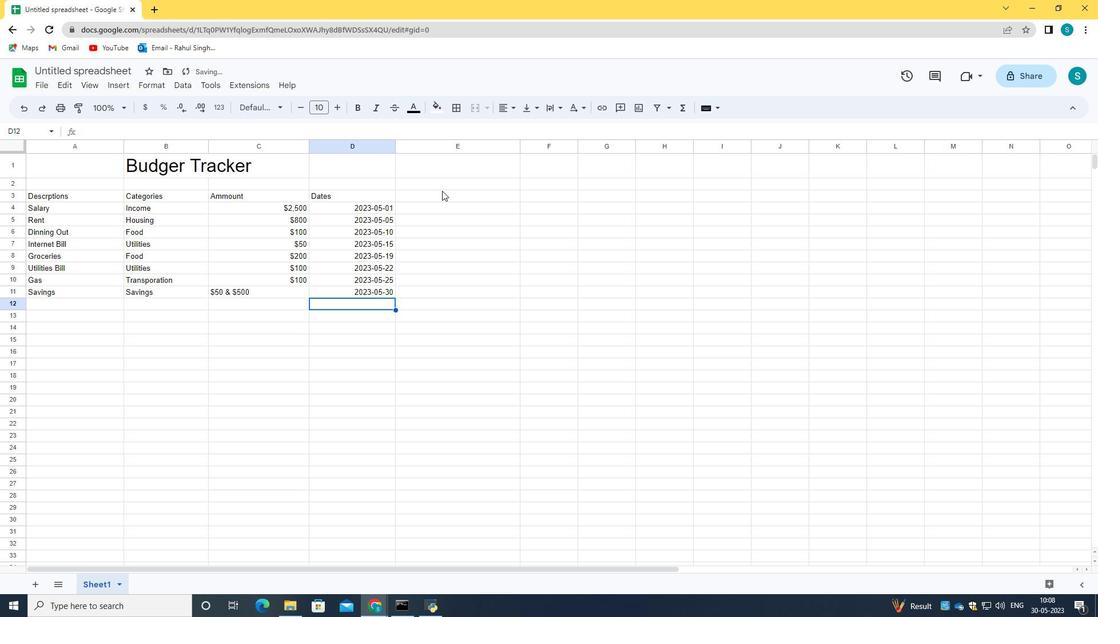 
Action: Mouse pressed left at (442, 191)
Screenshot: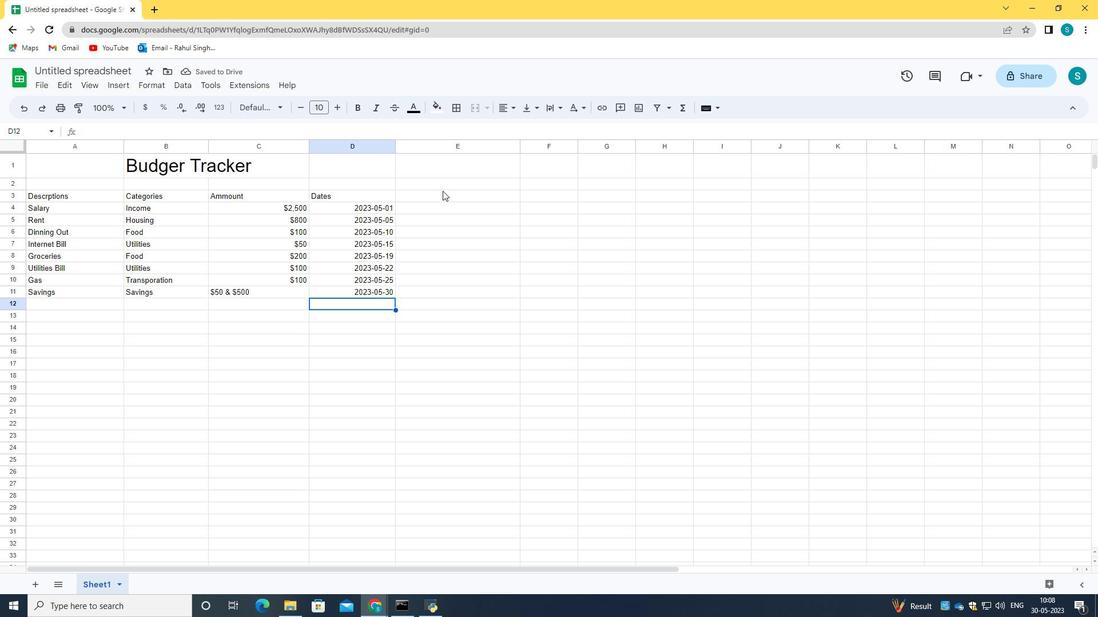 
Action: Mouse moved to (443, 191)
Screenshot: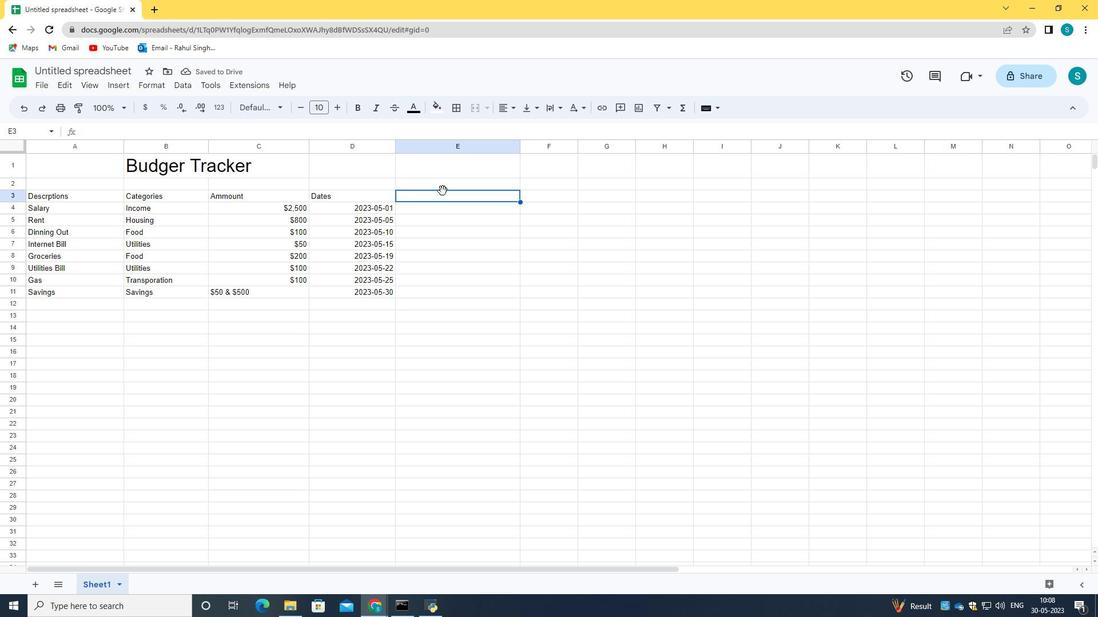 
Action: Mouse pressed left at (443, 191)
Screenshot: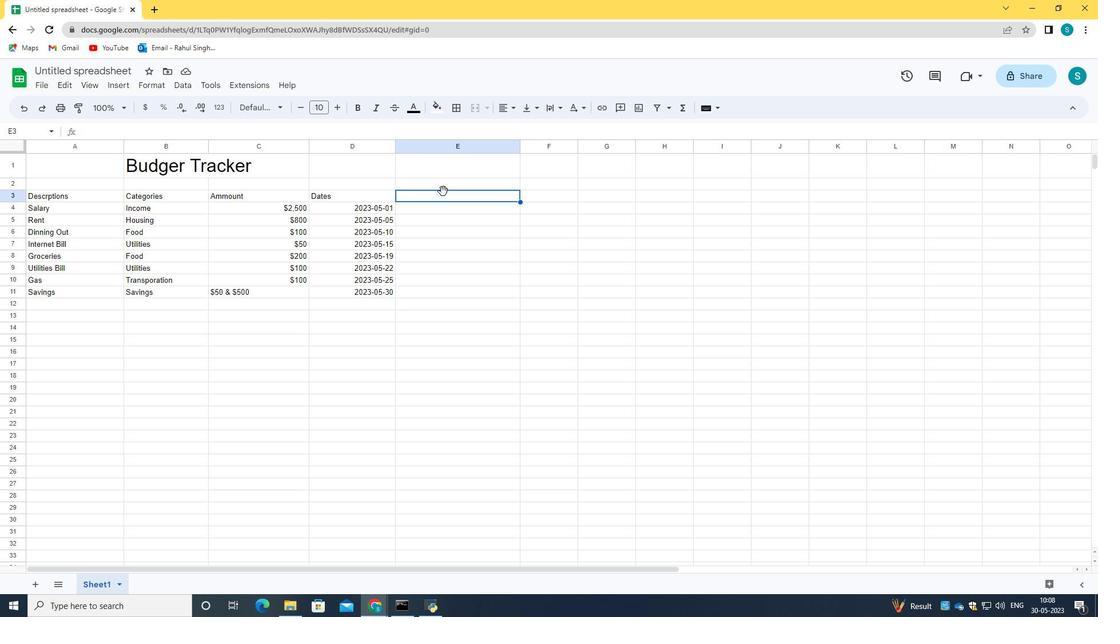 
Action: Mouse moved to (443, 192)
Screenshot: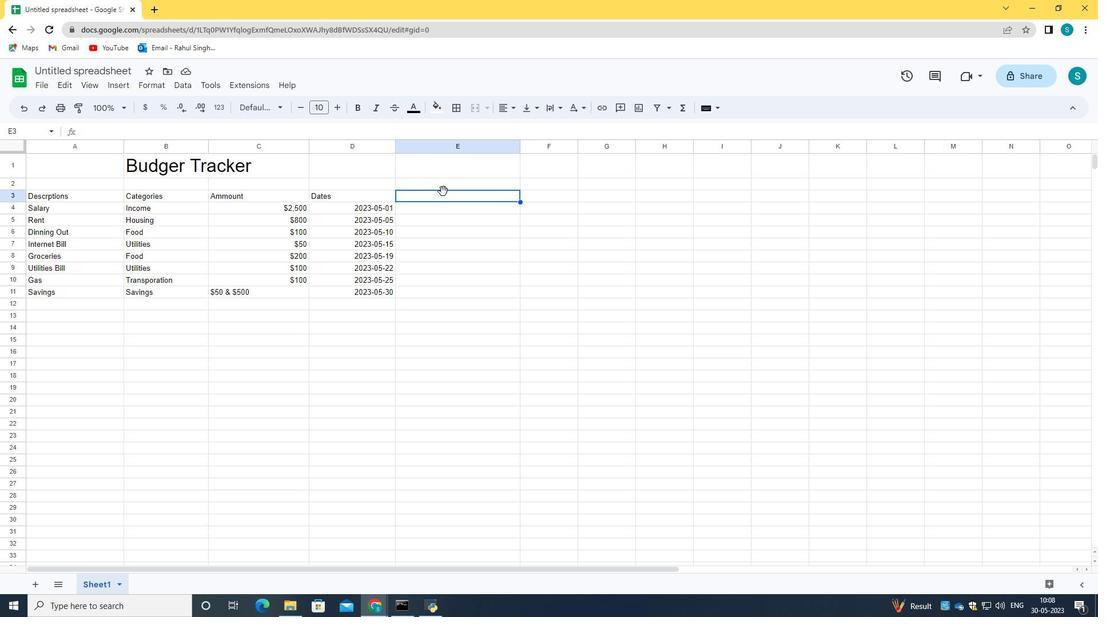 
Action: Mouse pressed left at (443, 192)
Screenshot: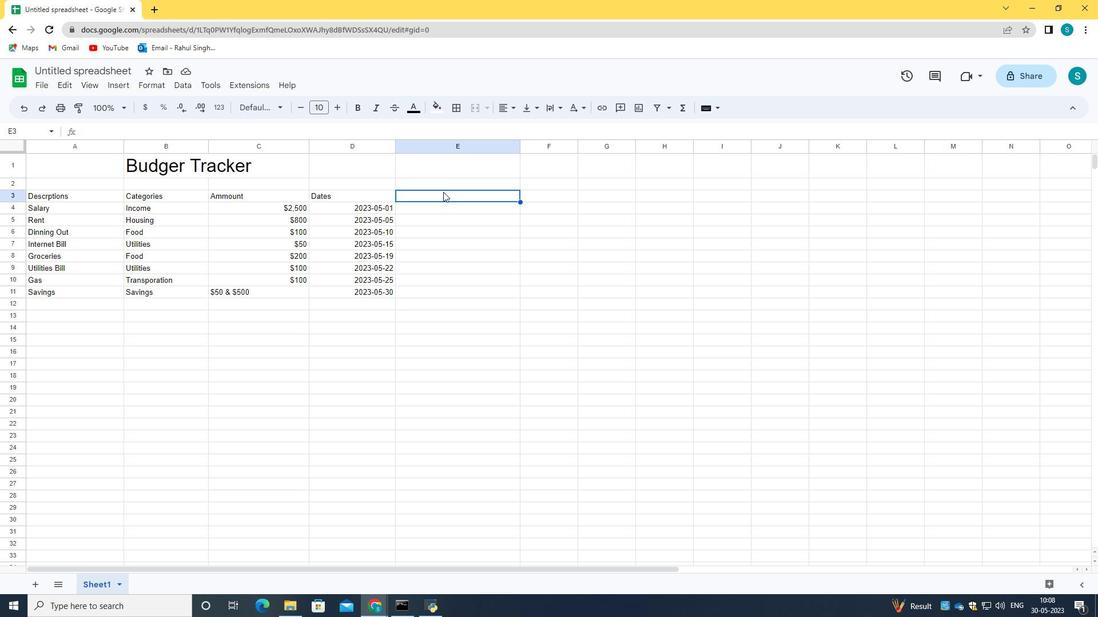 
Action: Mouse pressed left at (443, 192)
Screenshot: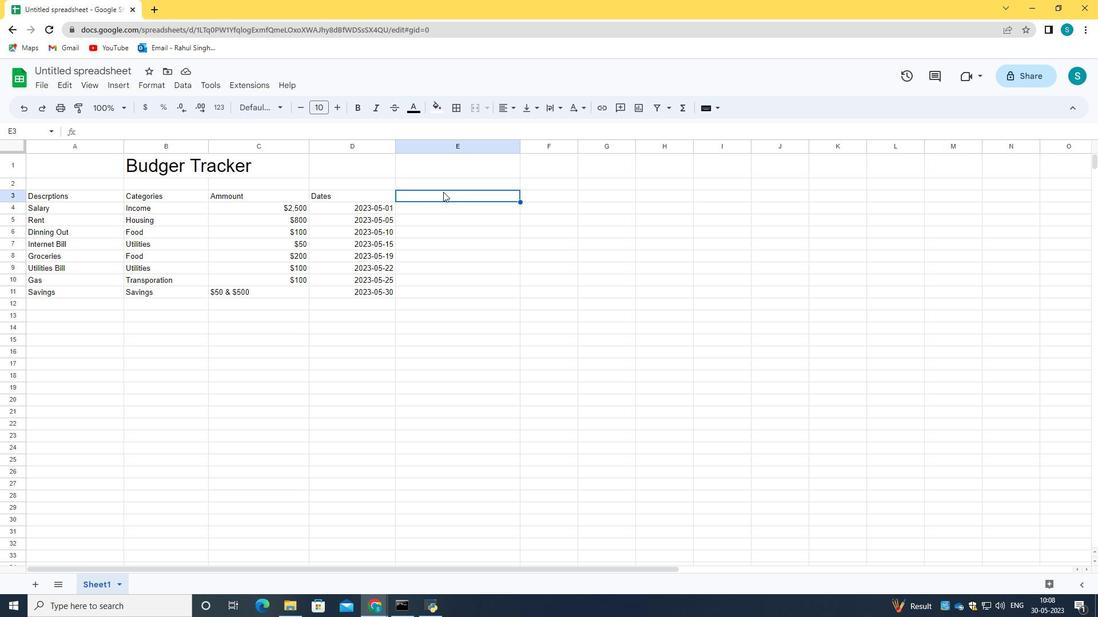 
Action: Key pressed <Key.caps_lock>I<Key.caps_lock>come<Key.backspace><Key.backspace><Key.backspace><Key.backspace>ncome/<Key.caps_lock>E<Key.caps_lock>xpense<Key.enter><Key.caps_lock>I<Key.caps_lock>ncome<Key.enter><Key.enter><Key.up>
Screenshot: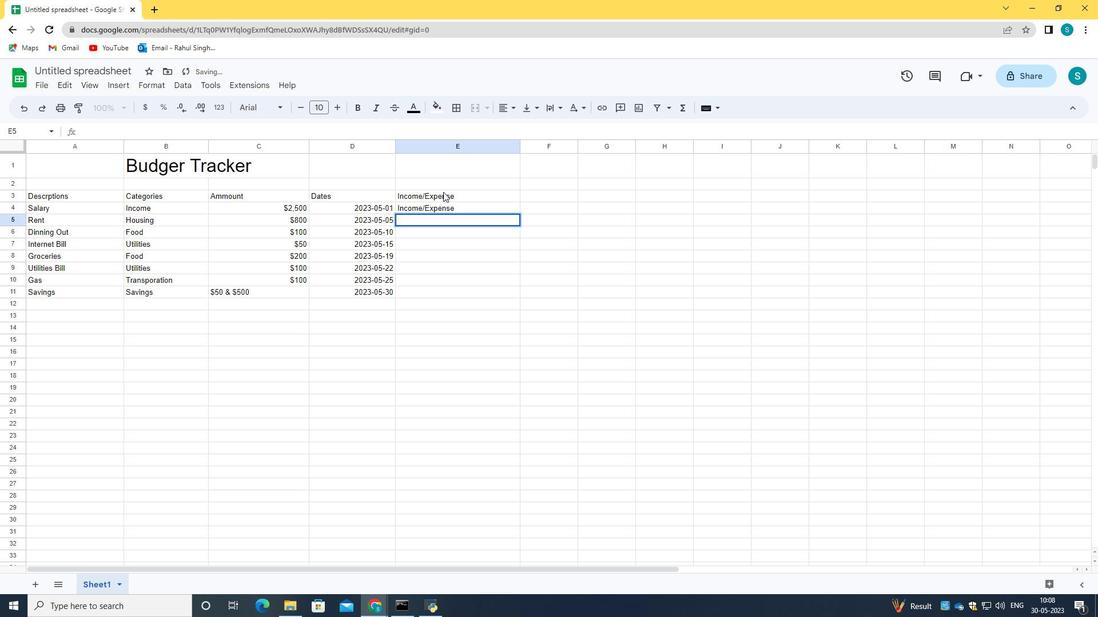 
Action: Mouse moved to (456, 206)
Screenshot: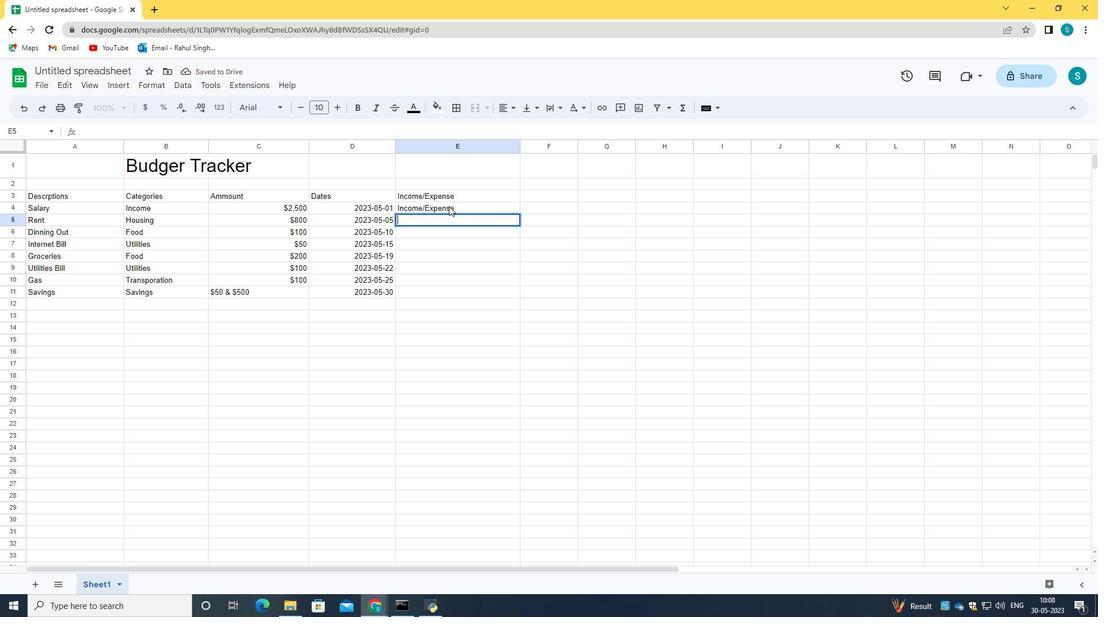
Action: Mouse pressed left at (456, 206)
Screenshot: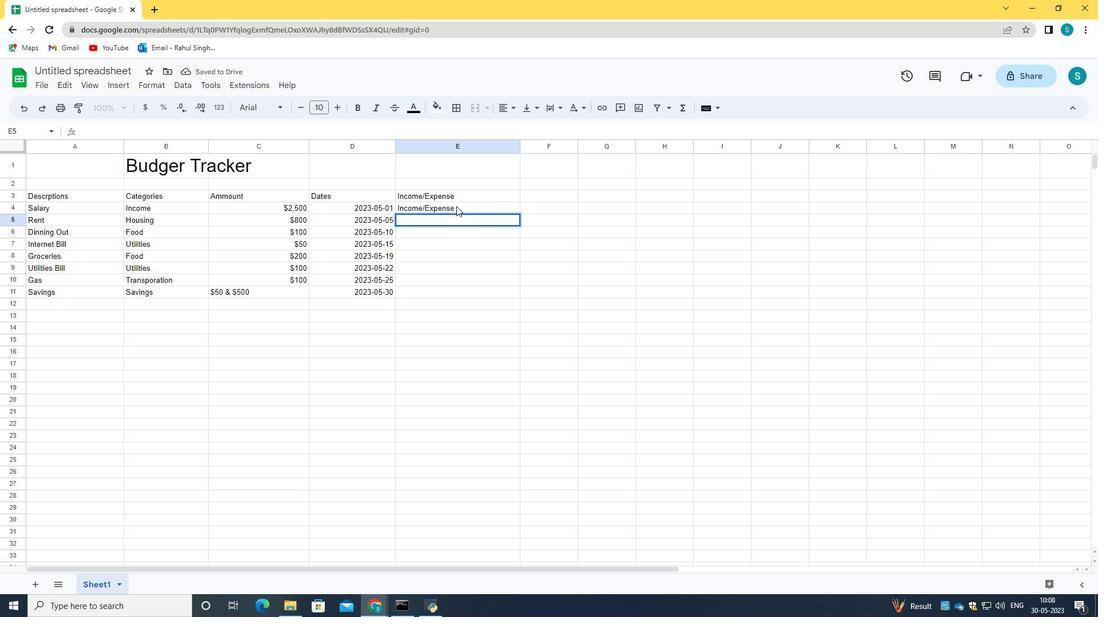 
Action: Mouse pressed left at (456, 206)
Screenshot: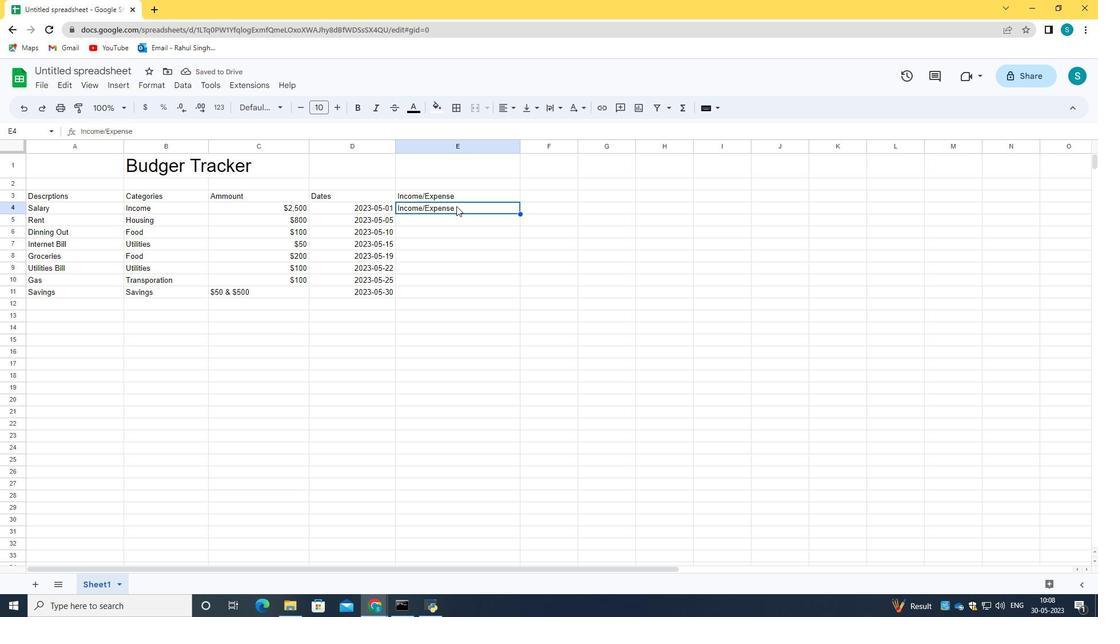 
Action: Key pressed <Key.backspace><Key.backspace><Key.backspace><Key.backspace><Key.backspace><Key.backspace><Key.backspace><Key.backspace><Key.enter><Key.caps_lock>E<Key.caps_lock>xpense<Key.enter><Key.caps_lock>E<Key.caps_lock>xpense<Key.enter><Key.caps_lock>E<Key.caps_lock>xp<Key.tab><Key.enter>\\<Key.backspace><Key.backspace><Key.enter><Key.caps_lock>E<Key.caps_lock>xpense<Key.enter><Key.caps_lock>E<Key.caps_lock>xpense<Key.enter><Key.caps_lock>E<Key.caps_lock>p\<Key.backspace><Key.backspace>xpense<Key.enter><Key.caps_lock>E<Key.caps_lock>xpense
Screenshot: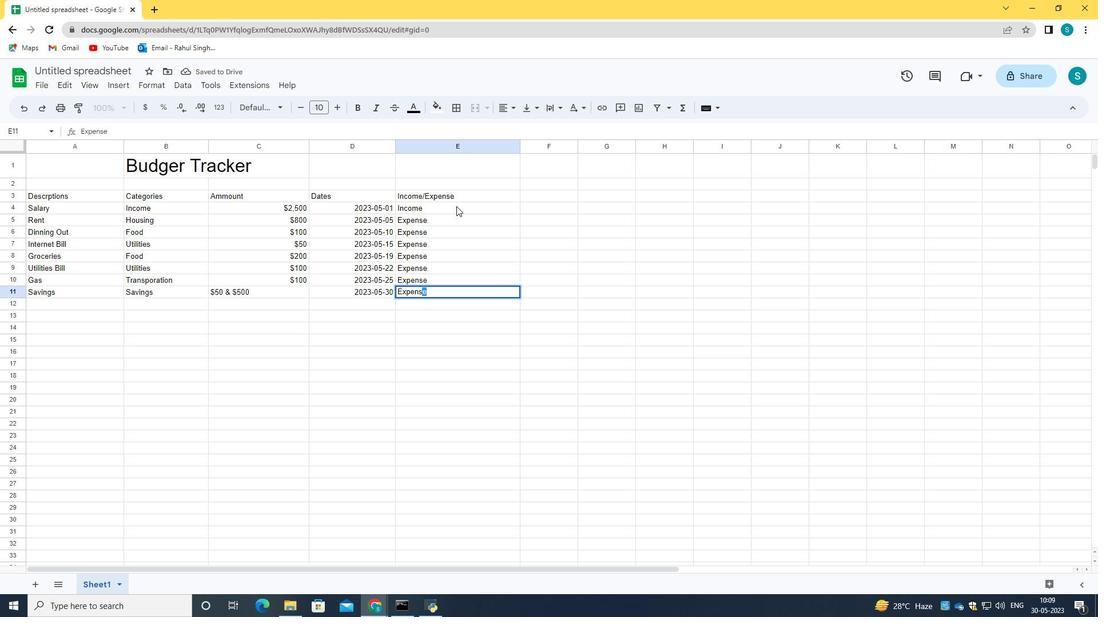 
Action: Mouse moved to (452, 316)
Screenshot: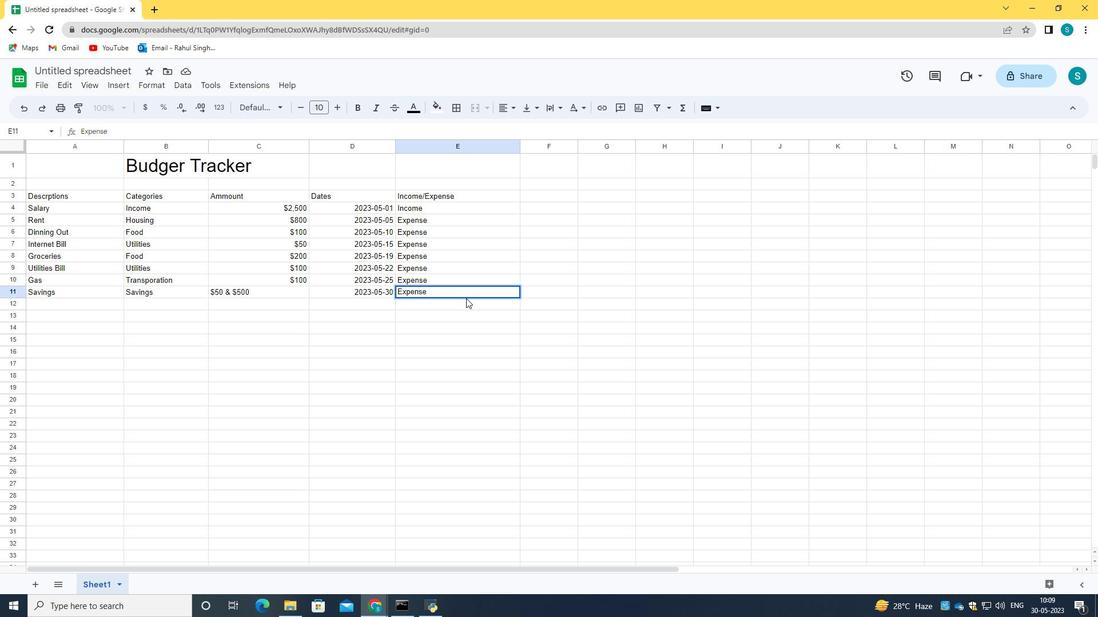 
Action: Mouse pressed left at (452, 316)
Screenshot: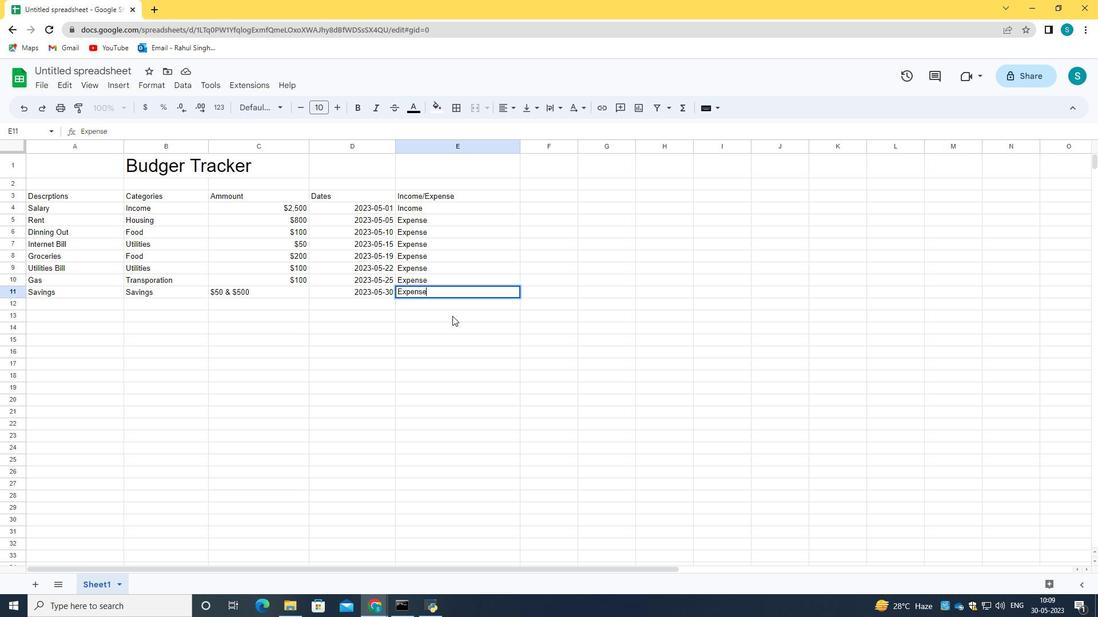 
Action: Mouse moved to (125, 72)
Screenshot: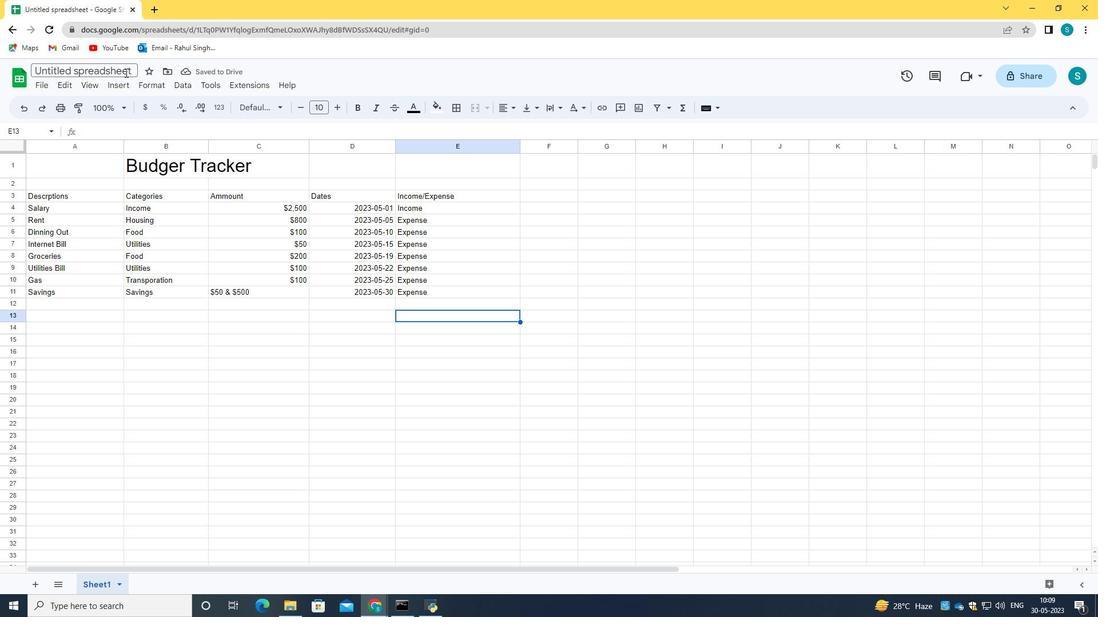 
Action: Mouse pressed left at (125, 72)
Screenshot: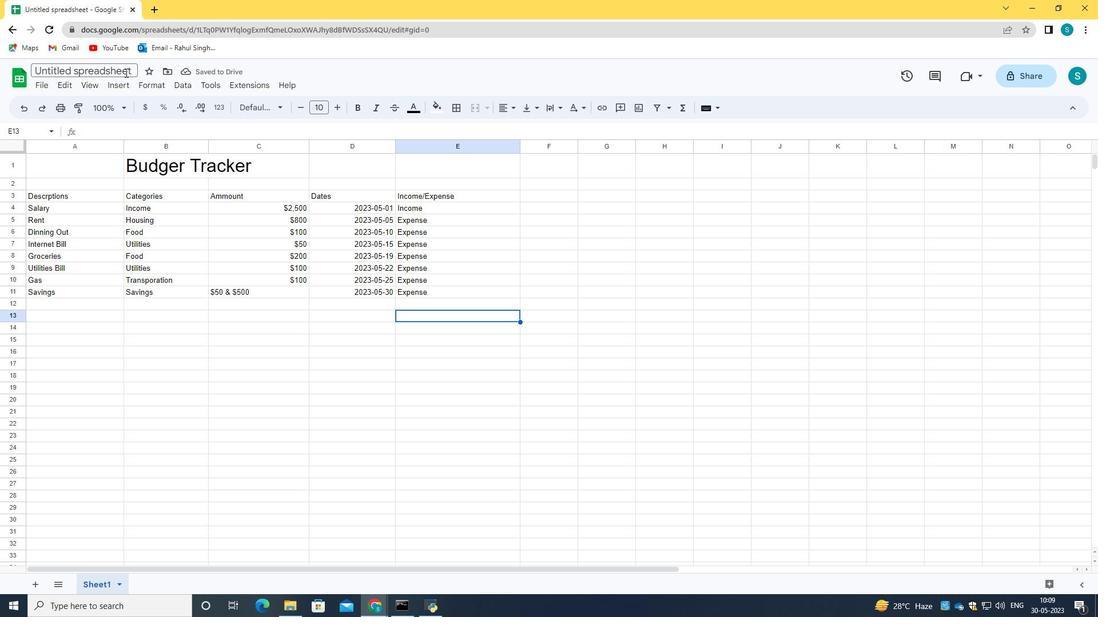 
Action: Mouse moved to (132, 67)
Screenshot: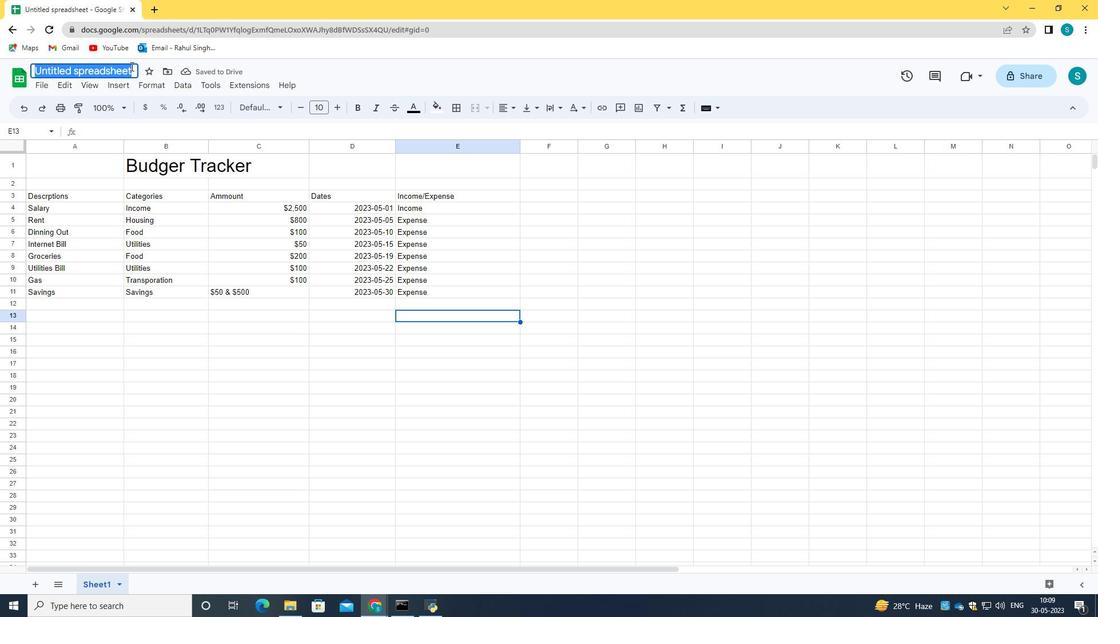 
Action: Key pressed <Key.backspace><Key.caps_lock>A<Key.caps_lock>ssetva<Key.backspace><Key.backspace><Key.caps_lock>V<Key.caps_lock>al<Key.space><Key.caps_lock><Key.caps_lock>logbool<Key.backspace>l<Key.backspace>k
Screenshot: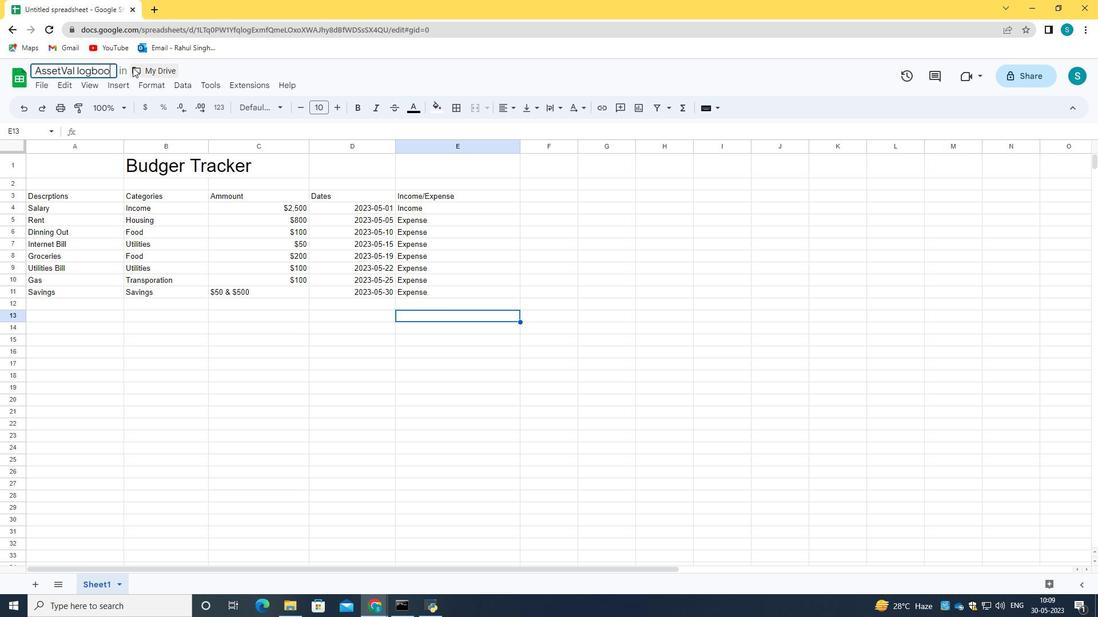 
Action: Mouse moved to (314, 384)
Screenshot: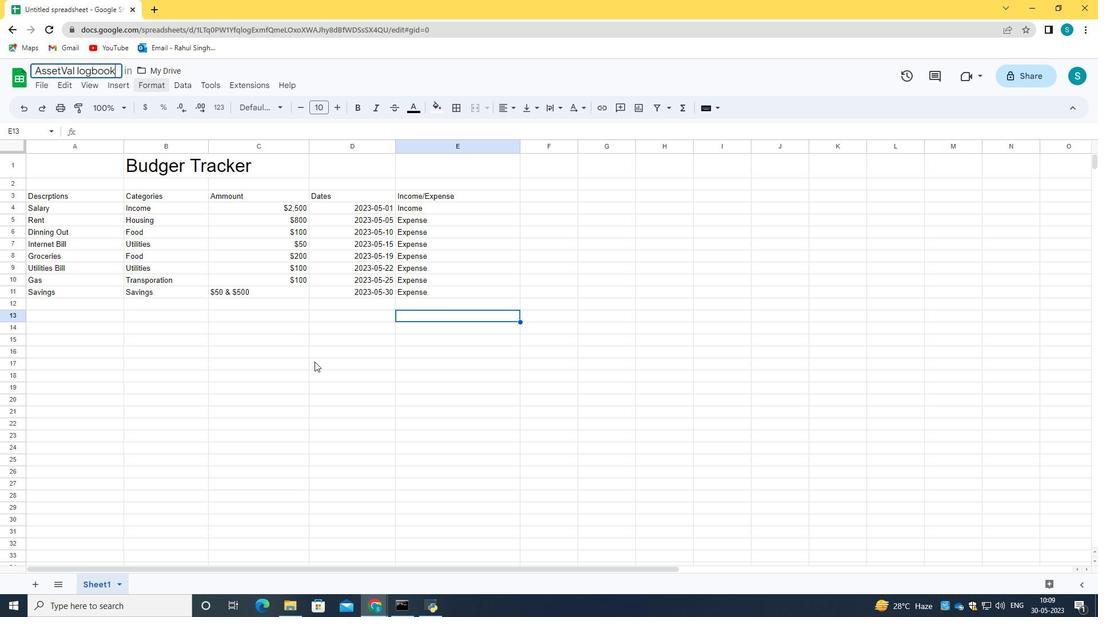 
Action: Mouse pressed left at (314, 384)
Screenshot: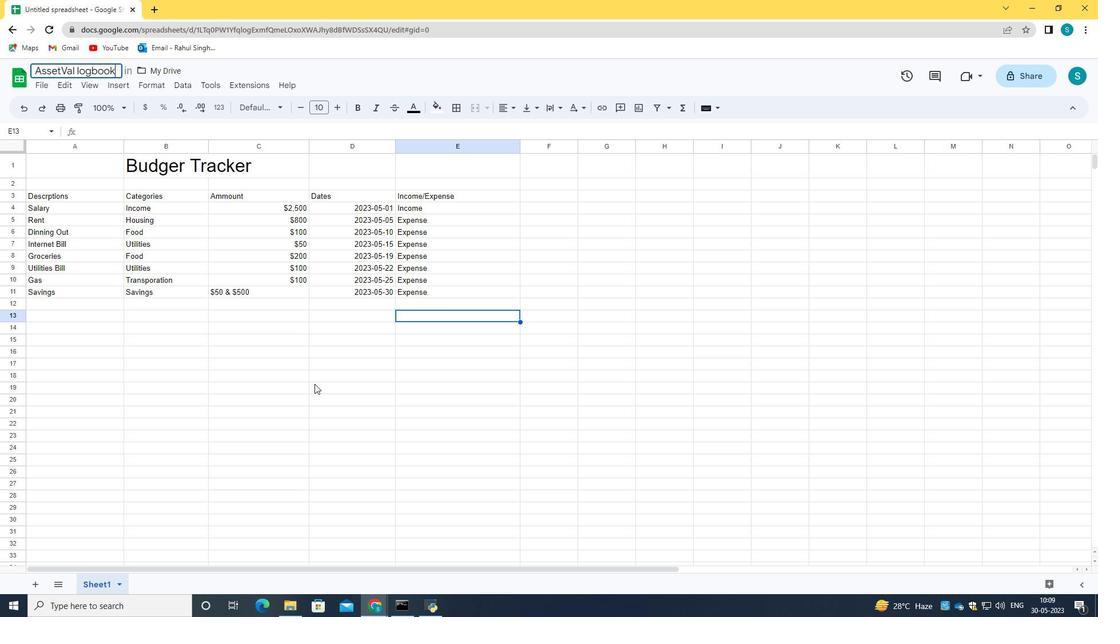 
